 Task: Look for space in Kōfu, Japan from 4th September, 2023 to 10th September, 2023 for 1 adult in price range Rs.9000 to Rs.17000. Place can be private room with 1  bedroom having 1 bed and 1 bathroom. Property type can be house, flat, guest house, hotel. Booking option can be shelf check-in. Required host language is English.
Action: Mouse moved to (421, 183)
Screenshot: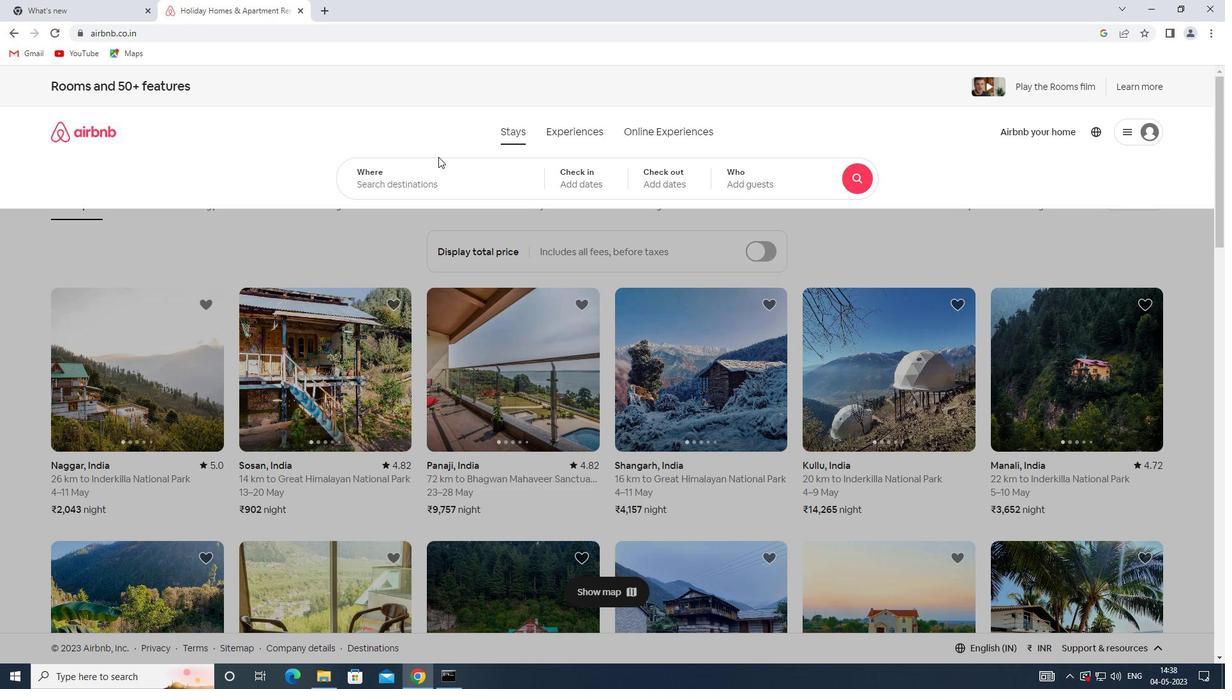 
Action: Mouse pressed left at (421, 183)
Screenshot: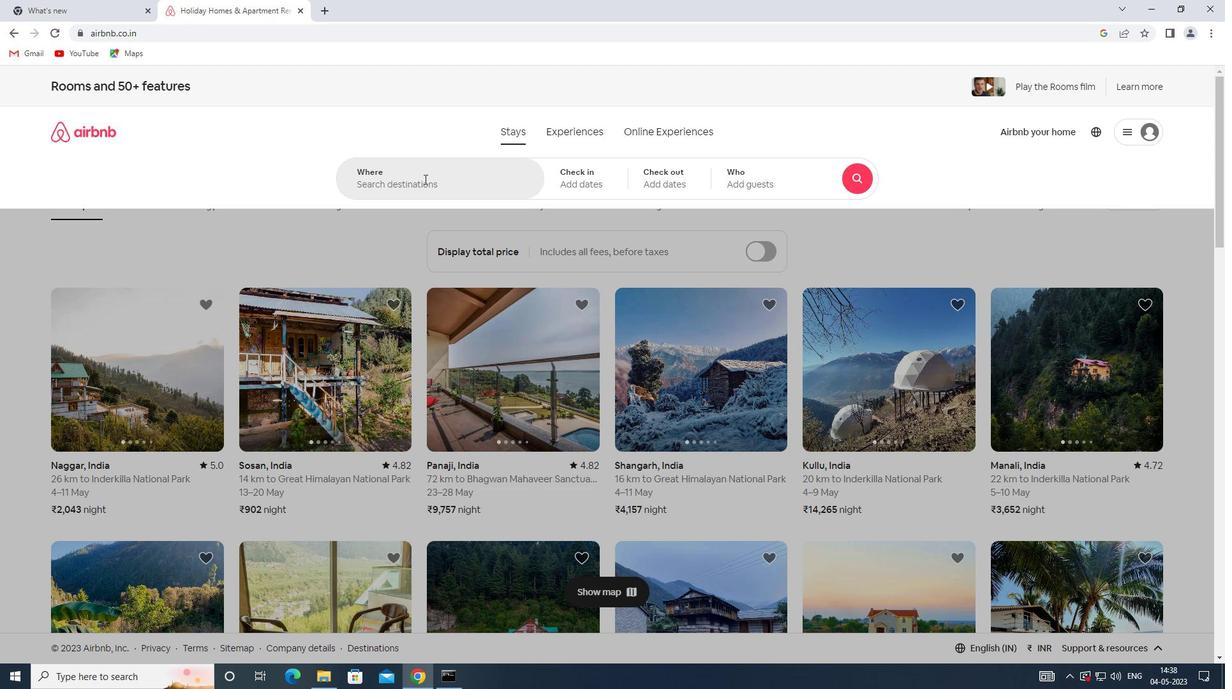 
Action: Key pressed <Key.shift>KOFY<Key.backspace>U,<Key.shift>JAPAN
Screenshot: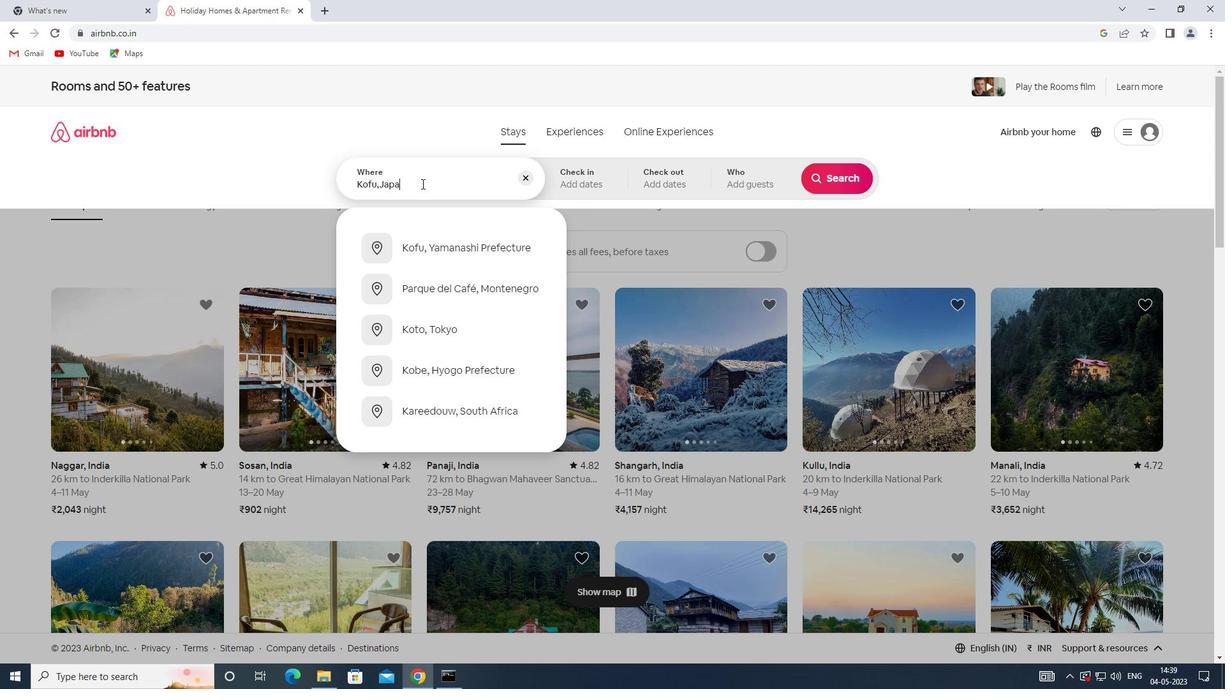 
Action: Mouse moved to (567, 183)
Screenshot: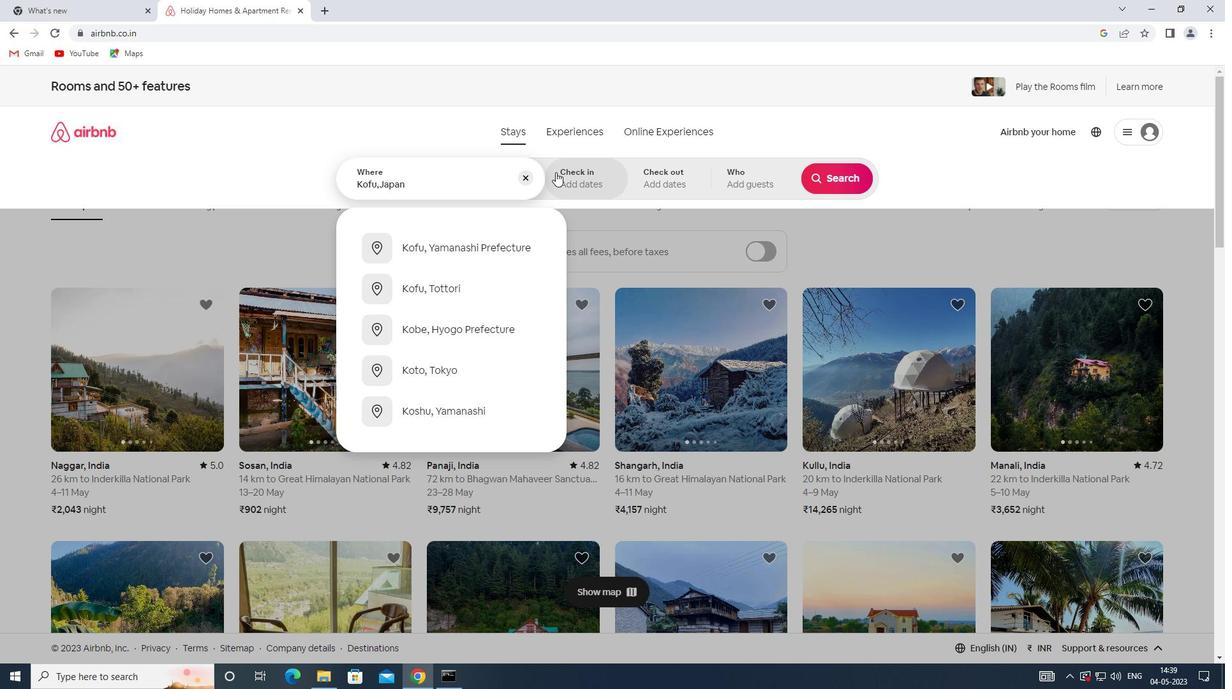 
Action: Mouse pressed left at (567, 183)
Screenshot: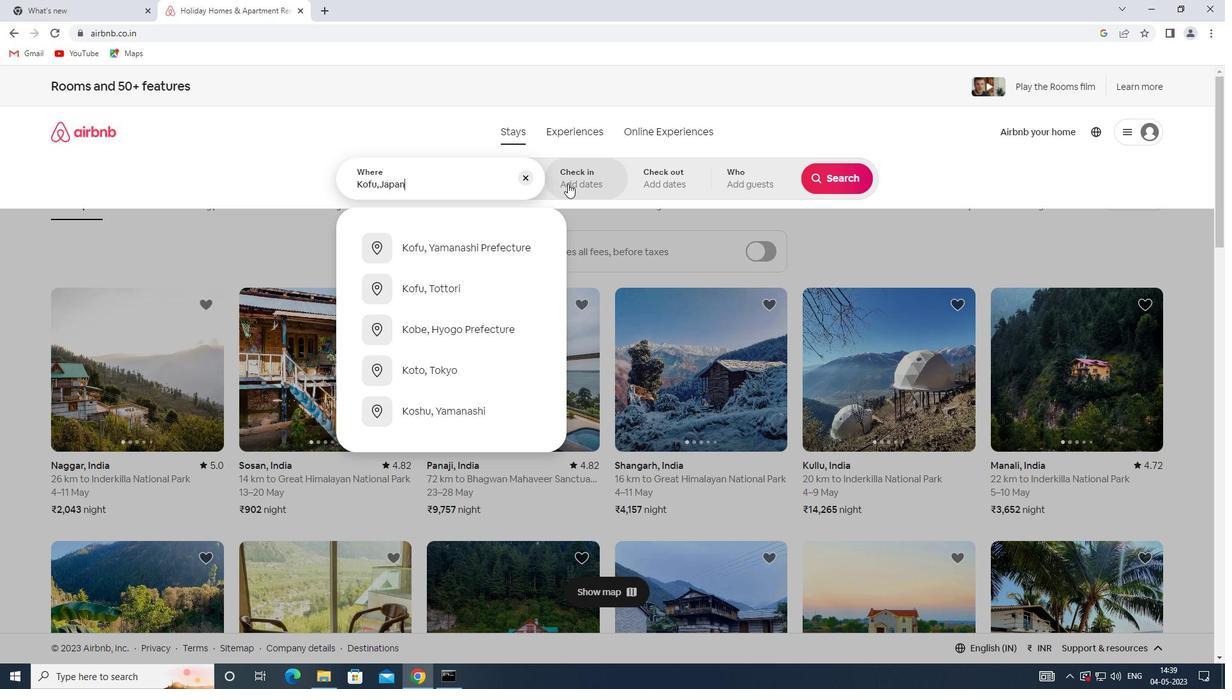 
Action: Mouse moved to (829, 280)
Screenshot: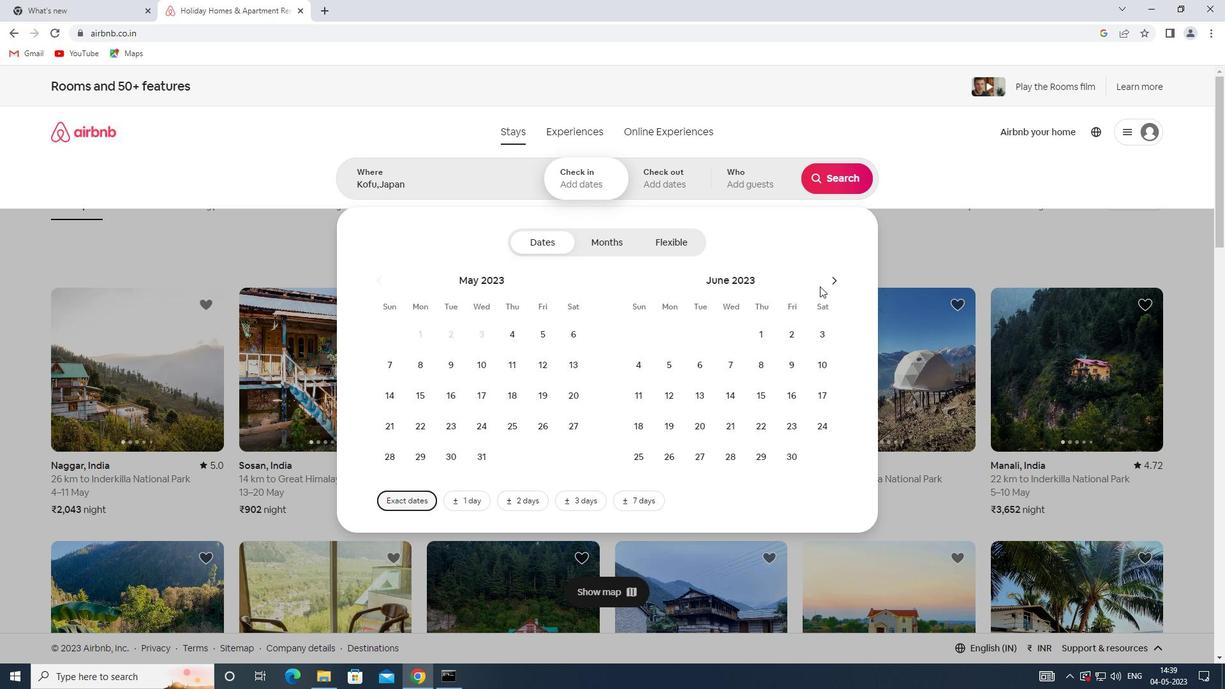 
Action: Mouse pressed left at (829, 280)
Screenshot: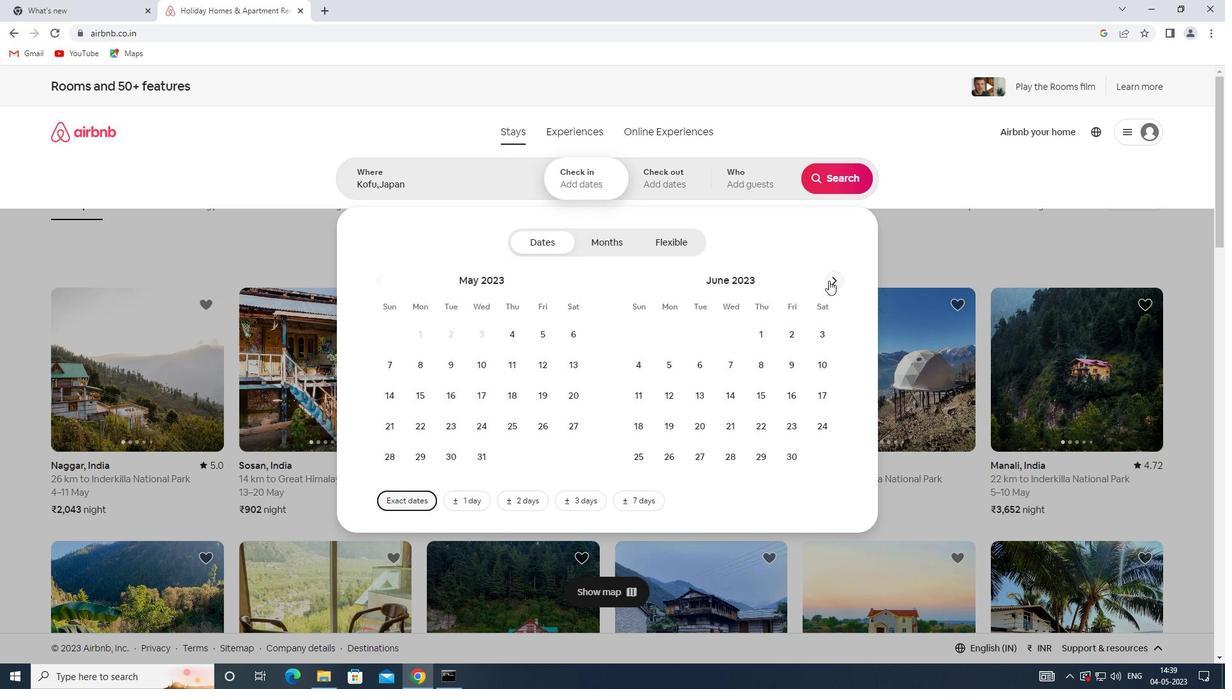 
Action: Mouse pressed left at (829, 280)
Screenshot: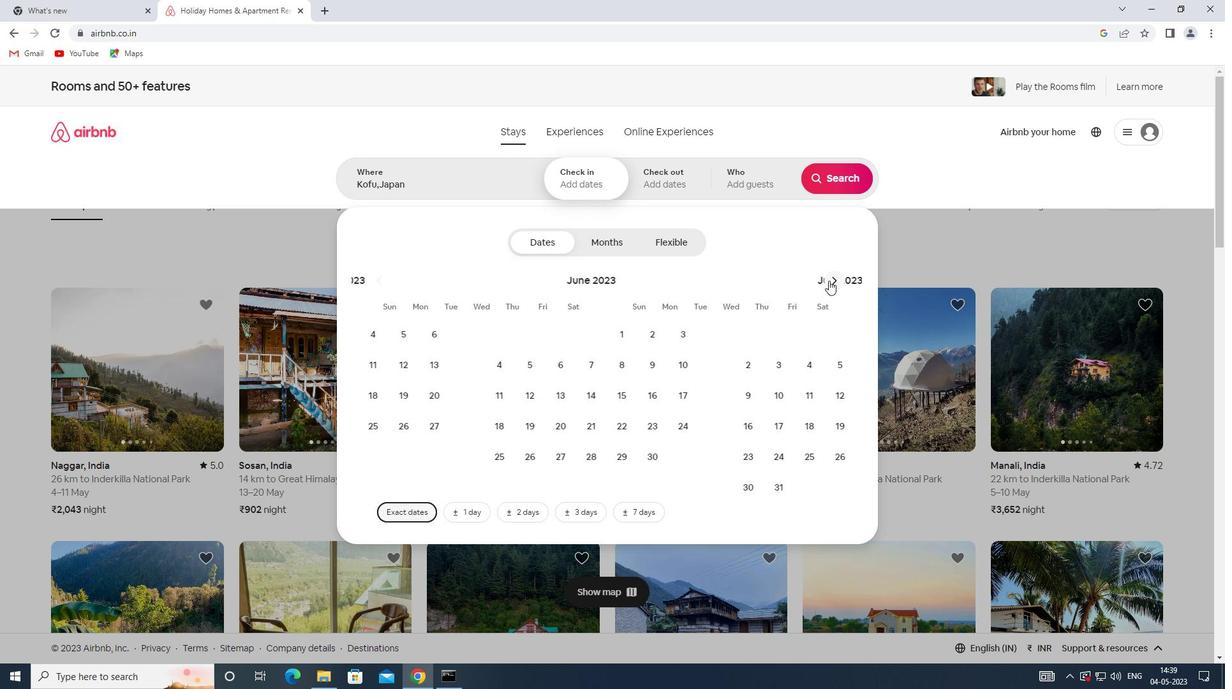 
Action: Mouse pressed left at (829, 280)
Screenshot: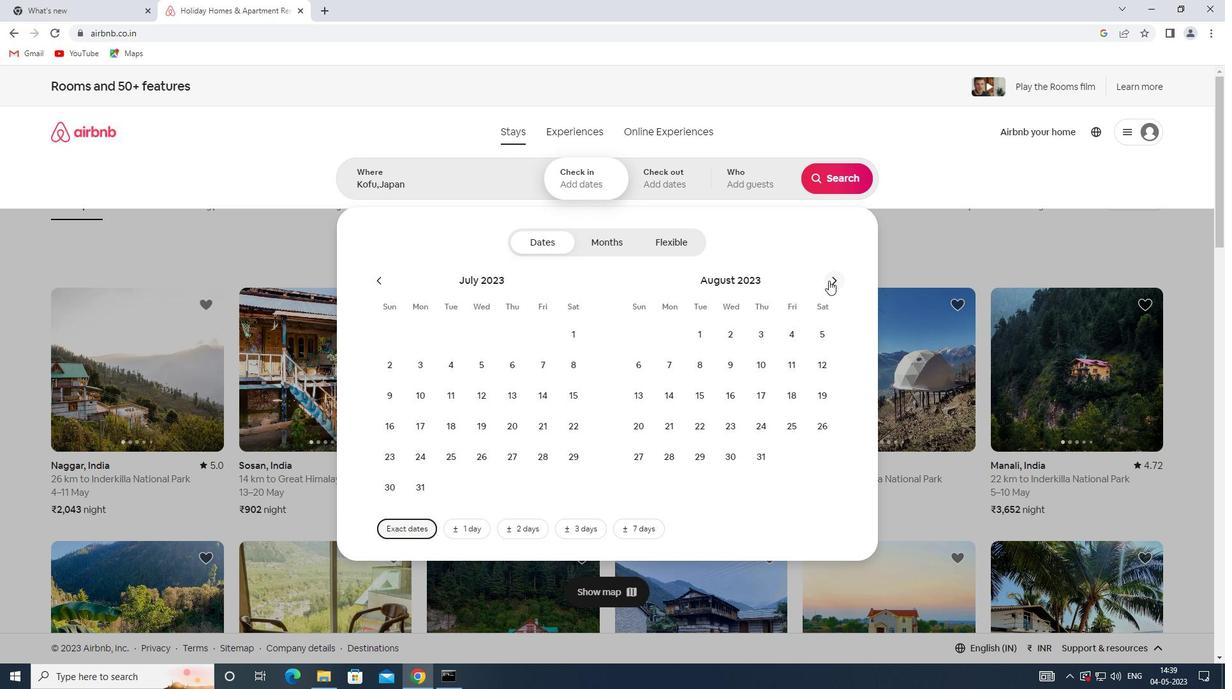 
Action: Mouse moved to (672, 361)
Screenshot: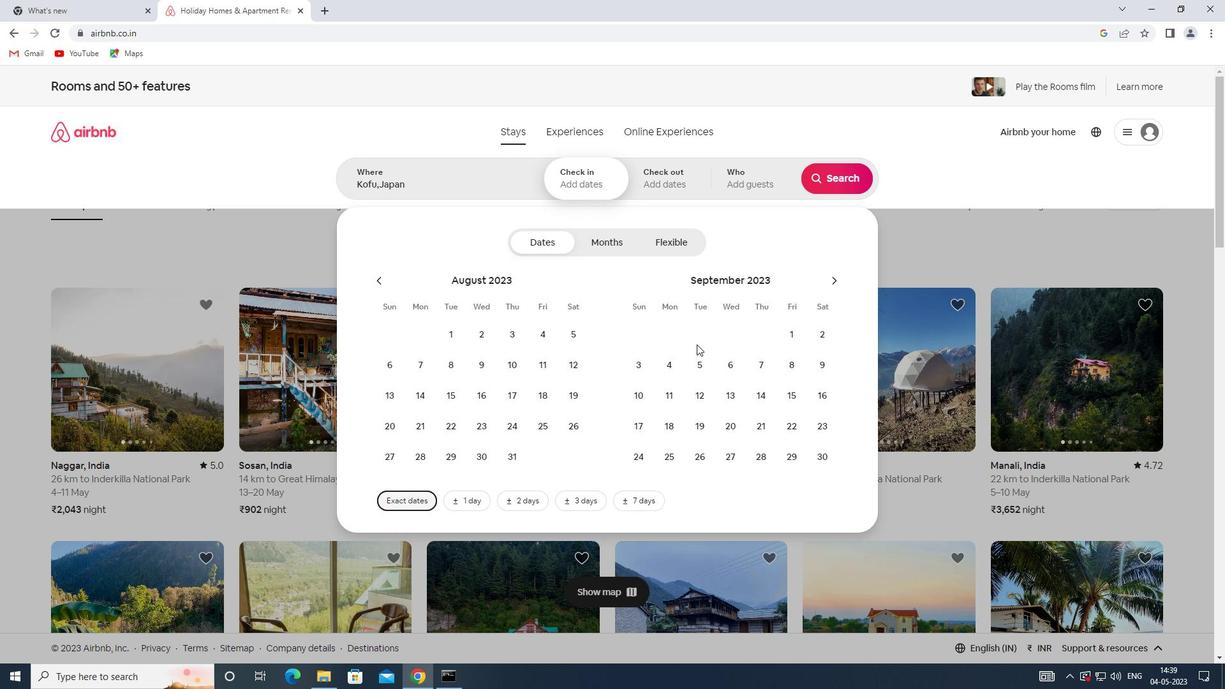 
Action: Mouse pressed left at (672, 361)
Screenshot: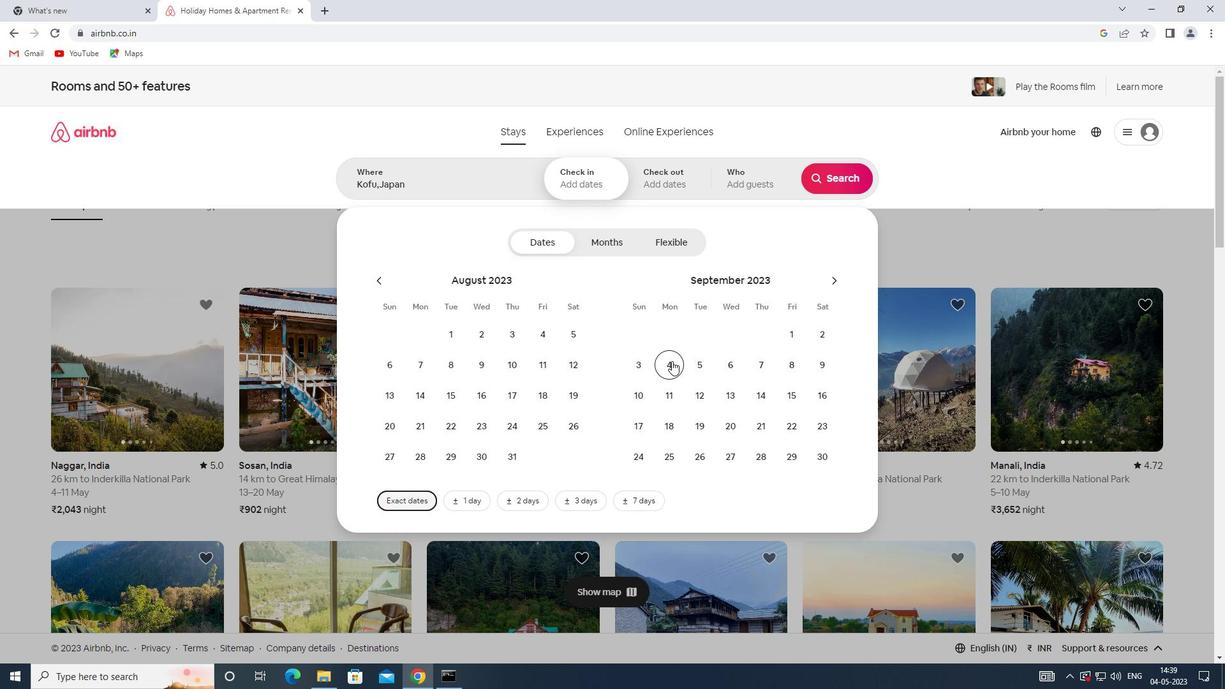 
Action: Mouse moved to (640, 391)
Screenshot: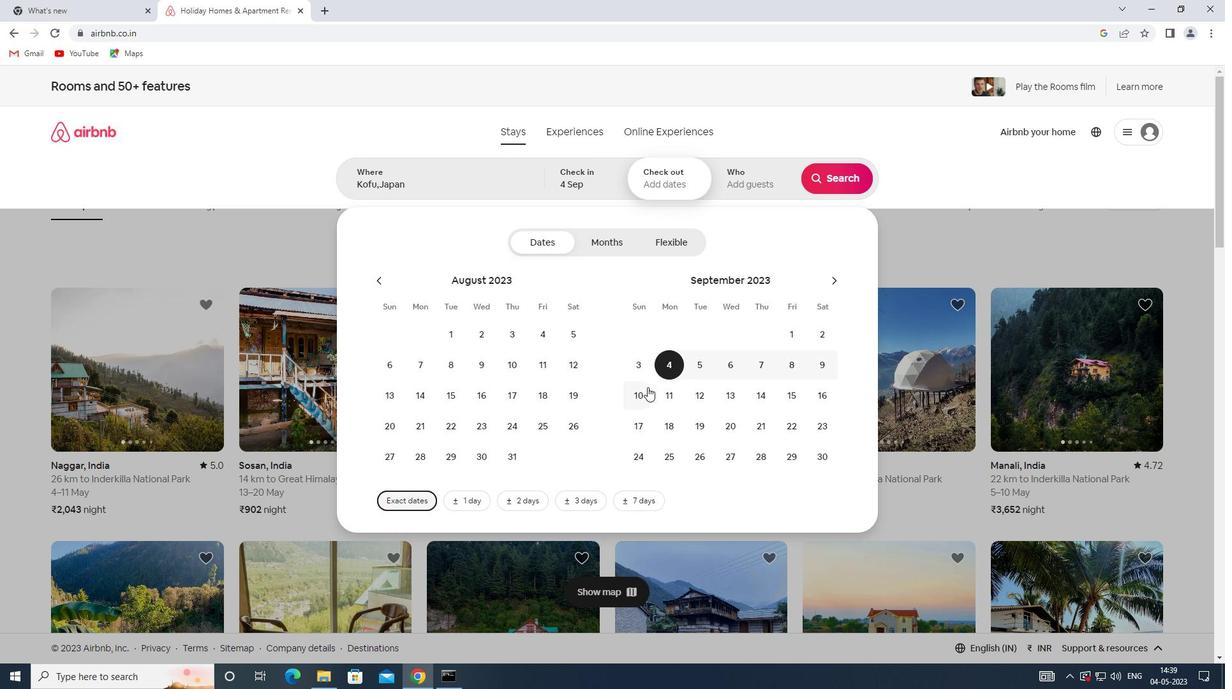 
Action: Mouse pressed left at (640, 391)
Screenshot: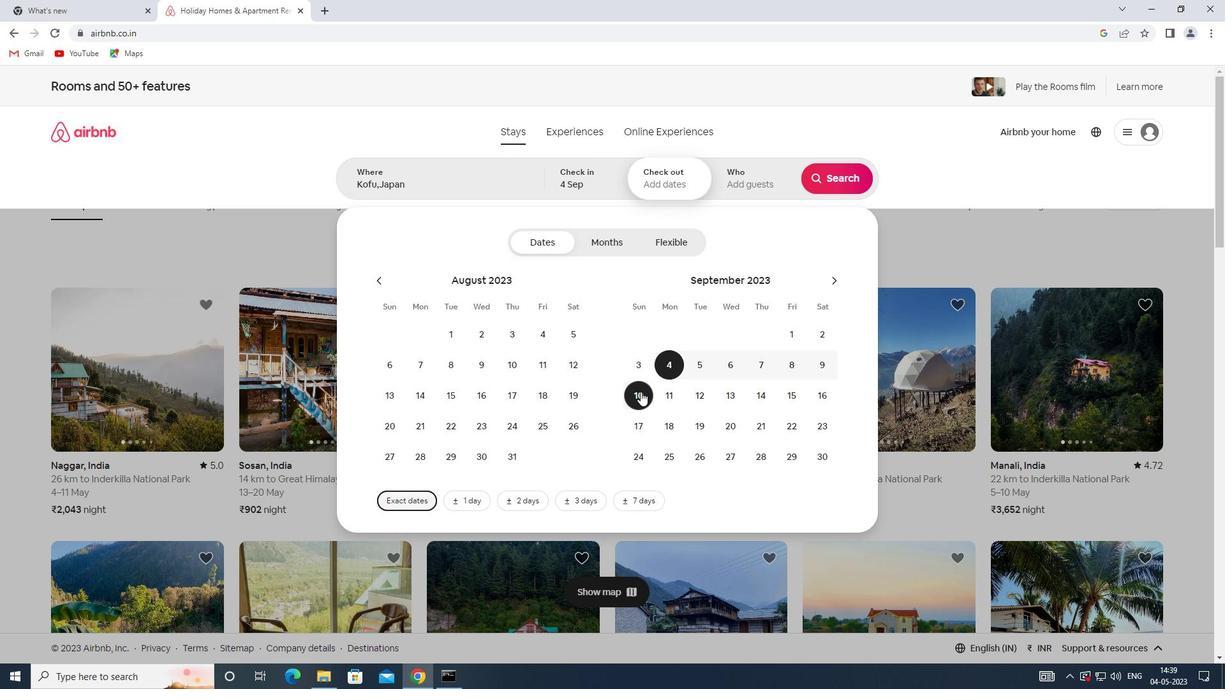 
Action: Mouse moved to (740, 195)
Screenshot: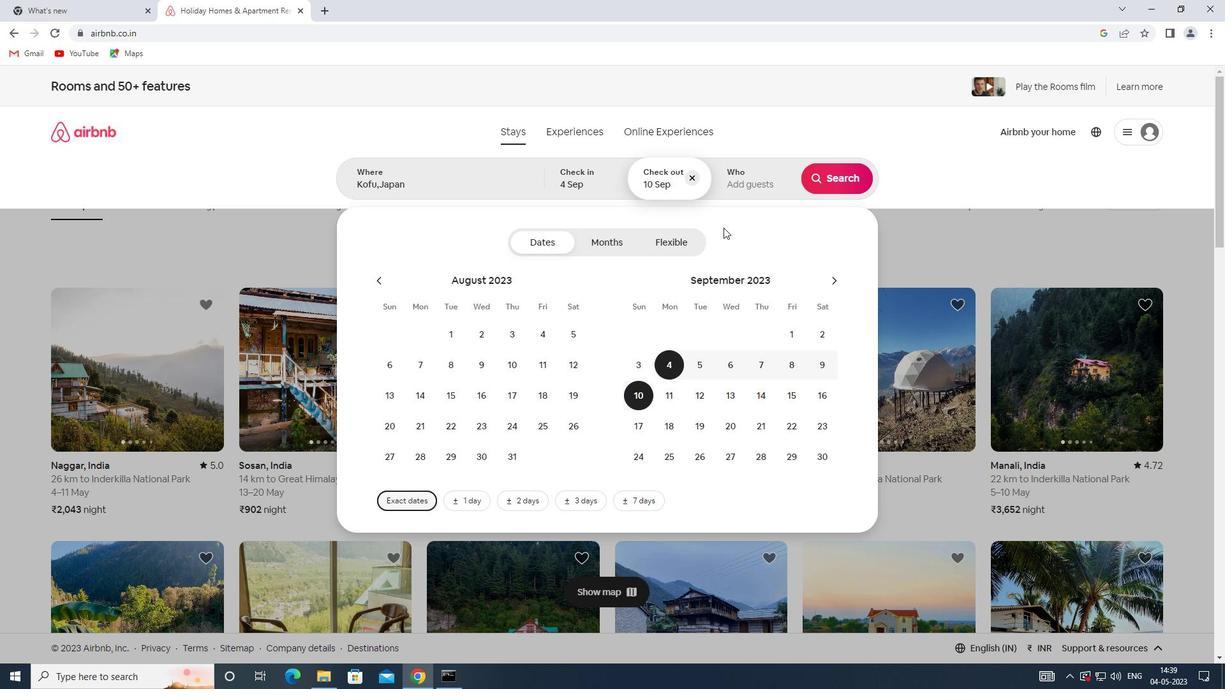 
Action: Mouse pressed left at (740, 195)
Screenshot: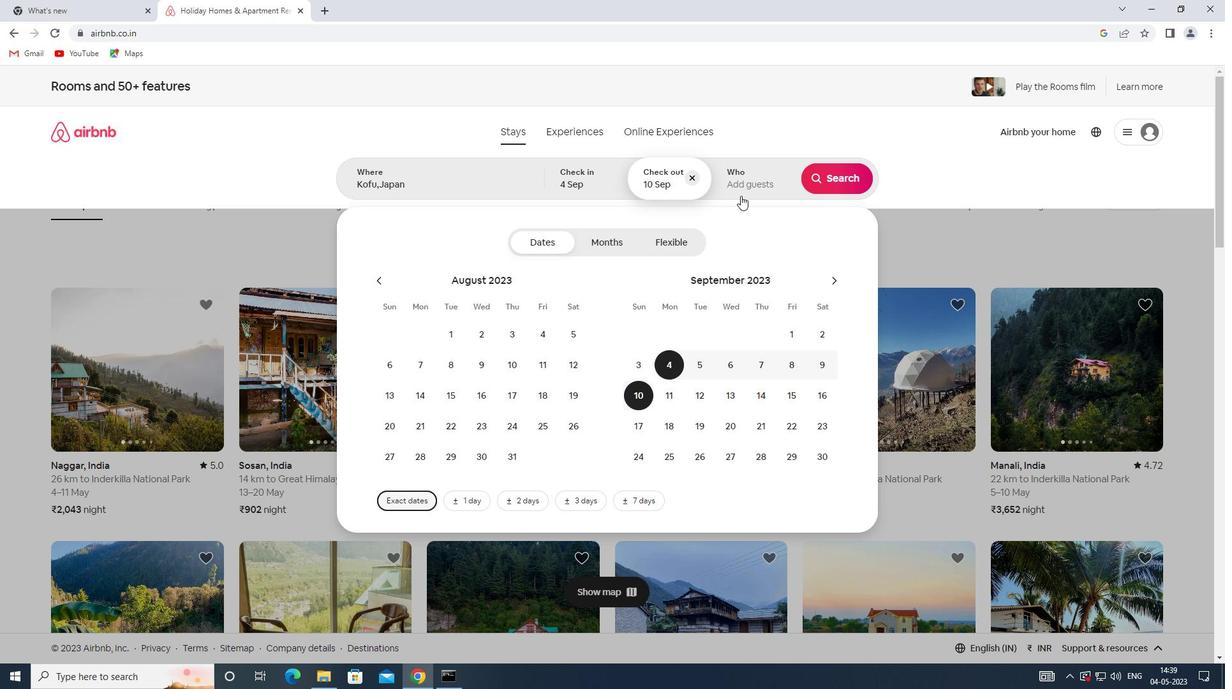 
Action: Mouse moved to (841, 240)
Screenshot: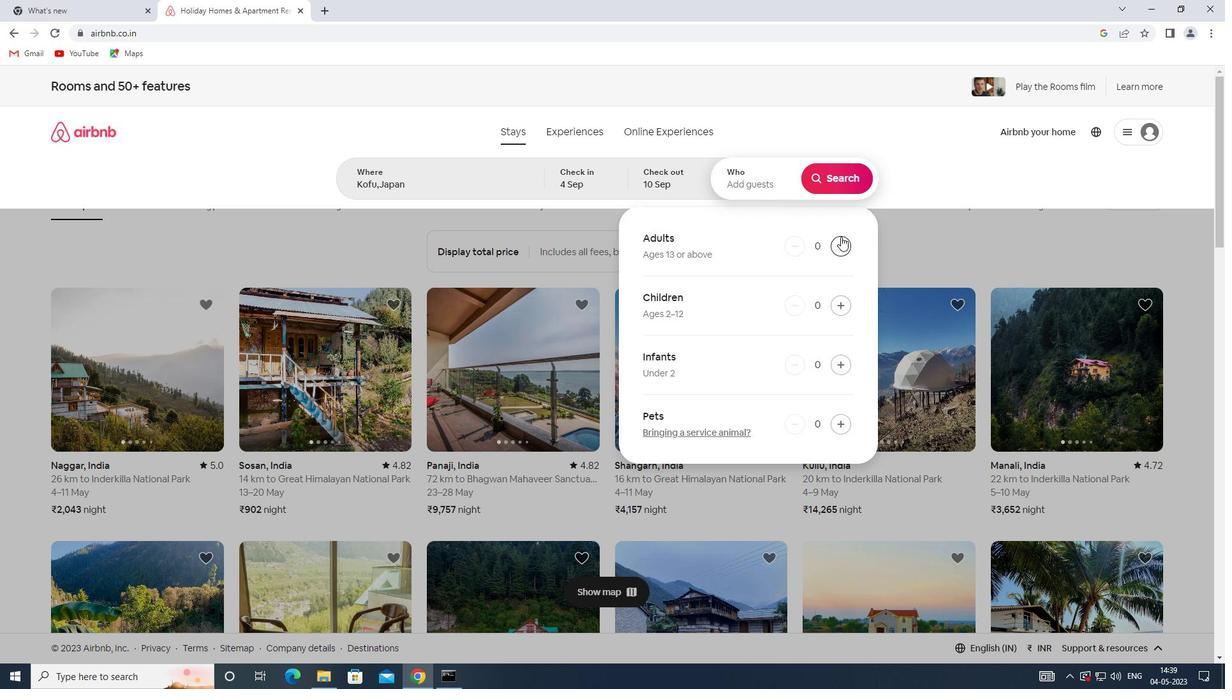 
Action: Mouse pressed left at (841, 240)
Screenshot: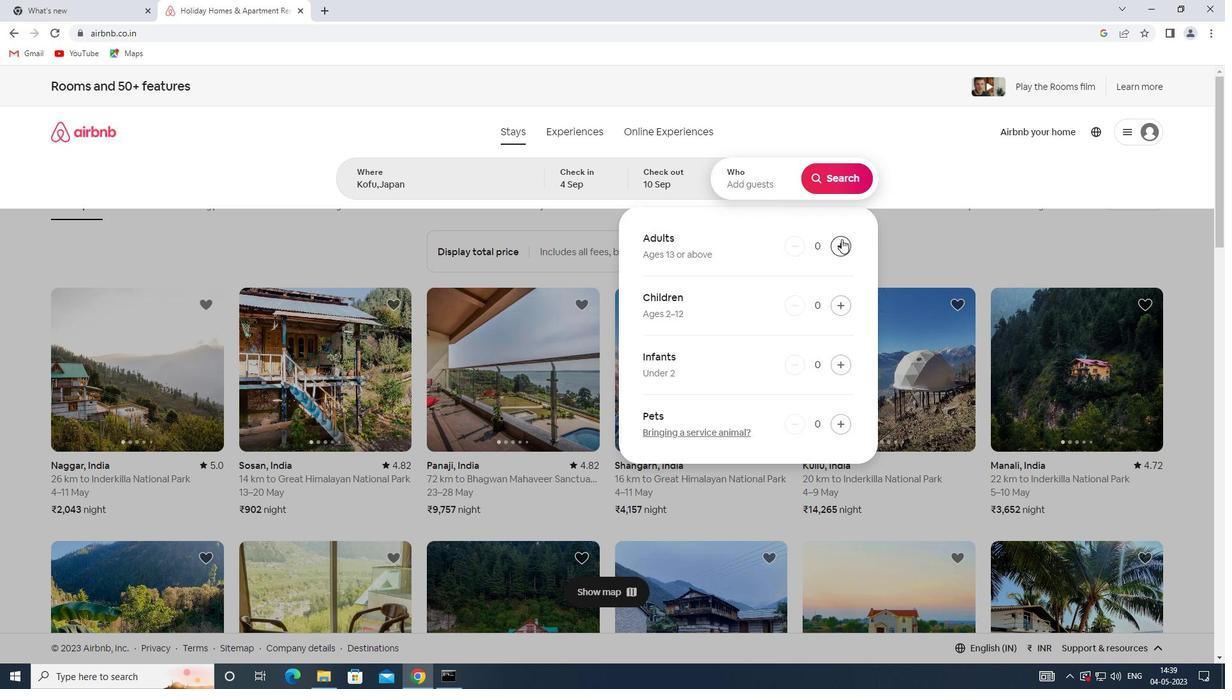 
Action: Mouse moved to (829, 177)
Screenshot: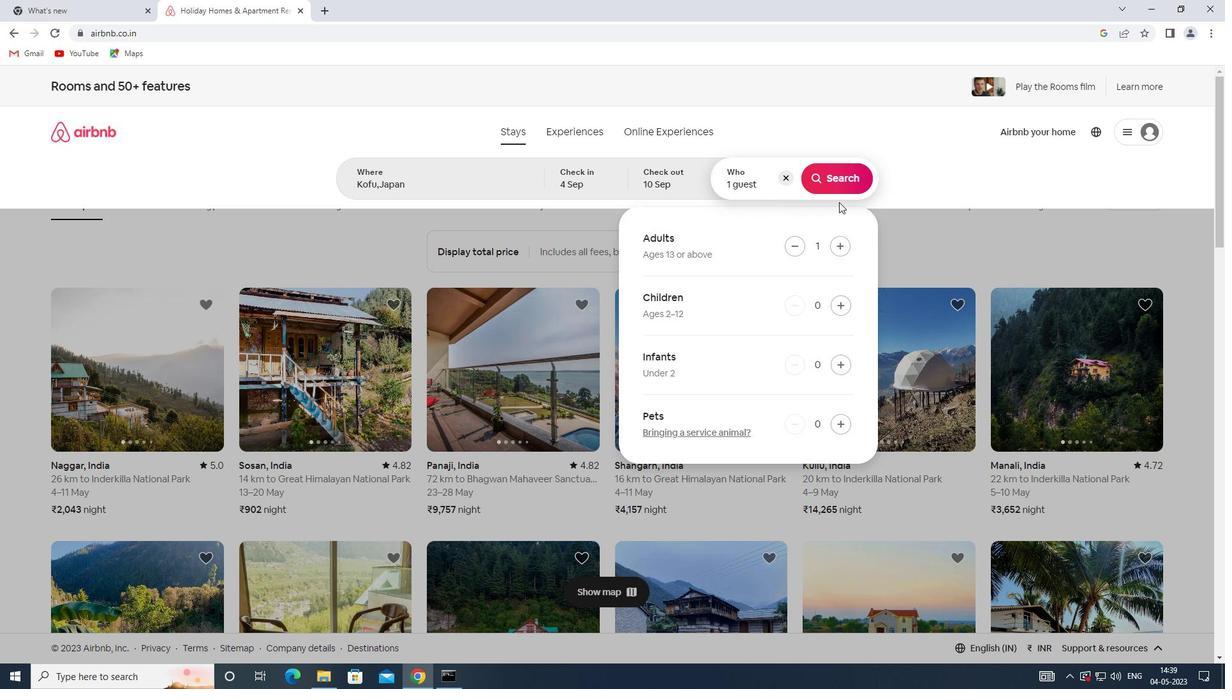 
Action: Mouse pressed left at (829, 177)
Screenshot: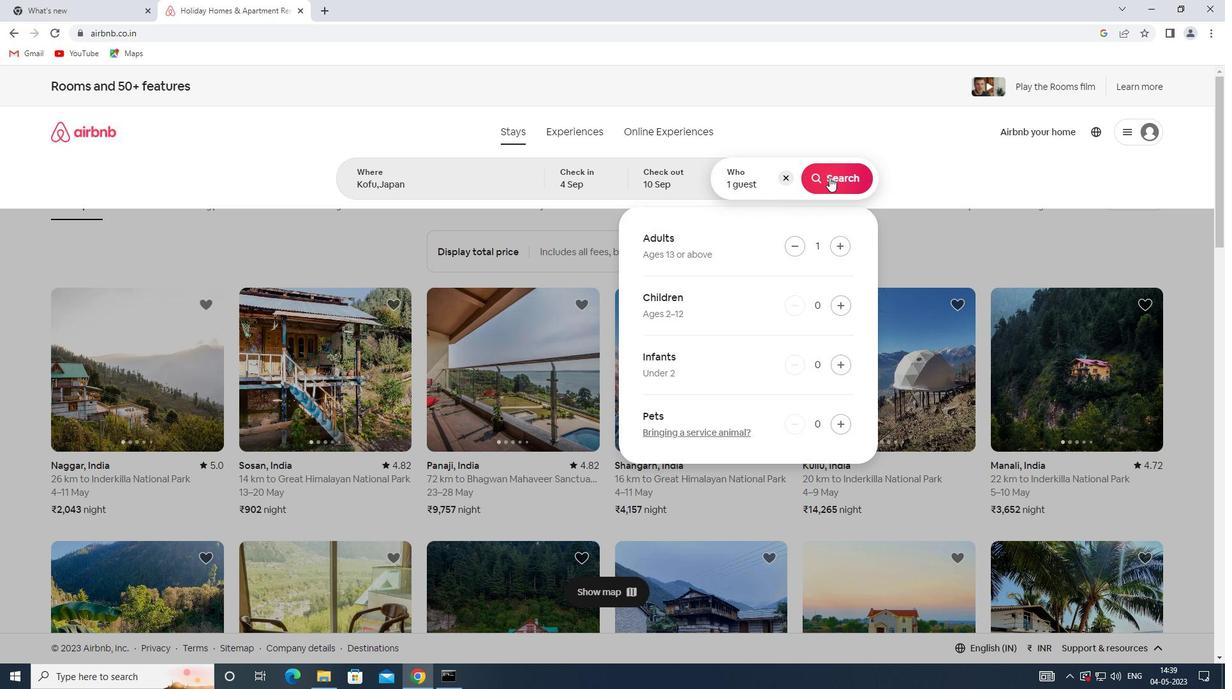 
Action: Mouse moved to (1180, 139)
Screenshot: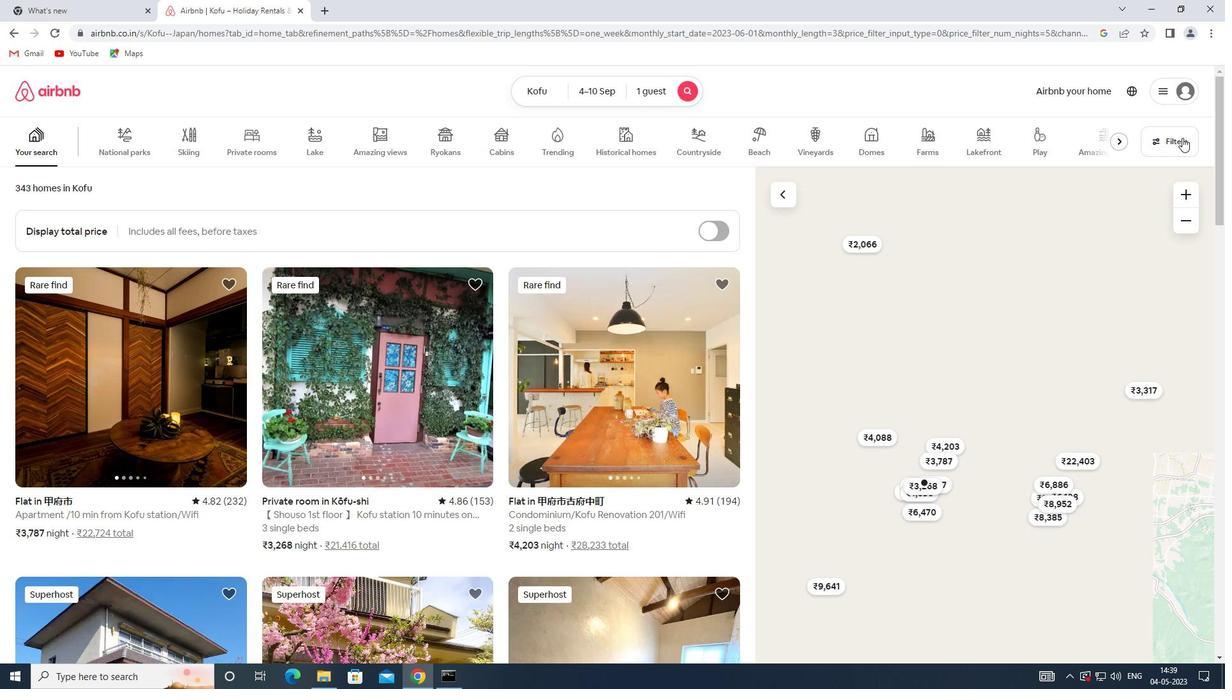 
Action: Mouse pressed left at (1180, 139)
Screenshot: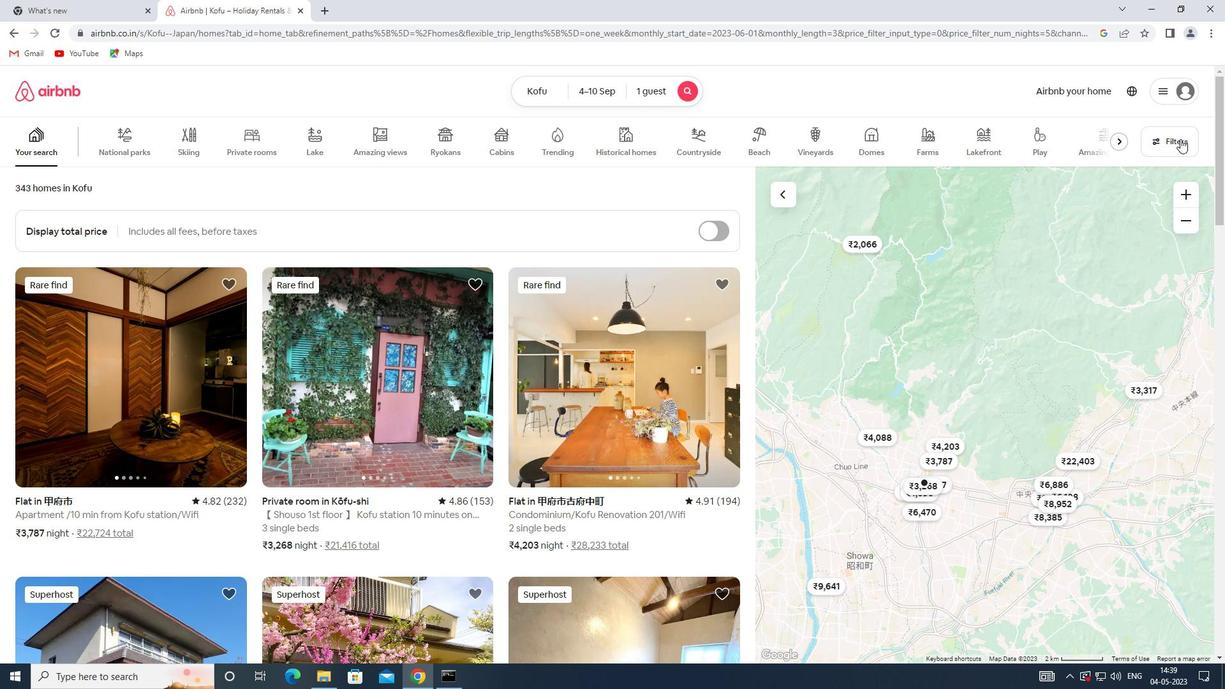 
Action: Mouse moved to (442, 306)
Screenshot: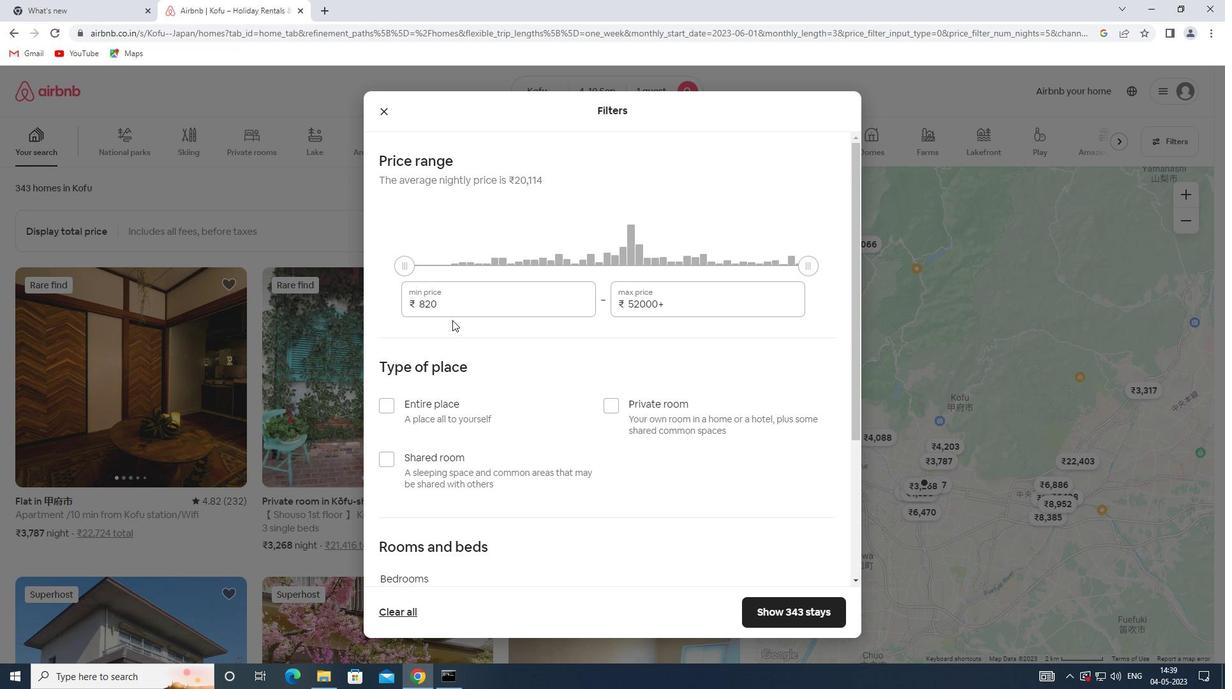 
Action: Mouse pressed left at (442, 306)
Screenshot: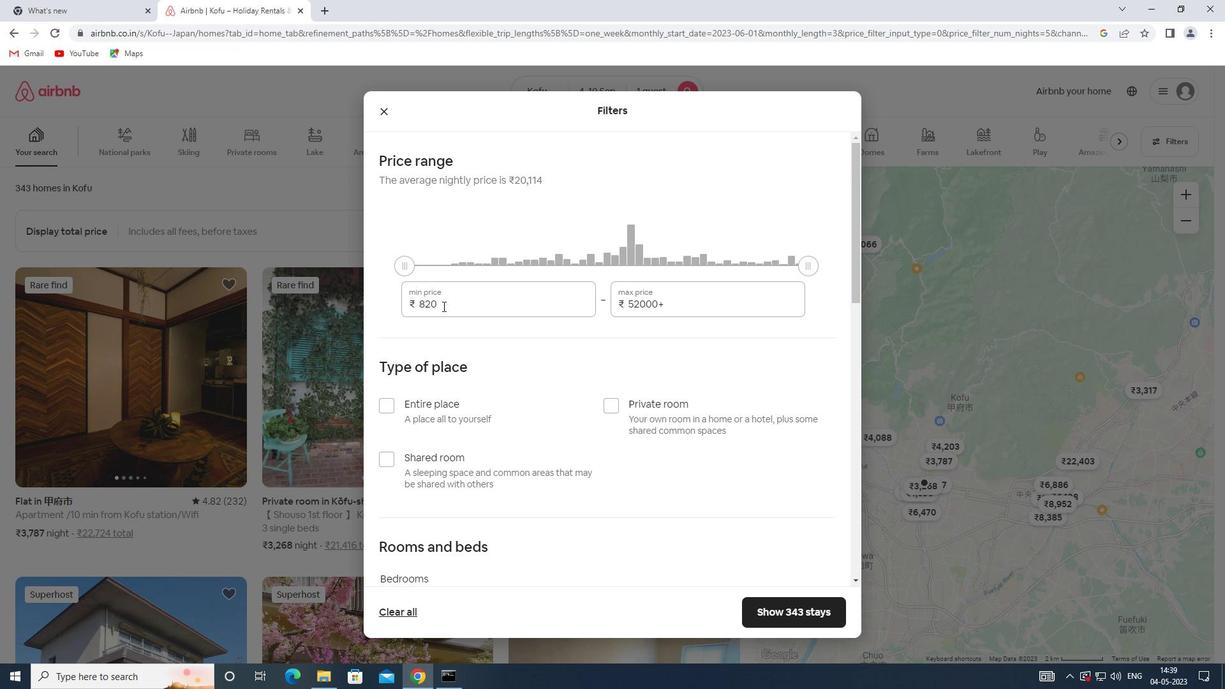 
Action: Mouse moved to (389, 305)
Screenshot: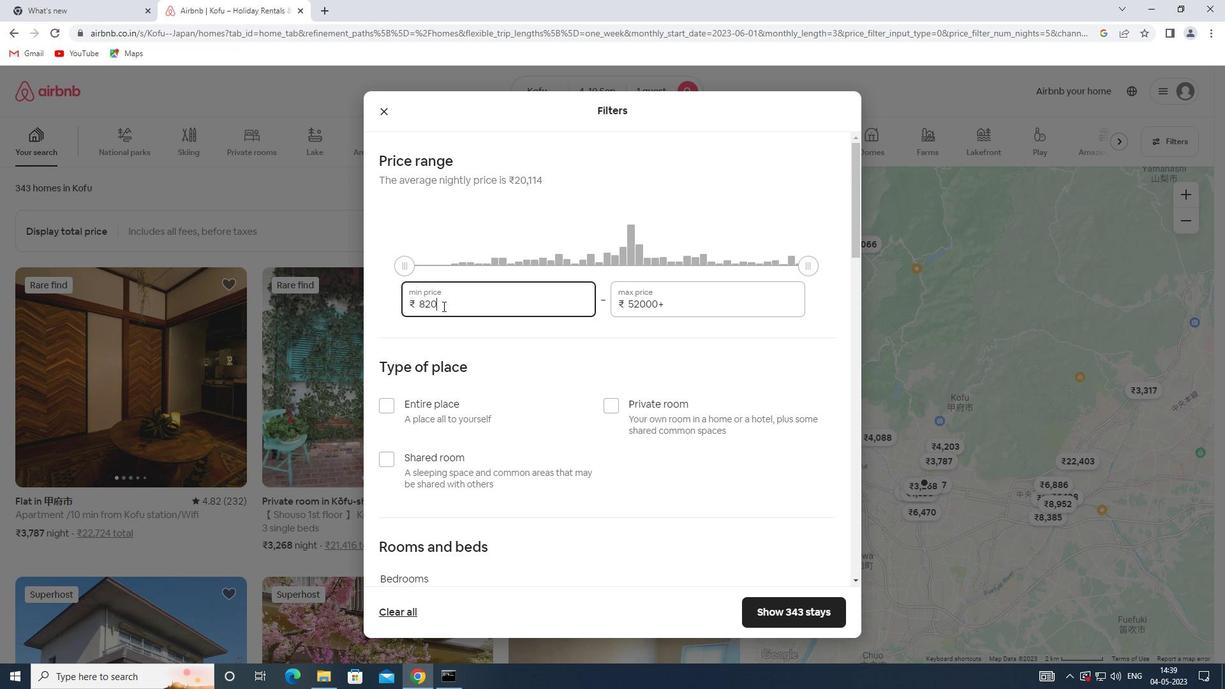 
Action: Key pressed 9000
Screenshot: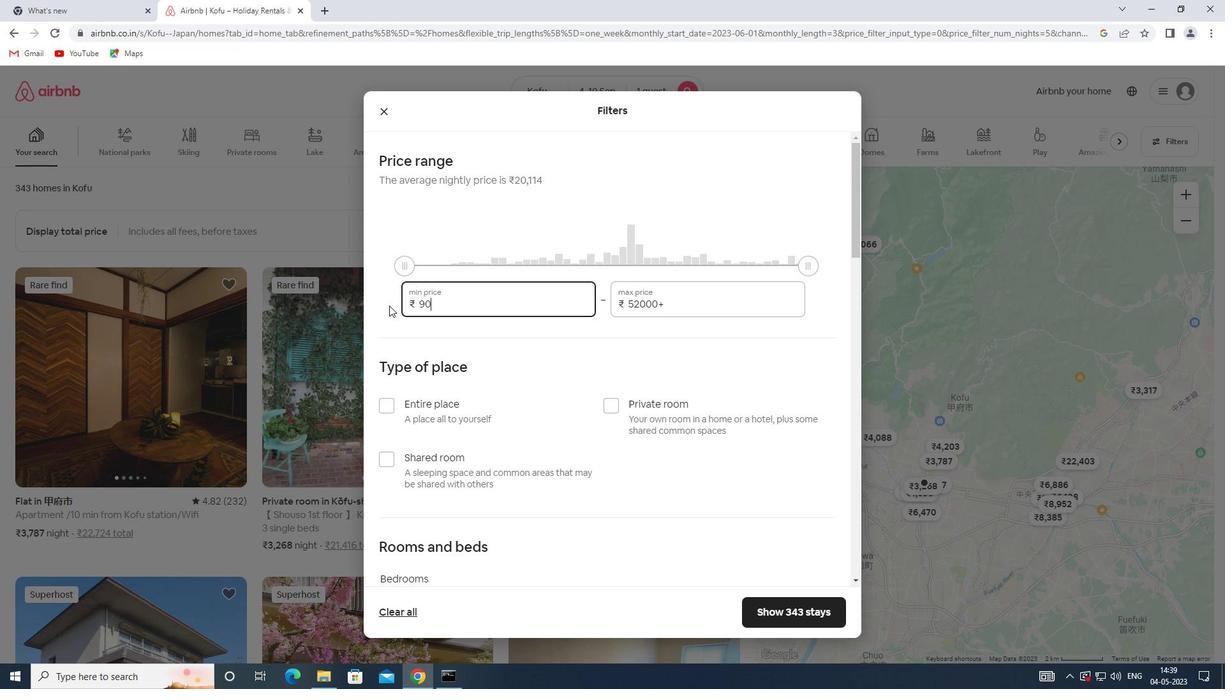 
Action: Mouse moved to (666, 299)
Screenshot: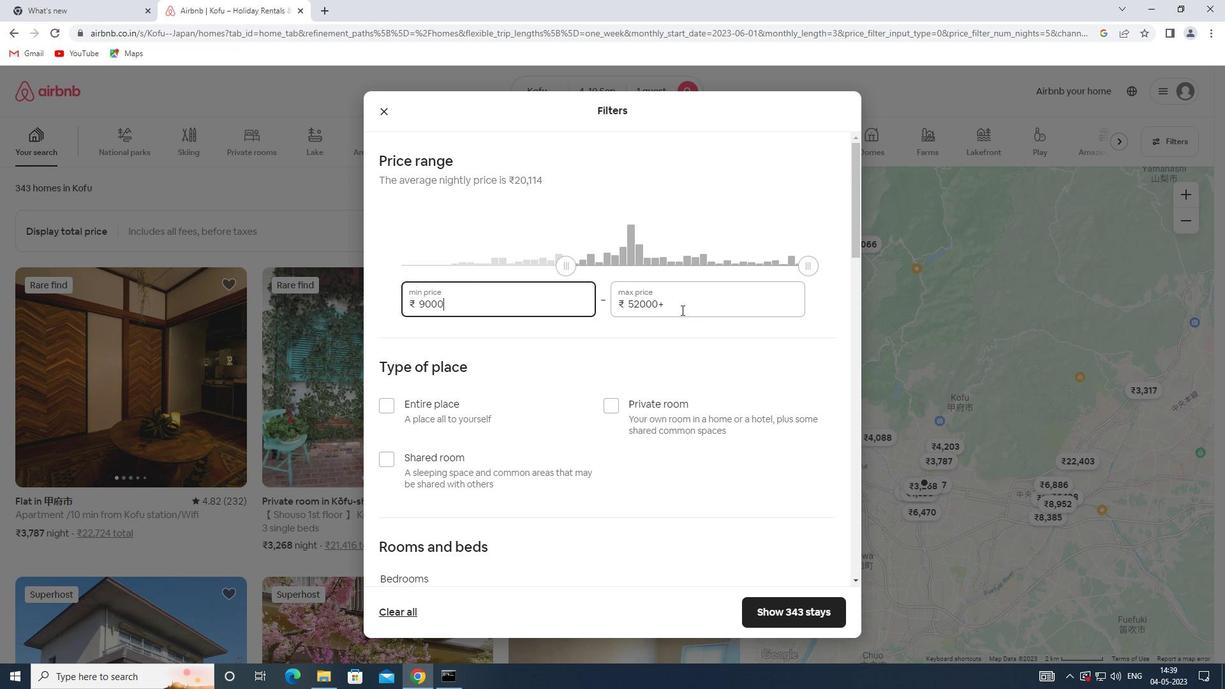 
Action: Mouse pressed left at (666, 299)
Screenshot: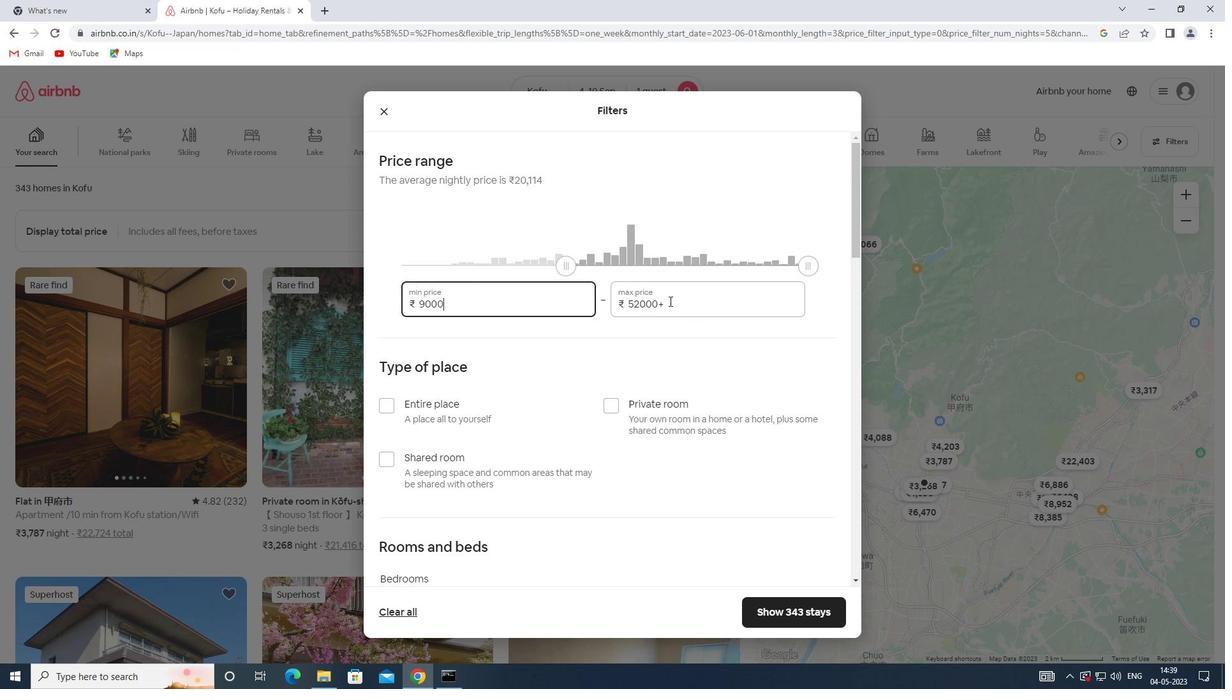 
Action: Mouse moved to (552, 302)
Screenshot: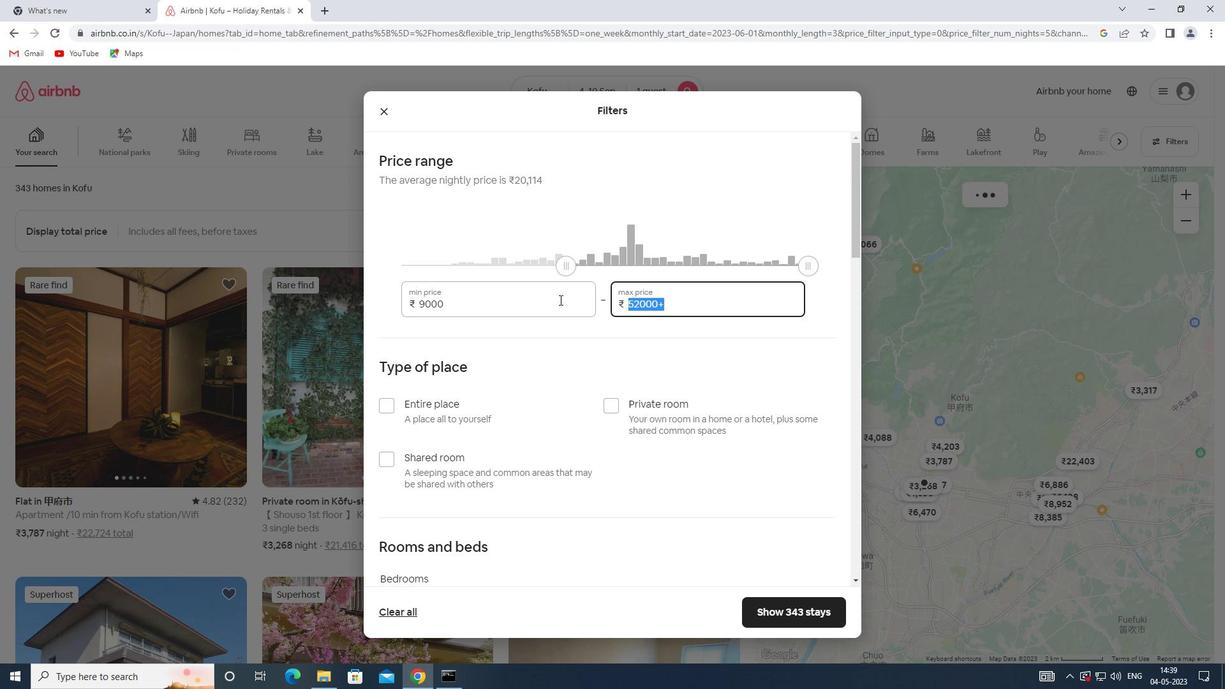 
Action: Key pressed 17000
Screenshot: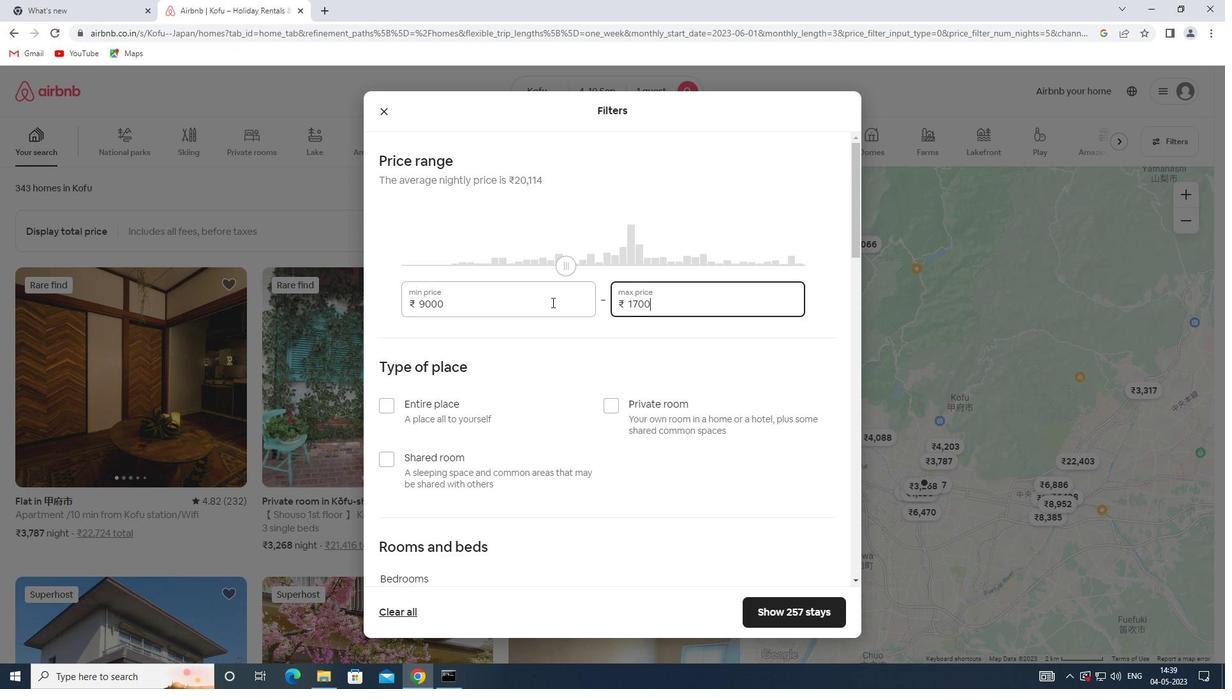 
Action: Mouse moved to (572, 315)
Screenshot: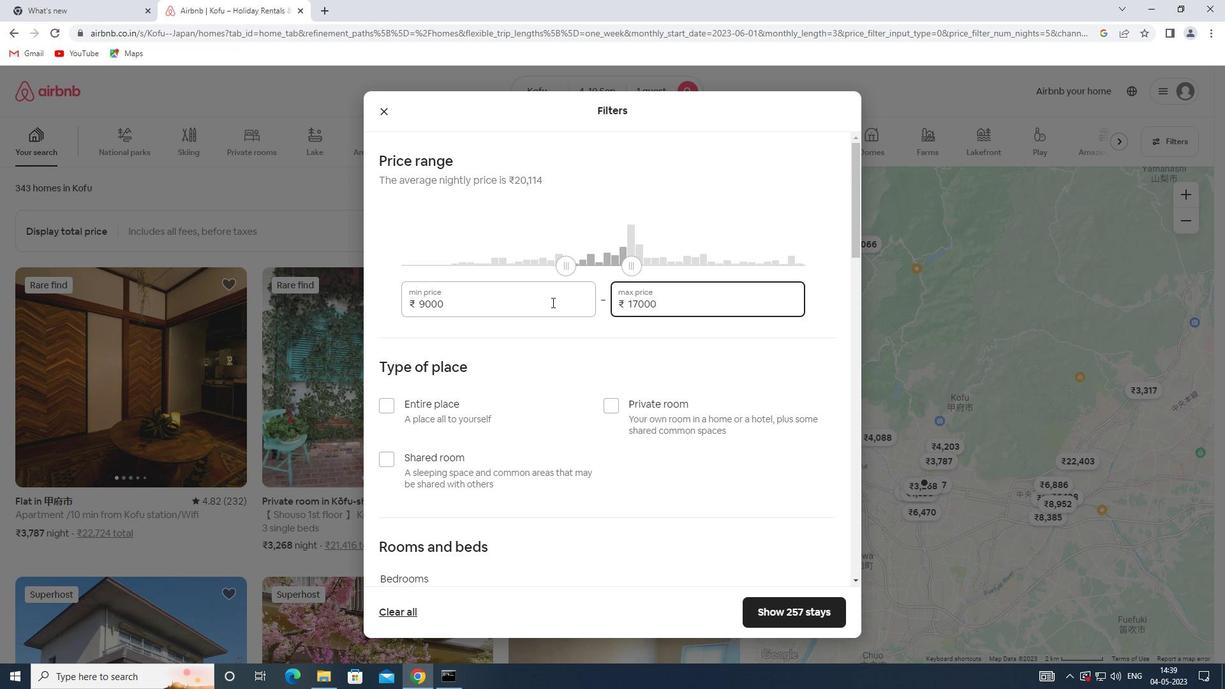 
Action: Mouse scrolled (572, 315) with delta (0, 0)
Screenshot: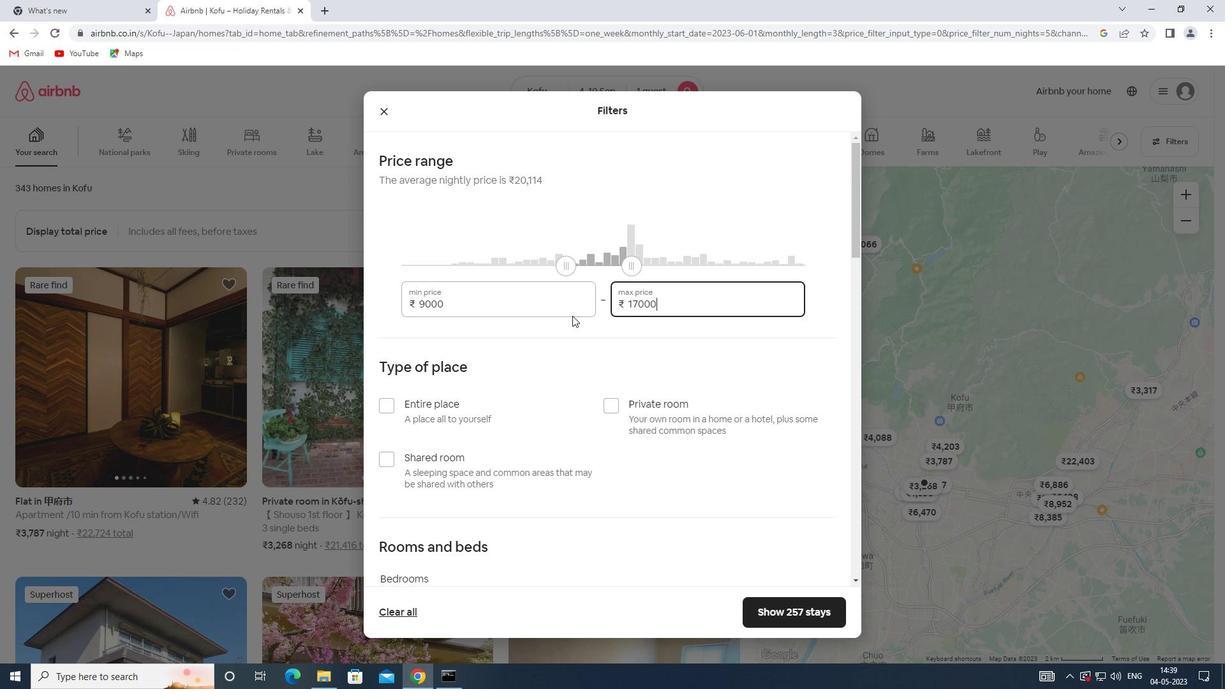 
Action: Mouse scrolled (572, 315) with delta (0, 0)
Screenshot: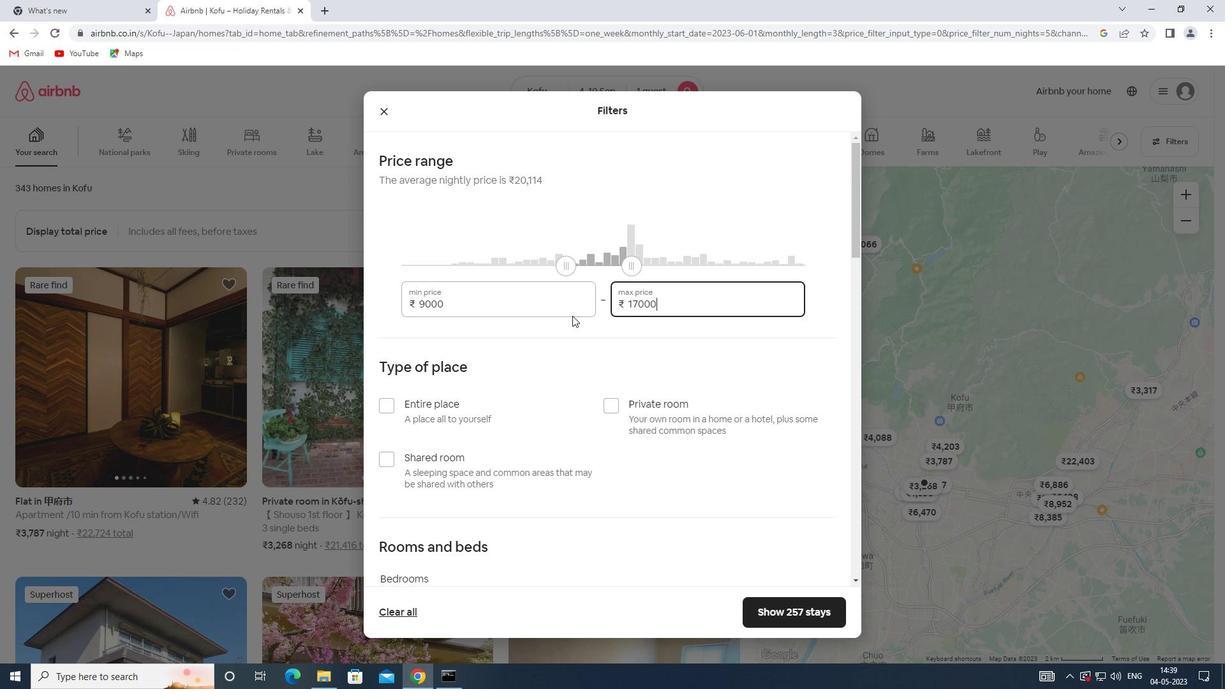 
Action: Mouse moved to (608, 277)
Screenshot: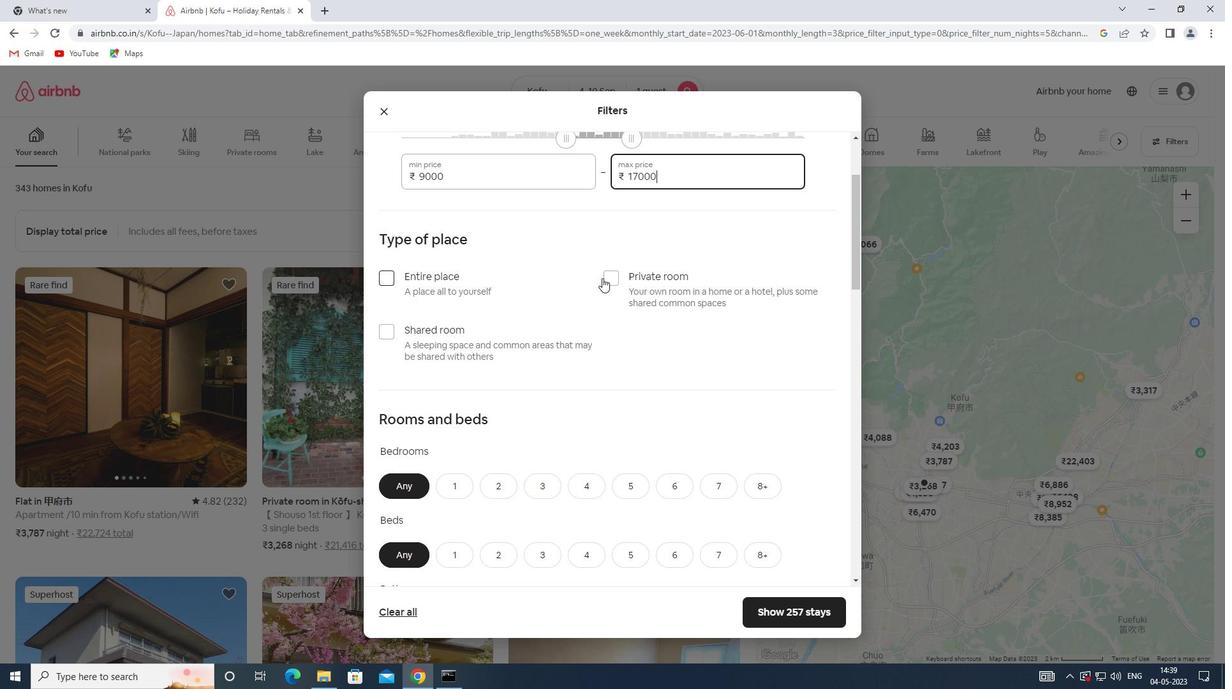
Action: Mouse pressed left at (608, 277)
Screenshot: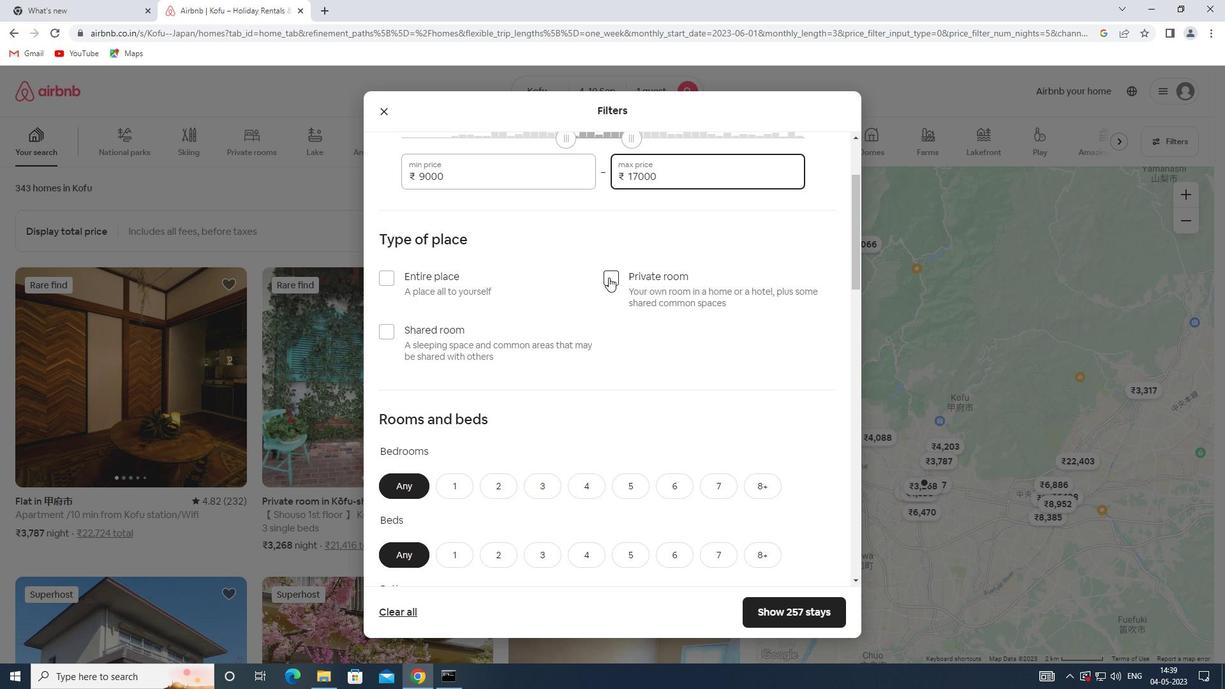 
Action: Mouse scrolled (608, 276) with delta (0, 0)
Screenshot: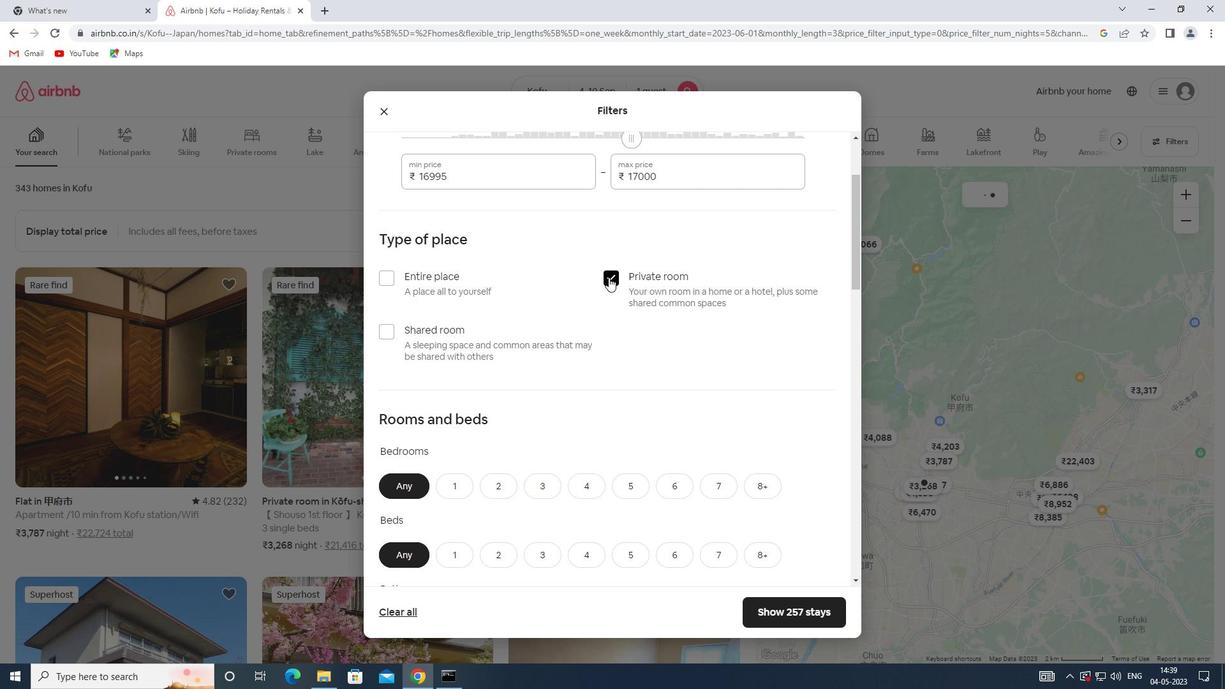 
Action: Mouse scrolled (608, 276) with delta (0, 0)
Screenshot: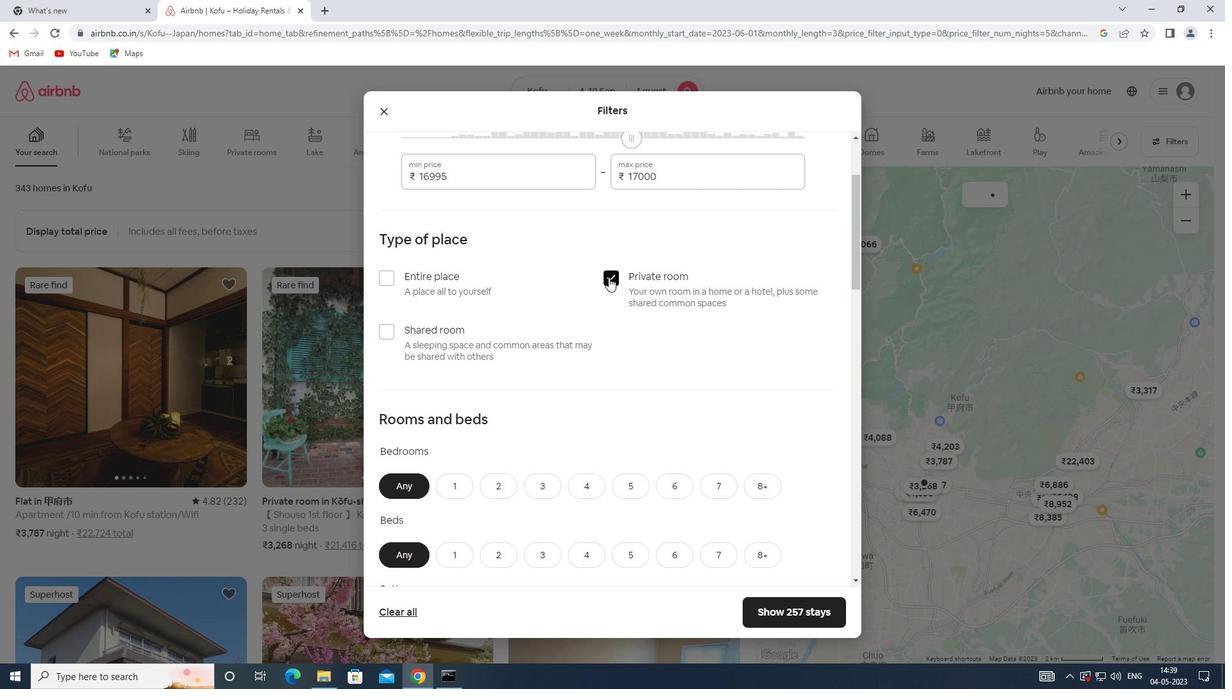 
Action: Mouse scrolled (608, 276) with delta (0, 0)
Screenshot: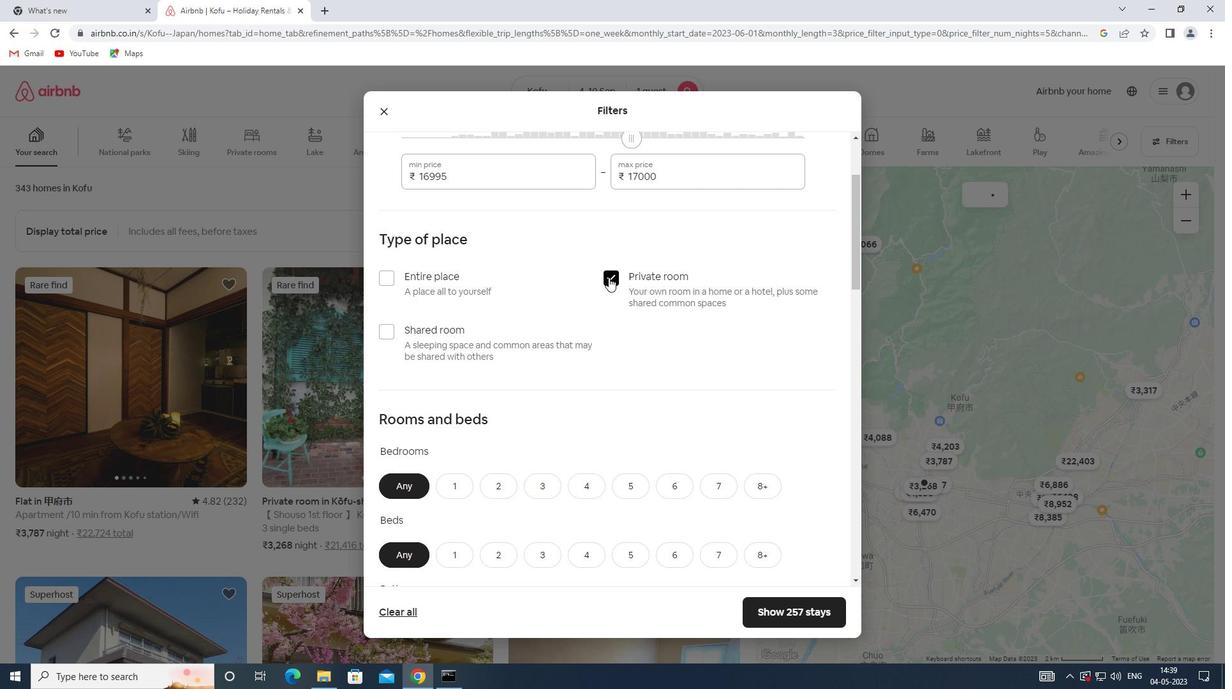 
Action: Mouse scrolled (608, 276) with delta (0, 0)
Screenshot: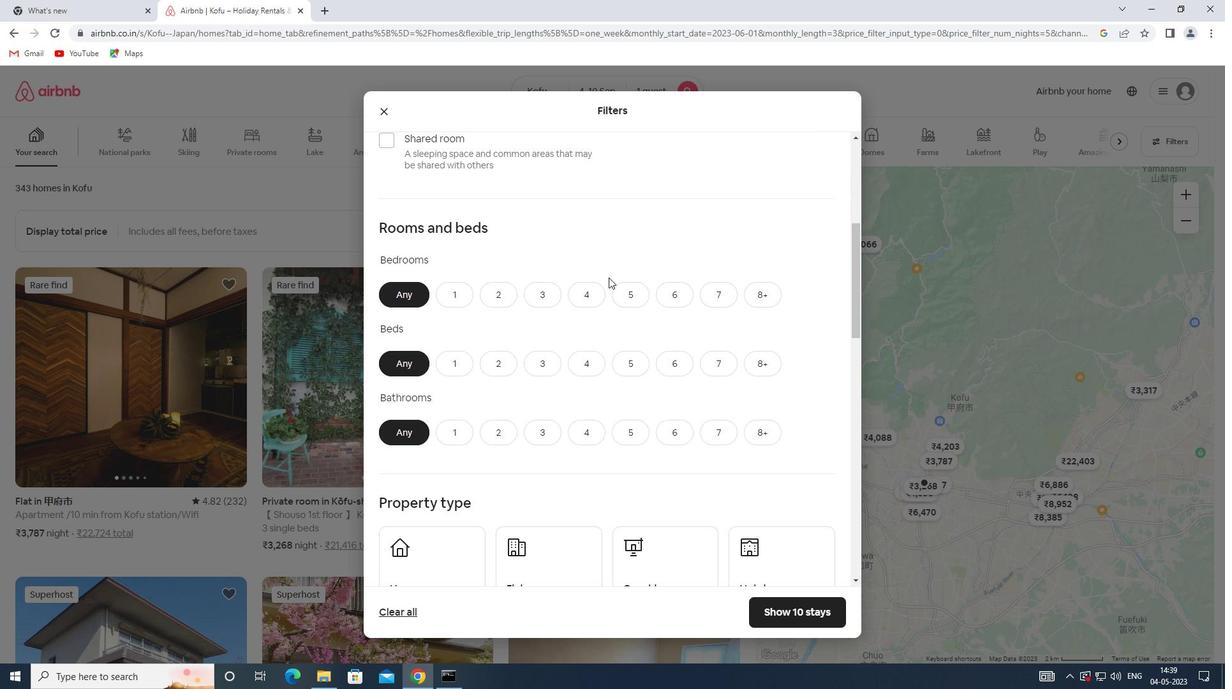 
Action: Mouse scrolled (608, 276) with delta (0, 0)
Screenshot: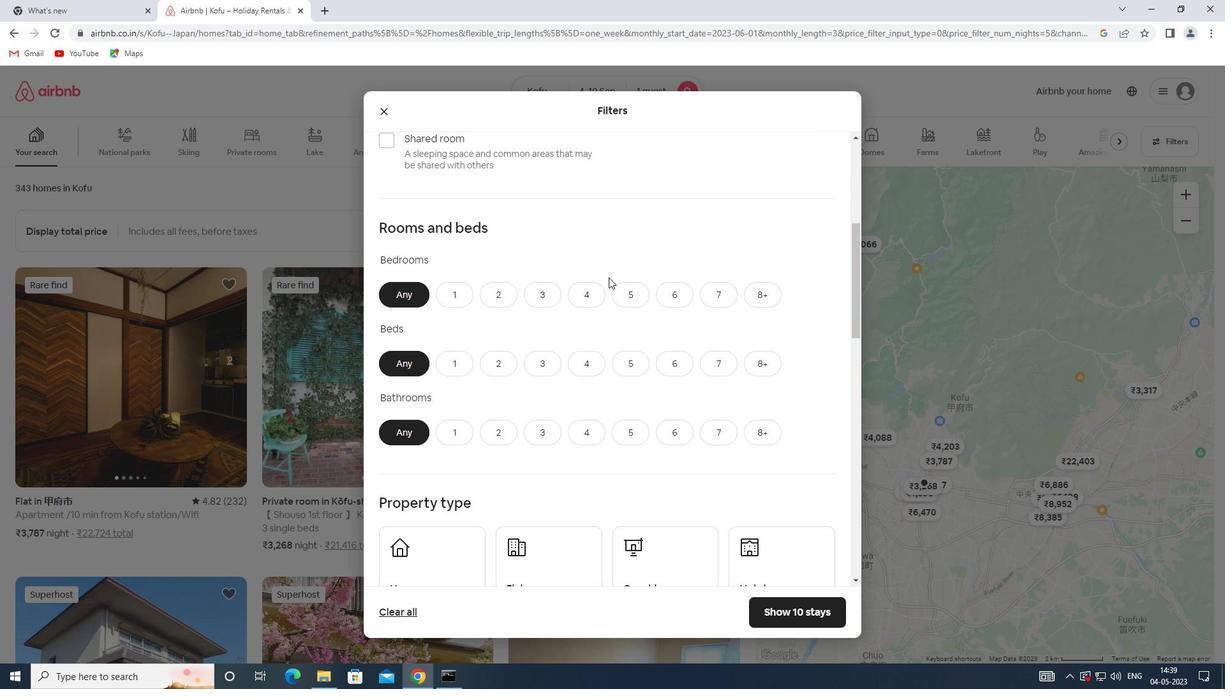 
Action: Mouse moved to (453, 178)
Screenshot: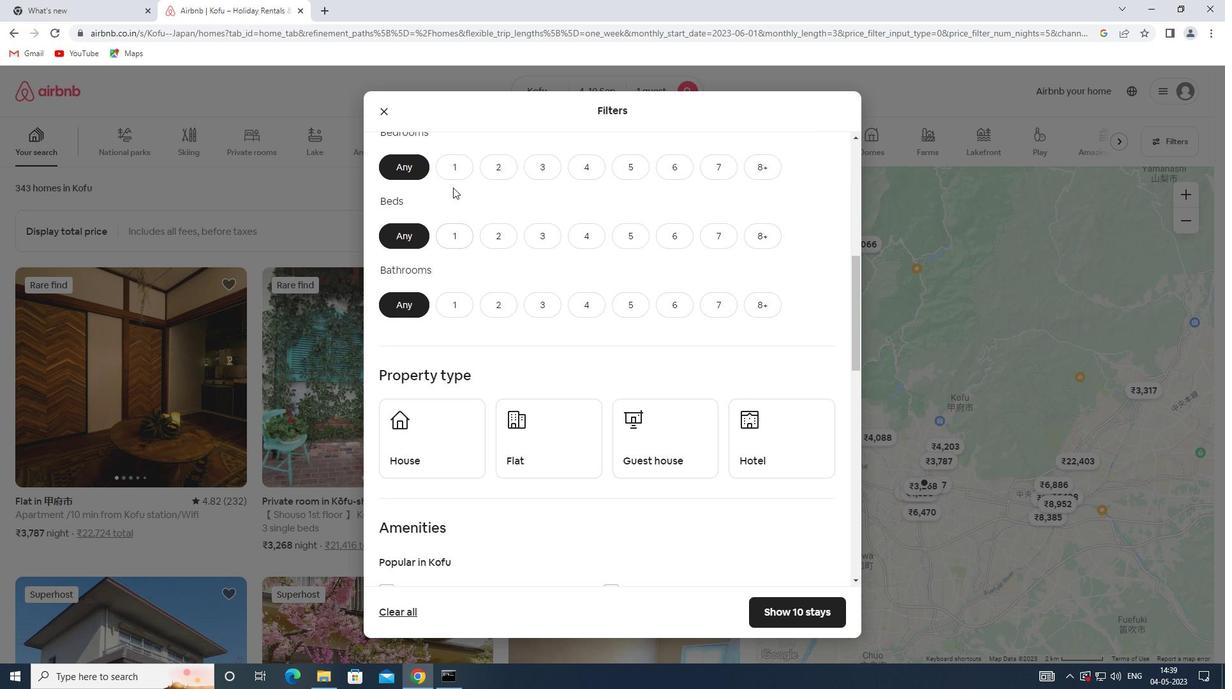 
Action: Mouse pressed left at (453, 178)
Screenshot: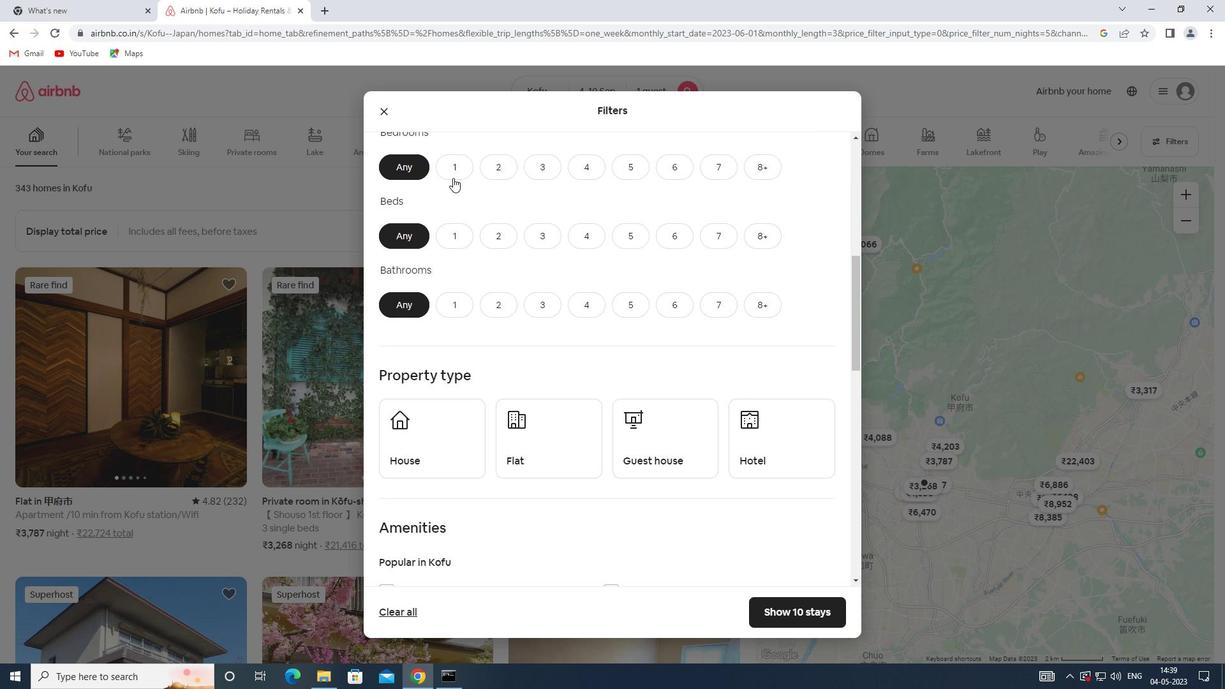 
Action: Mouse moved to (451, 224)
Screenshot: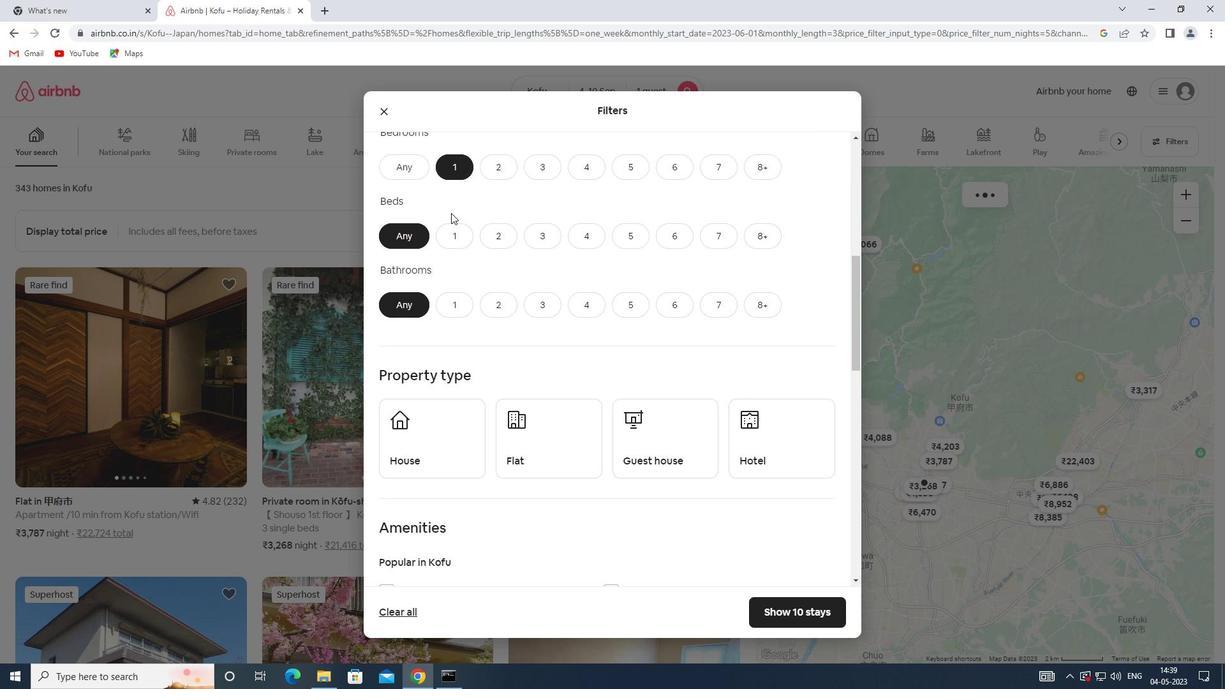 
Action: Mouse pressed left at (451, 224)
Screenshot: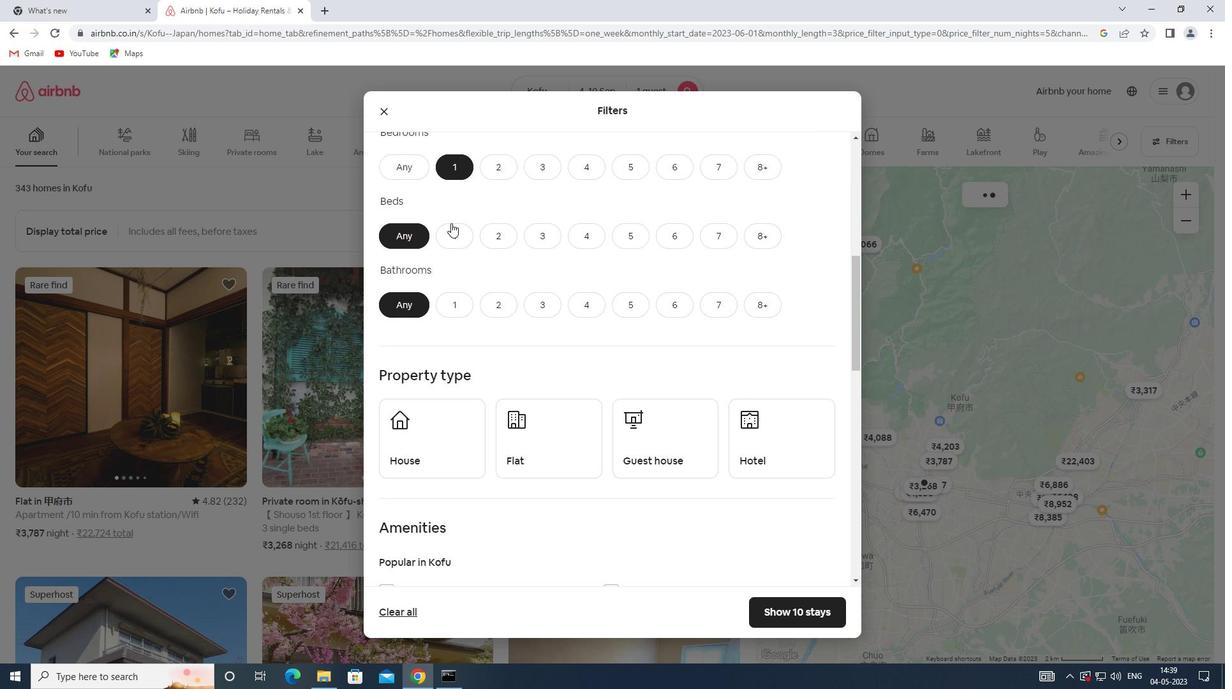 
Action: Mouse moved to (463, 303)
Screenshot: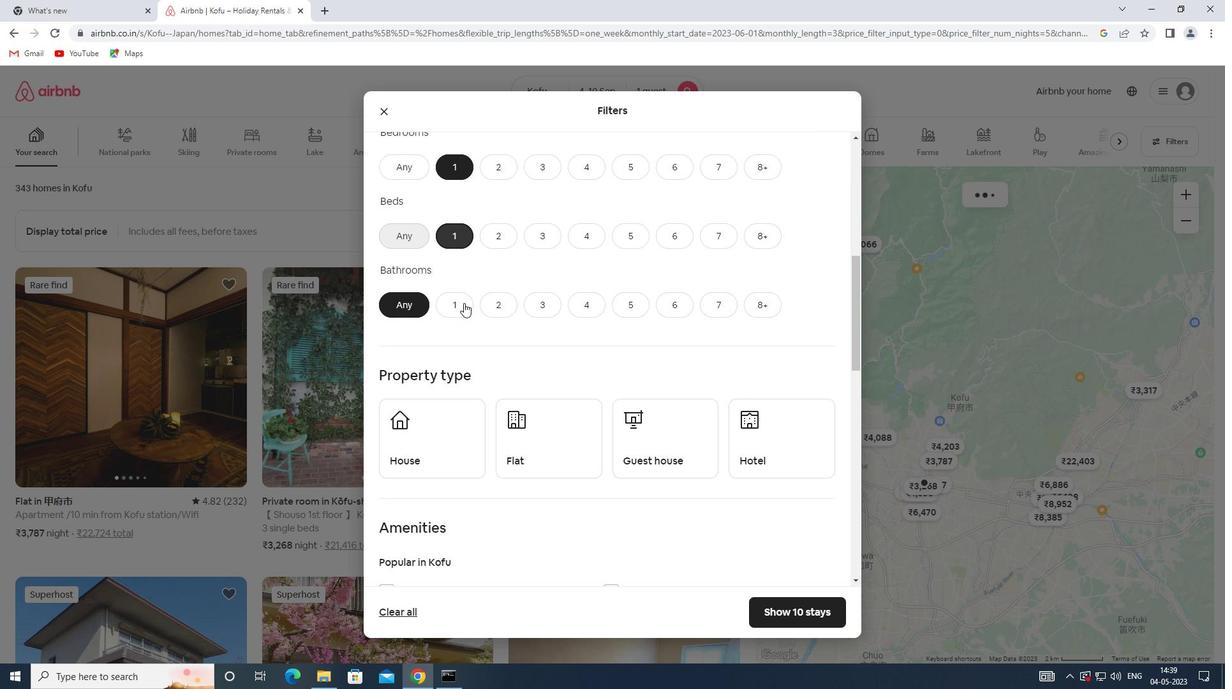 
Action: Mouse pressed left at (463, 303)
Screenshot: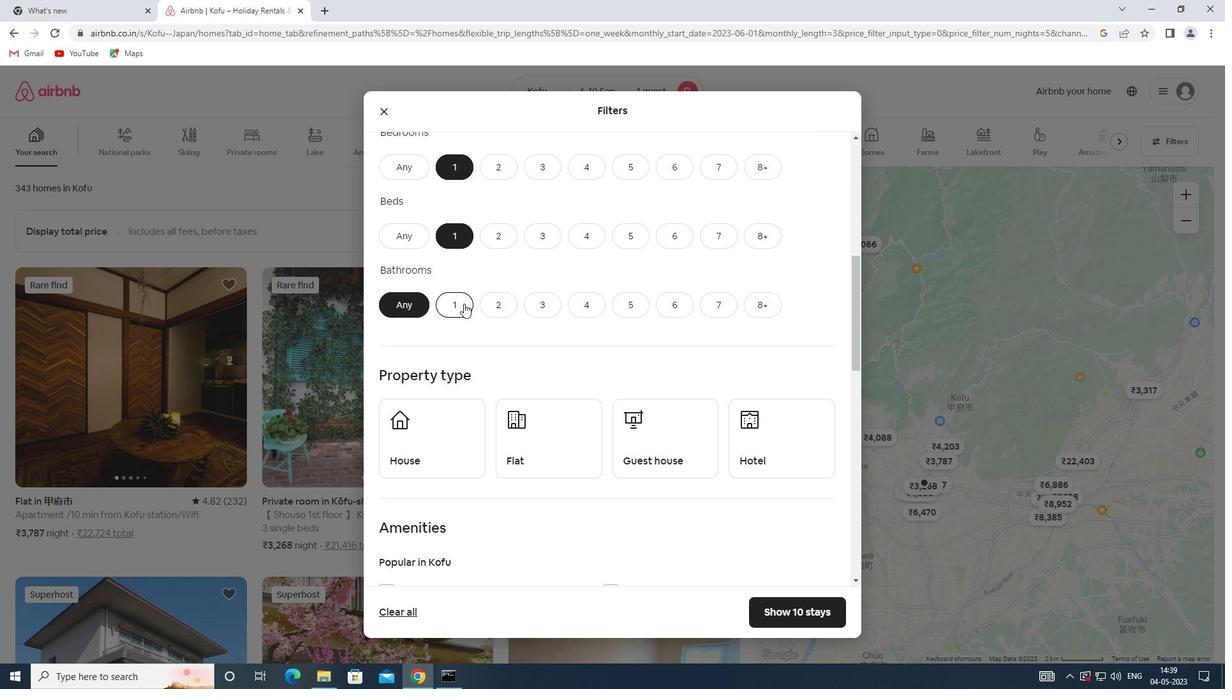 
Action: Mouse scrolled (463, 303) with delta (0, 0)
Screenshot: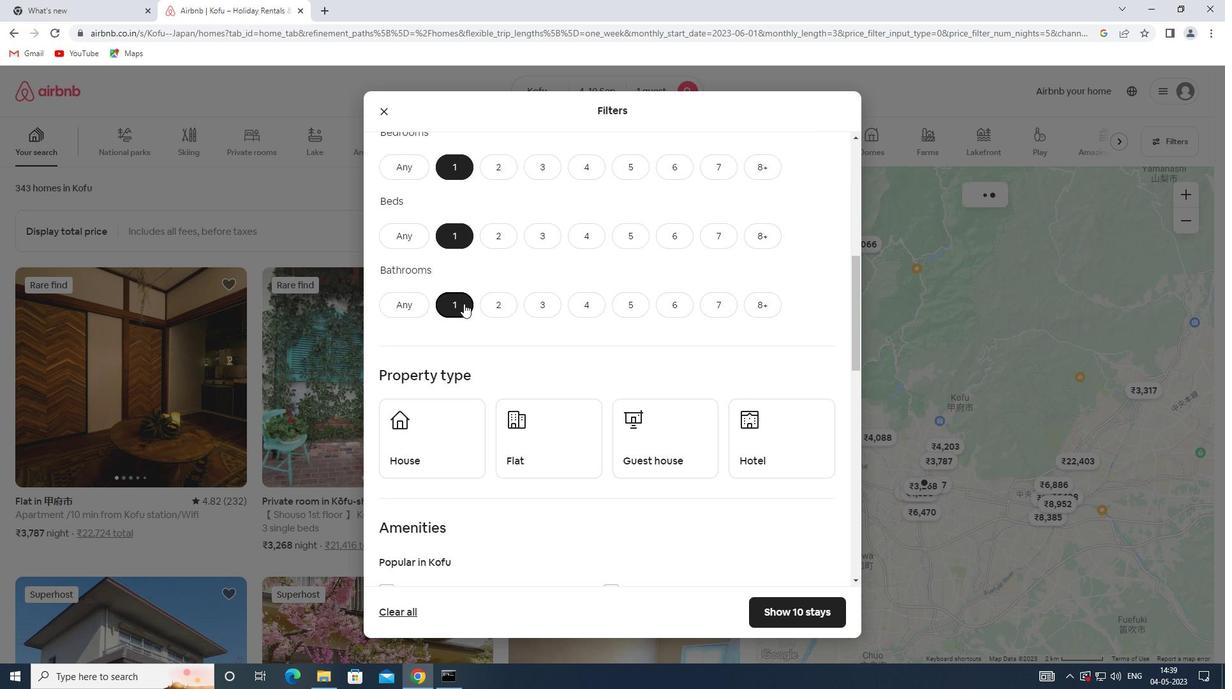 
Action: Mouse scrolled (463, 303) with delta (0, 0)
Screenshot: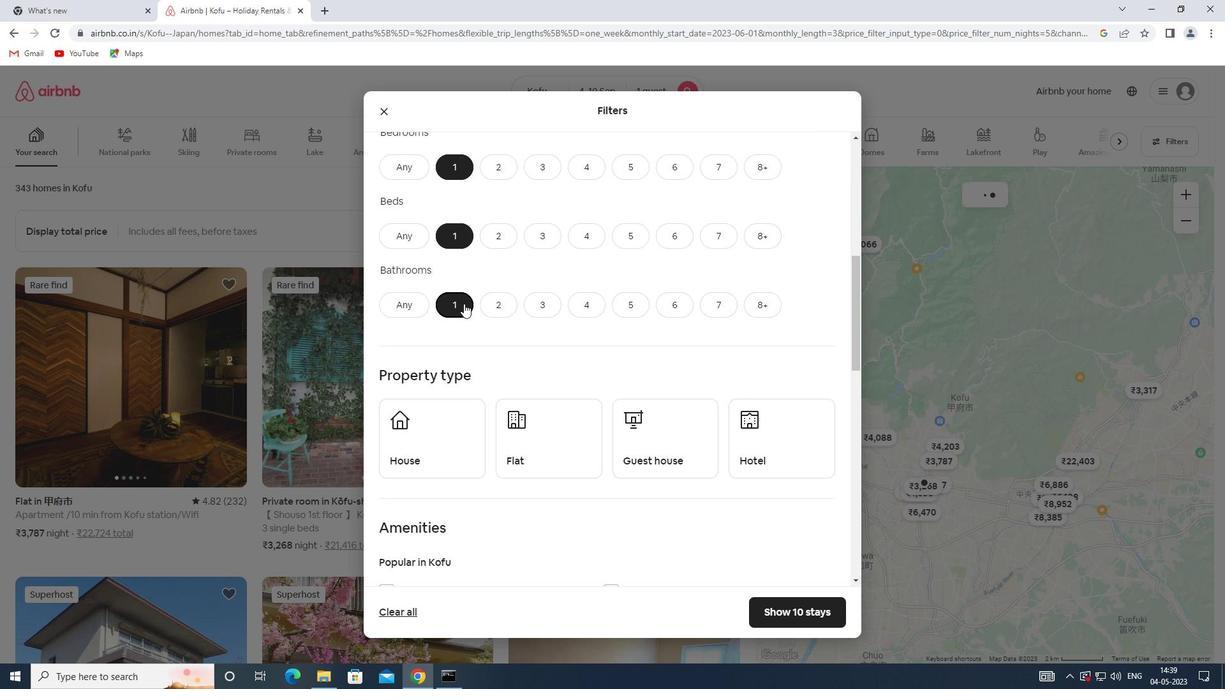 
Action: Mouse moved to (448, 335)
Screenshot: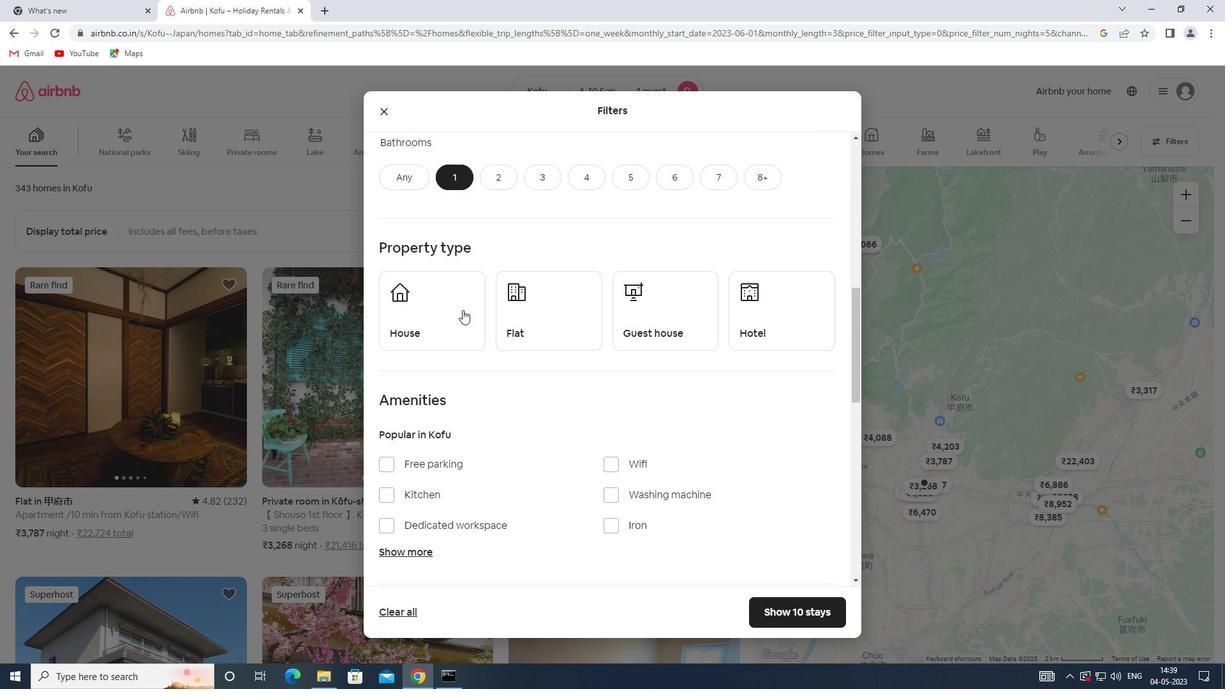 
Action: Mouse pressed left at (448, 335)
Screenshot: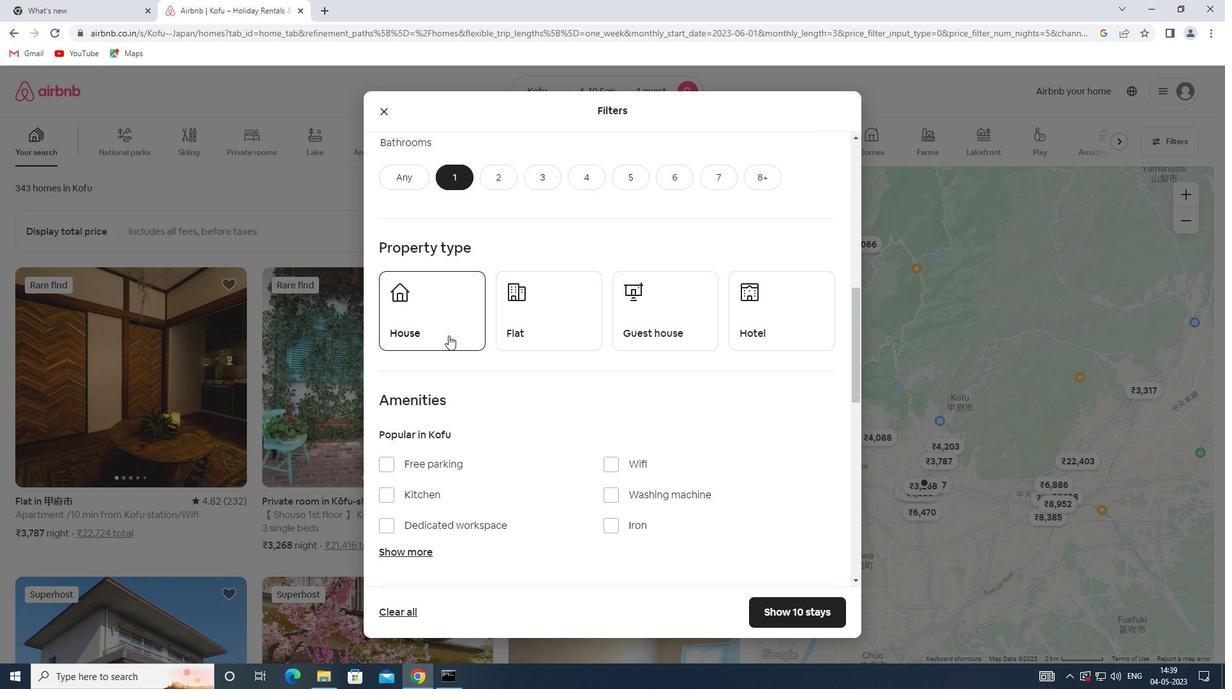 
Action: Mouse moved to (525, 333)
Screenshot: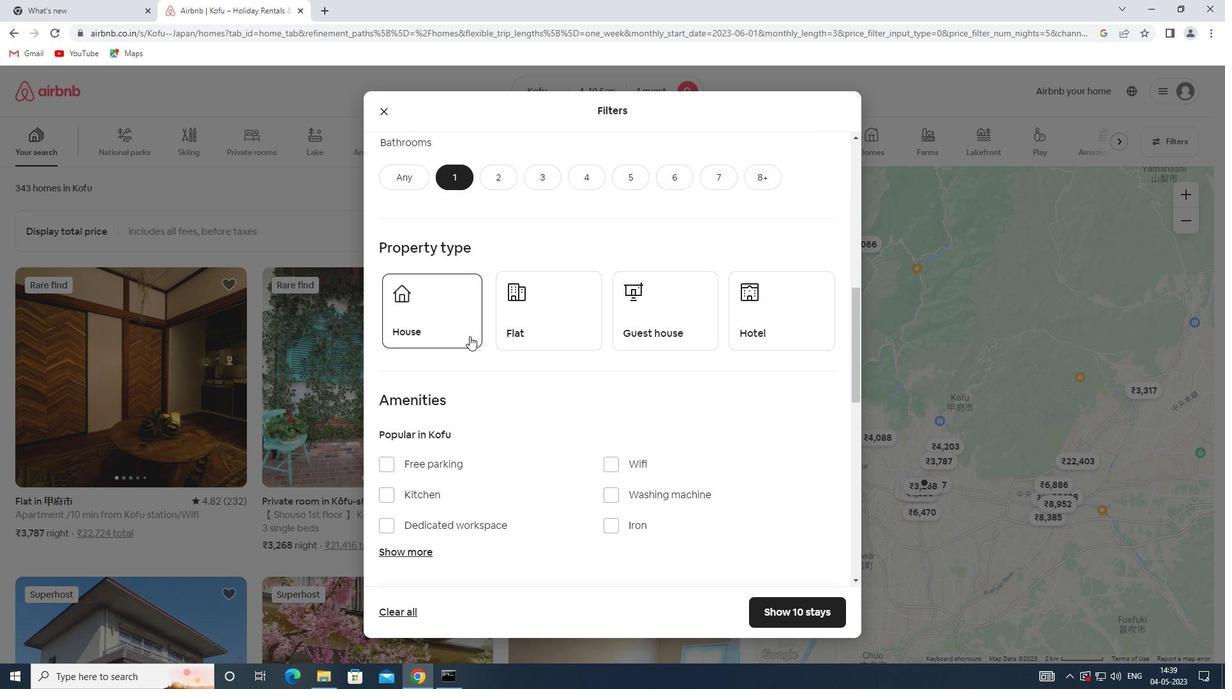 
Action: Mouse pressed left at (525, 333)
Screenshot: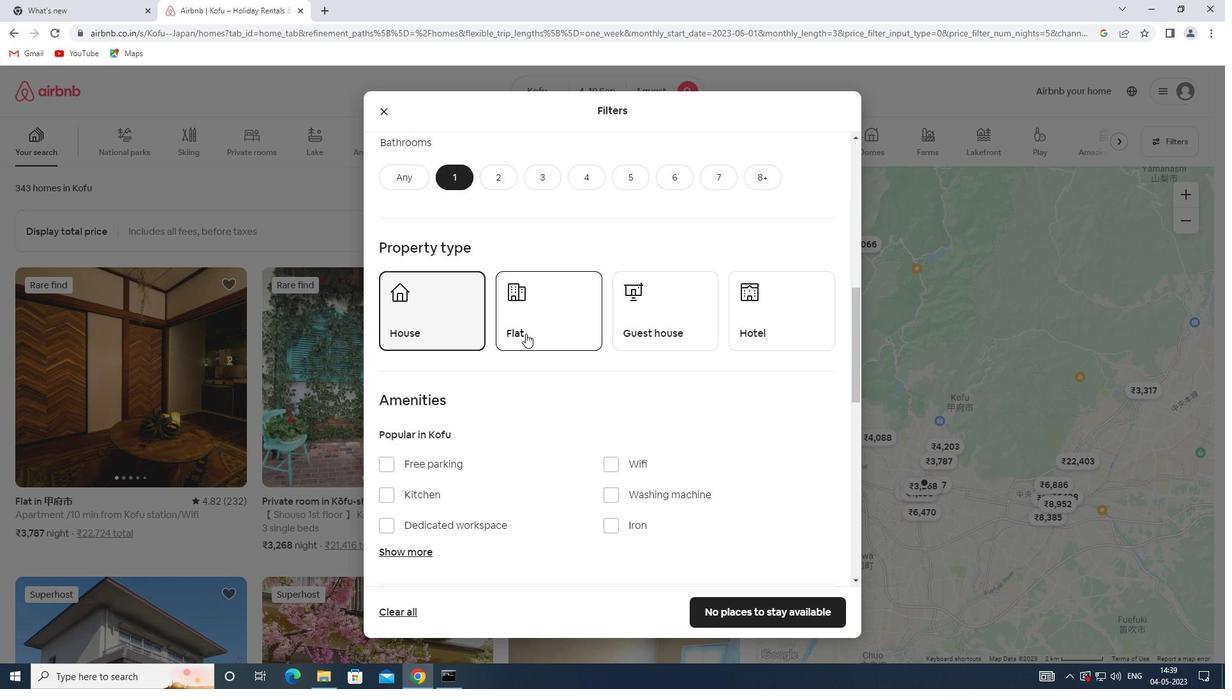 
Action: Mouse moved to (639, 322)
Screenshot: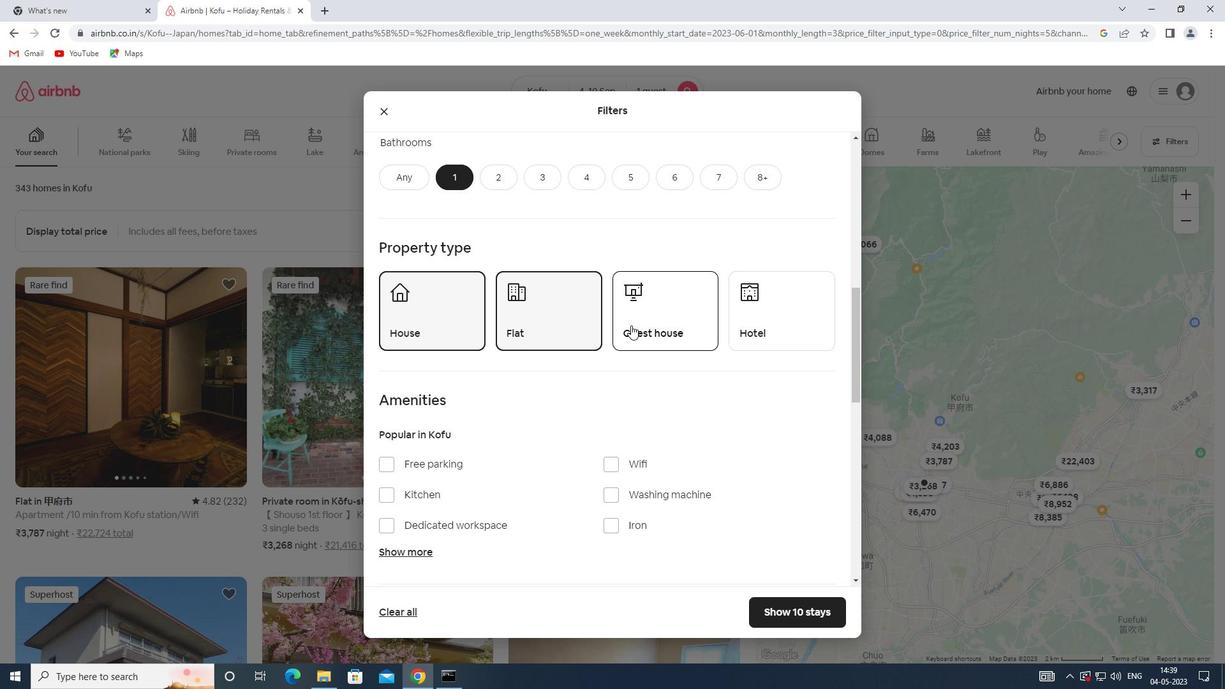 
Action: Mouse pressed left at (639, 322)
Screenshot: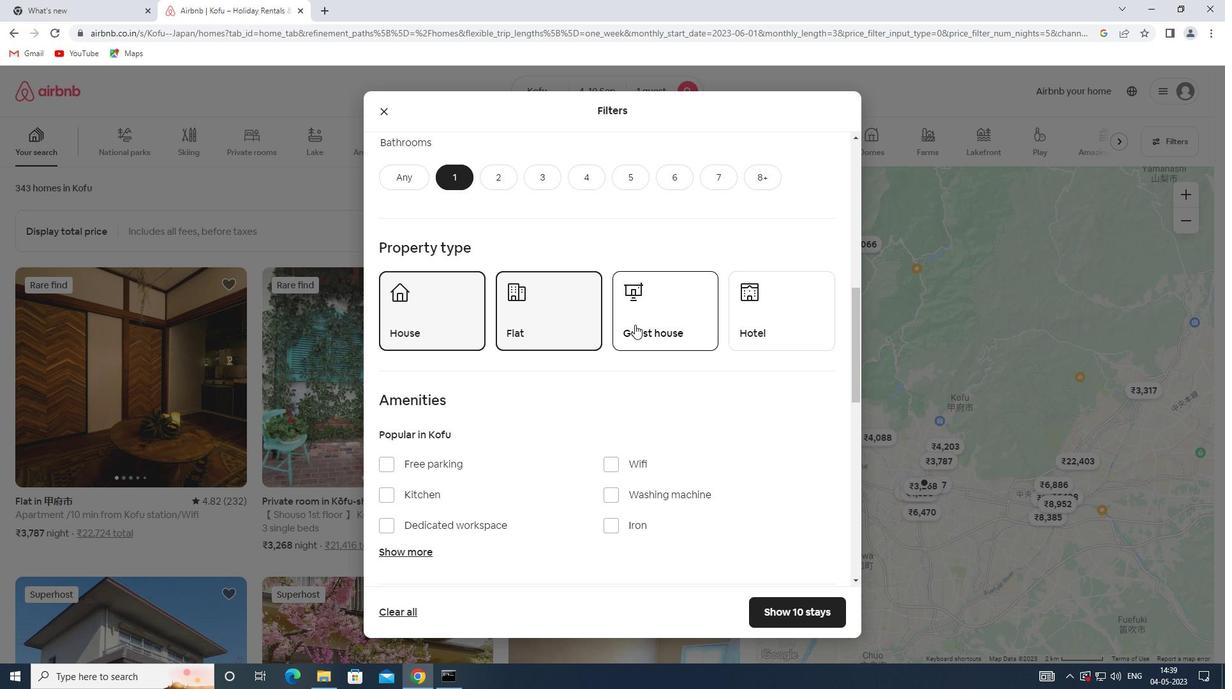 
Action: Mouse moved to (771, 328)
Screenshot: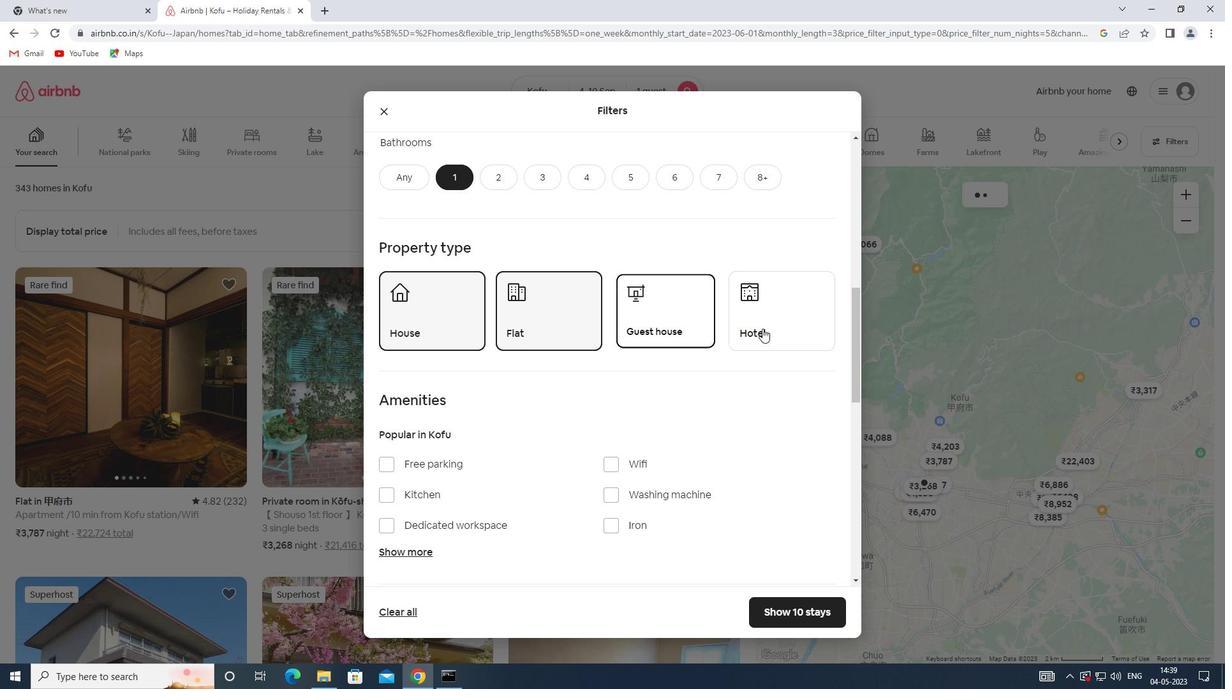 
Action: Mouse pressed left at (771, 328)
Screenshot: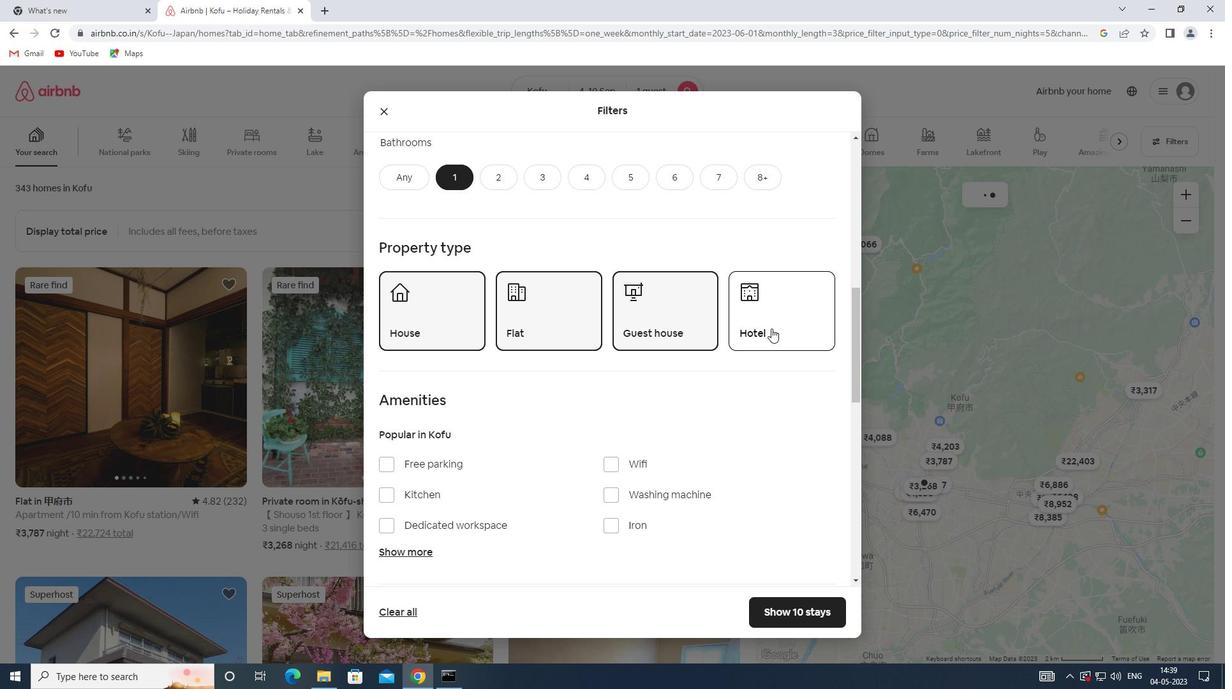 
Action: Mouse moved to (669, 338)
Screenshot: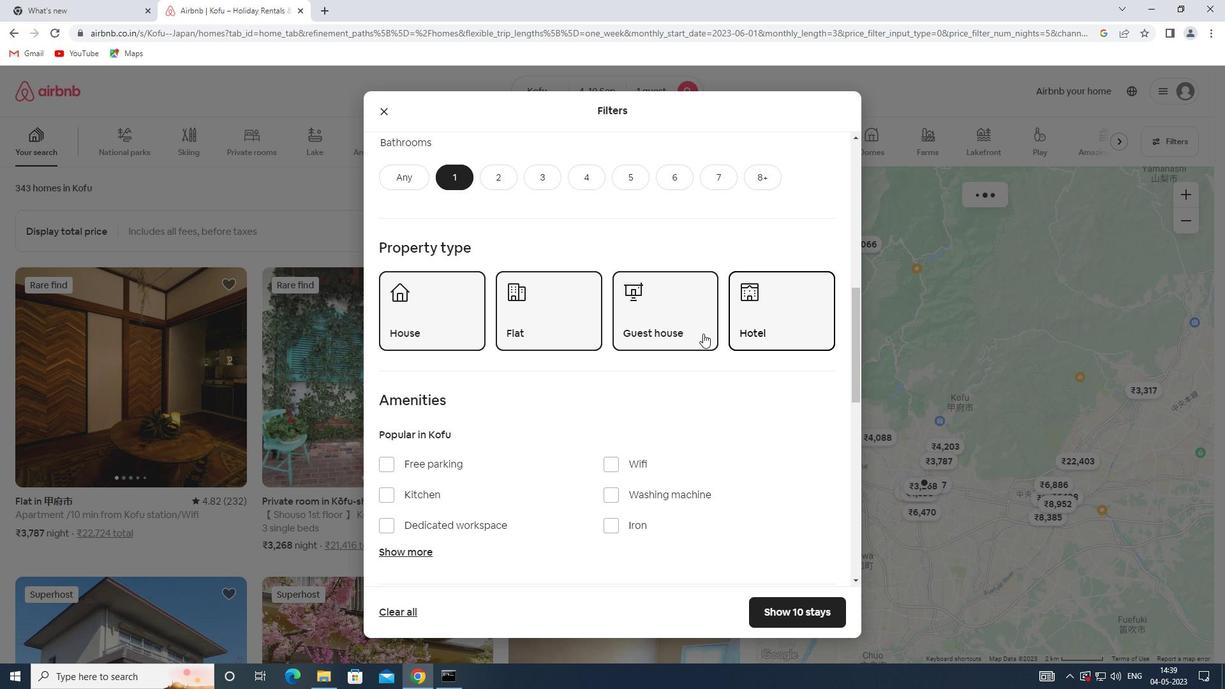 
Action: Mouse scrolled (669, 338) with delta (0, 0)
Screenshot: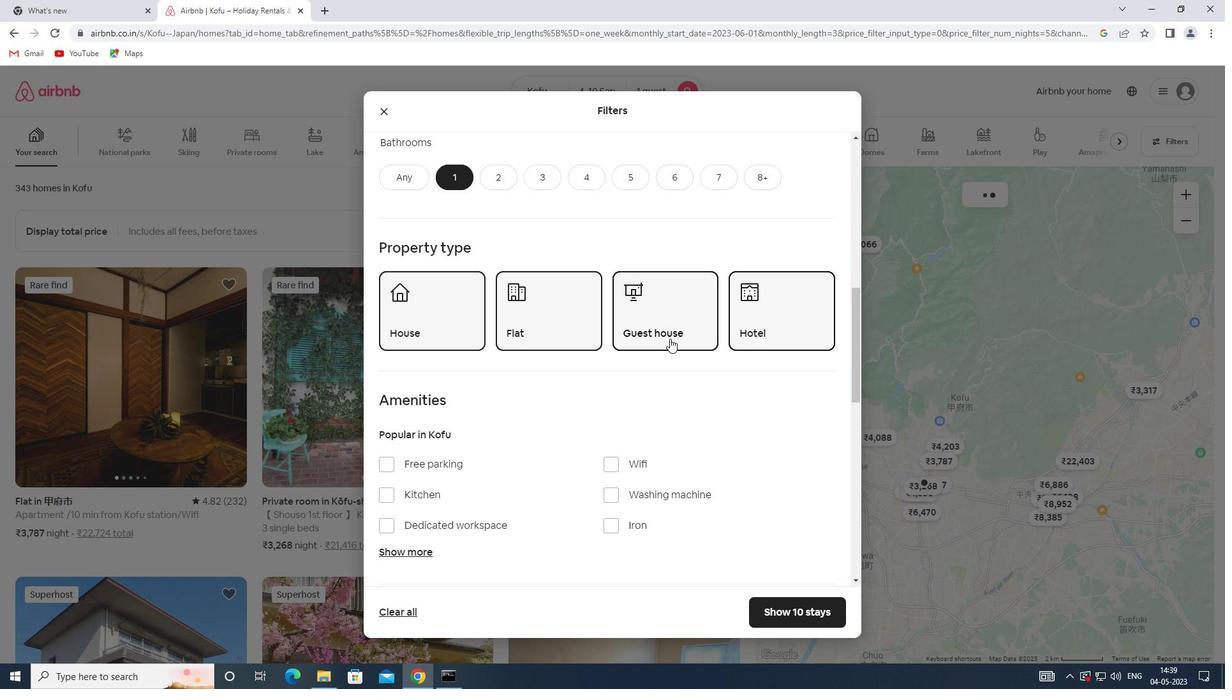 
Action: Mouse scrolled (669, 338) with delta (0, 0)
Screenshot: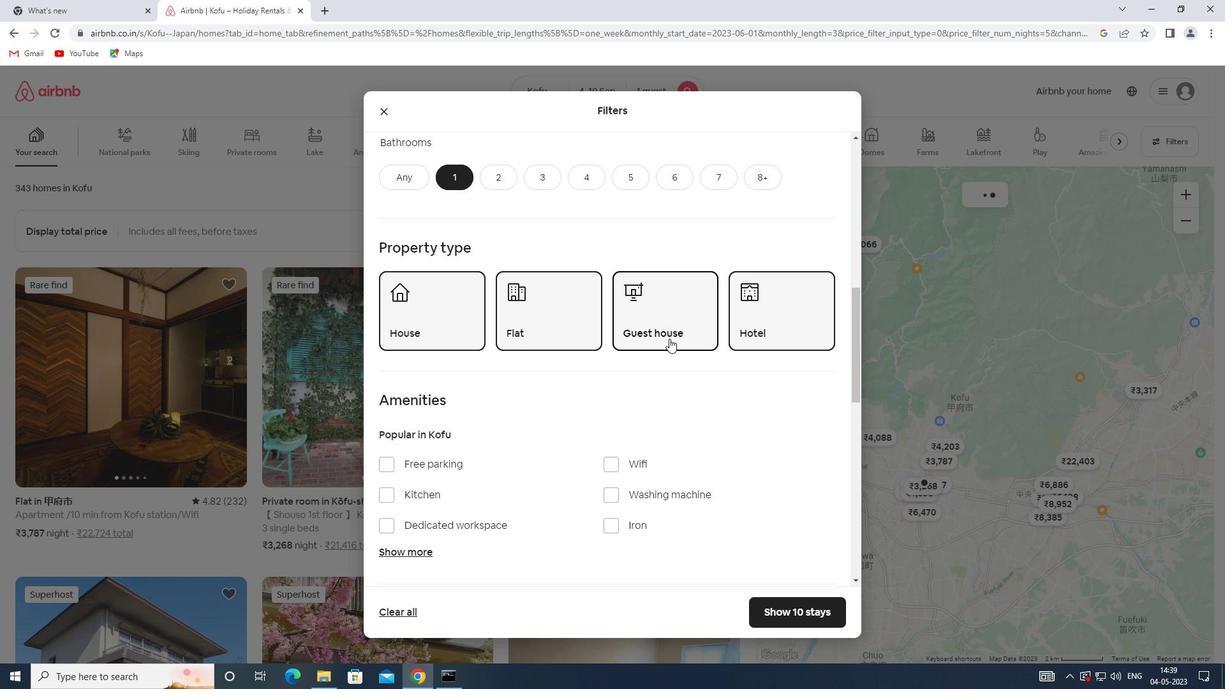 
Action: Mouse moved to (615, 333)
Screenshot: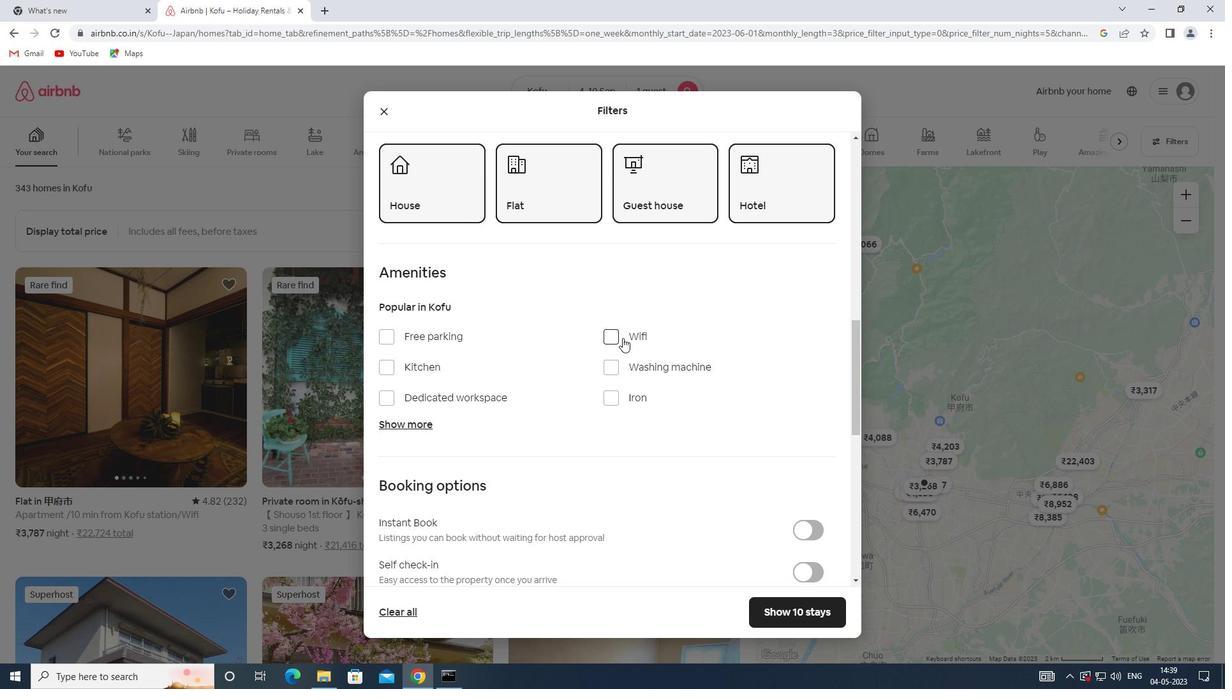 
Action: Mouse pressed left at (615, 333)
Screenshot: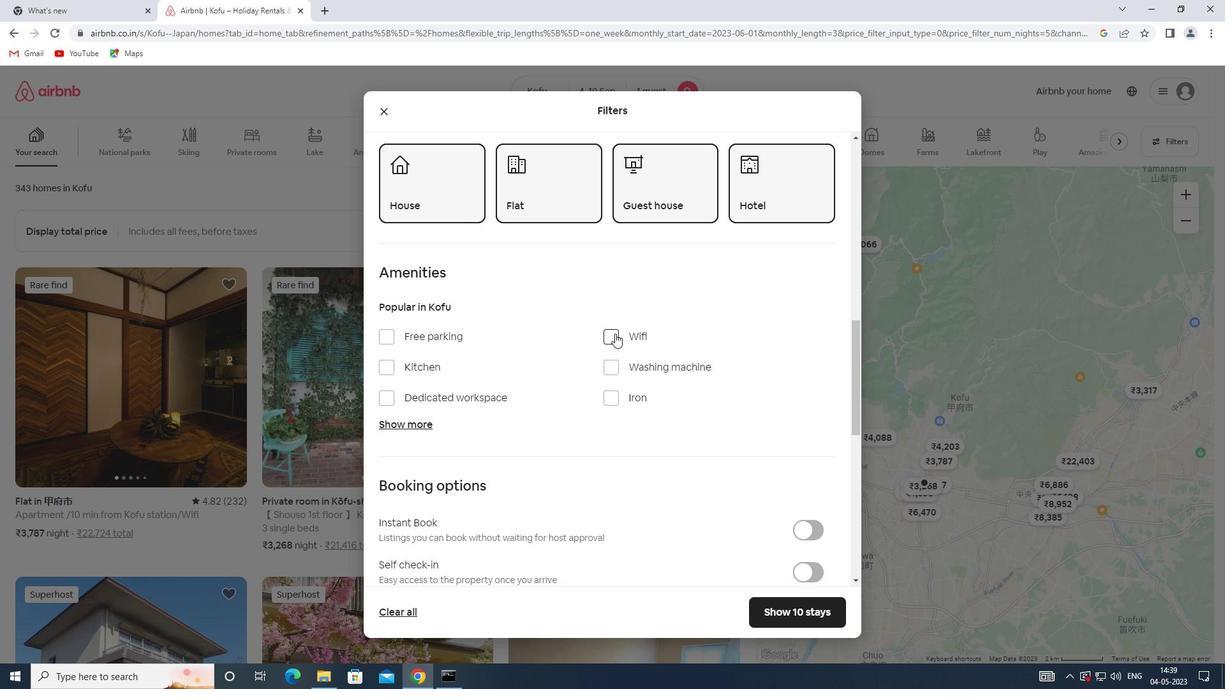 
Action: Mouse scrolled (615, 333) with delta (0, 0)
Screenshot: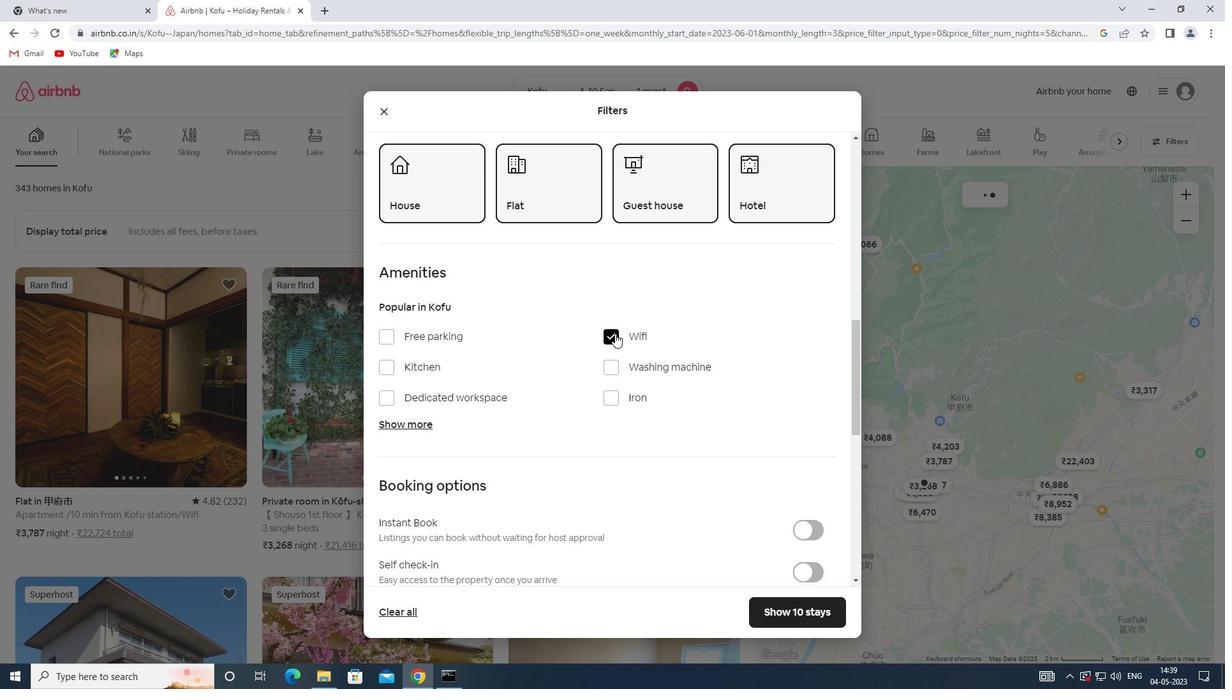
Action: Mouse scrolled (615, 334) with delta (0, 0)
Screenshot: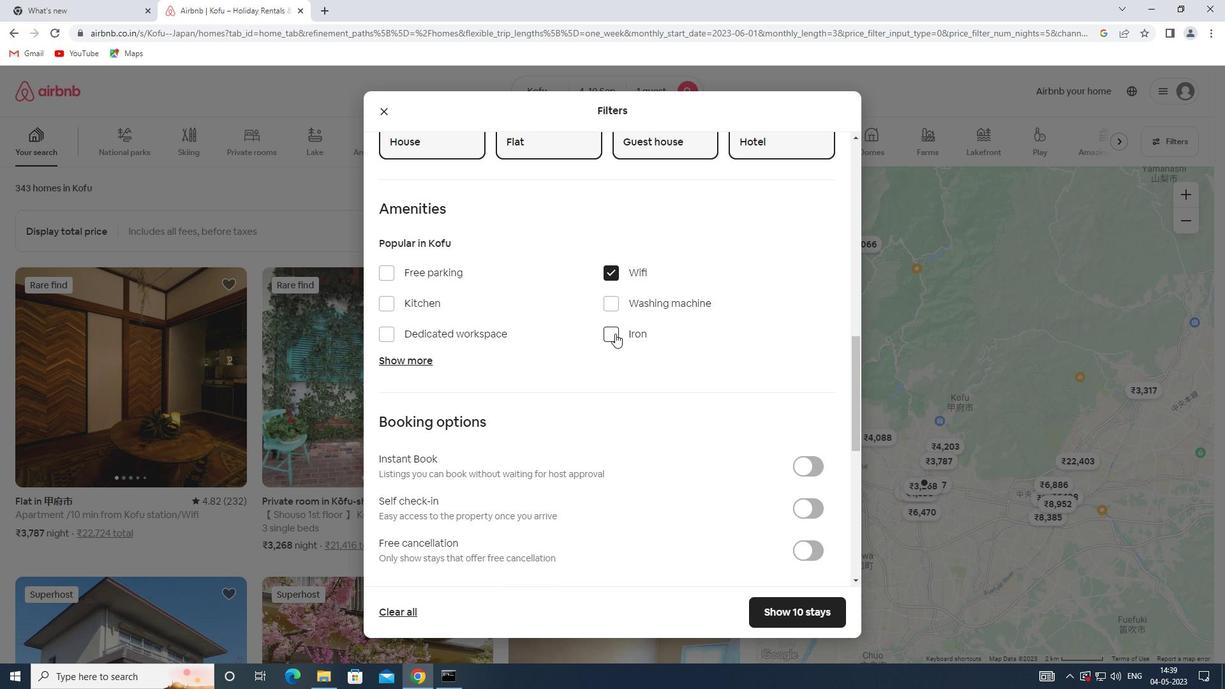 
Action: Mouse scrolled (615, 334) with delta (0, 0)
Screenshot: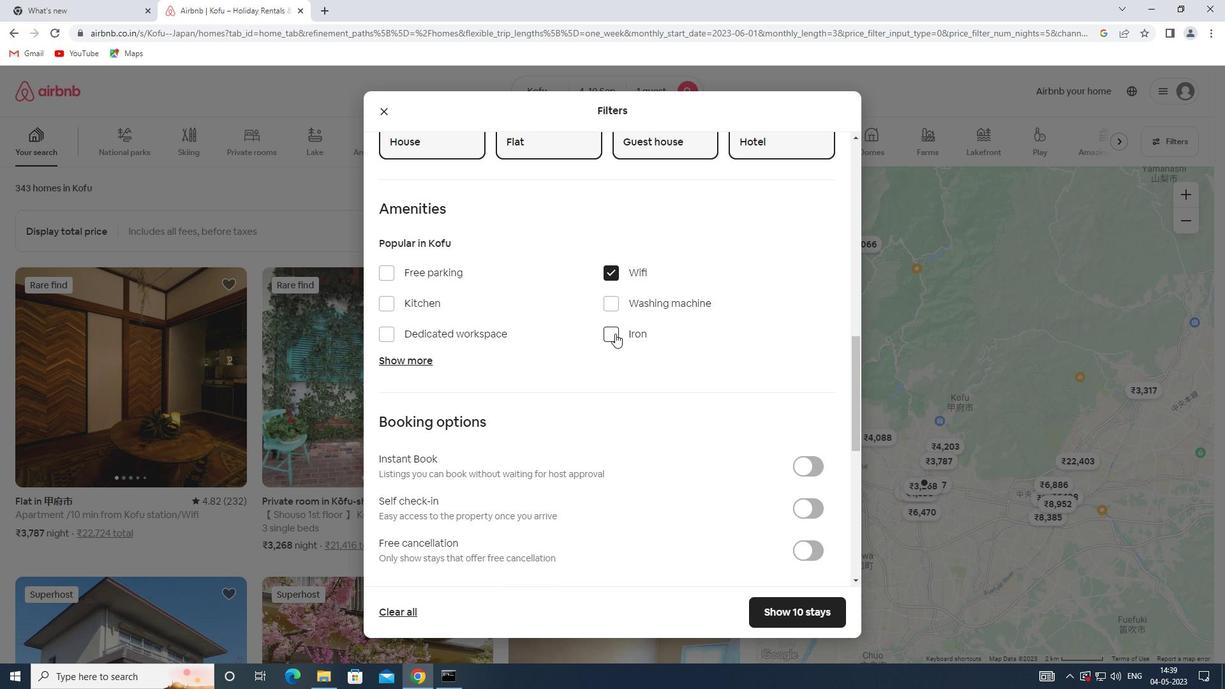 
Action: Mouse scrolled (615, 334) with delta (0, 0)
Screenshot: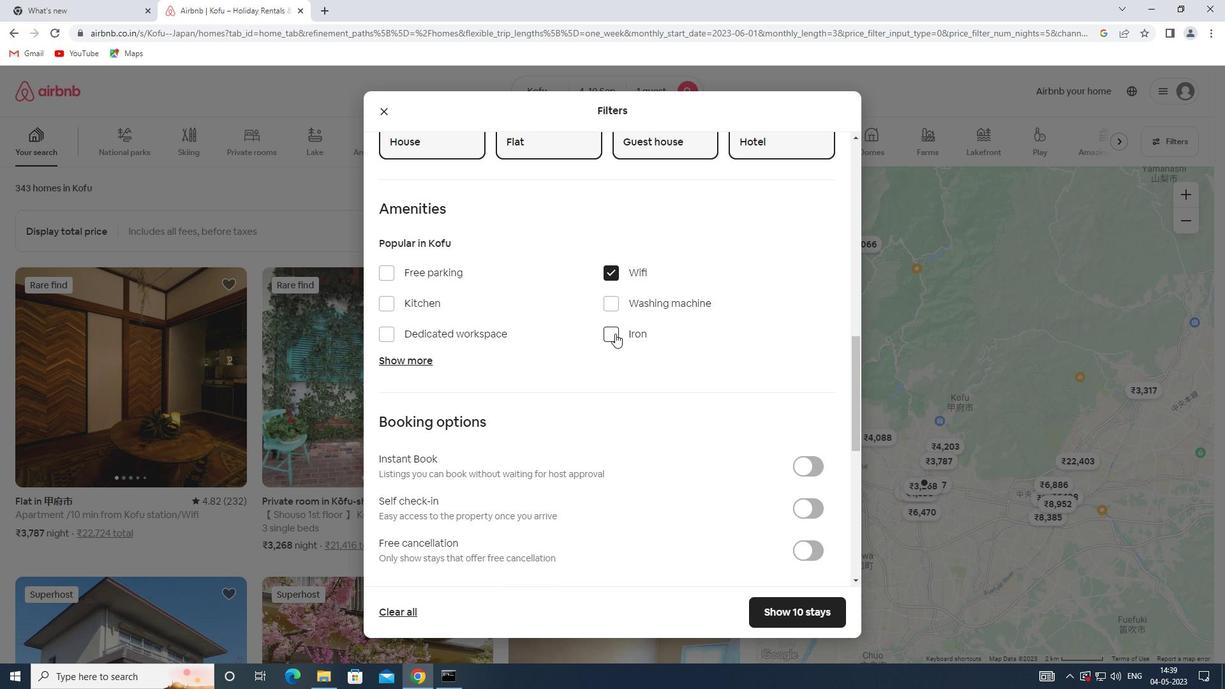 
Action: Mouse scrolled (615, 334) with delta (0, 0)
Screenshot: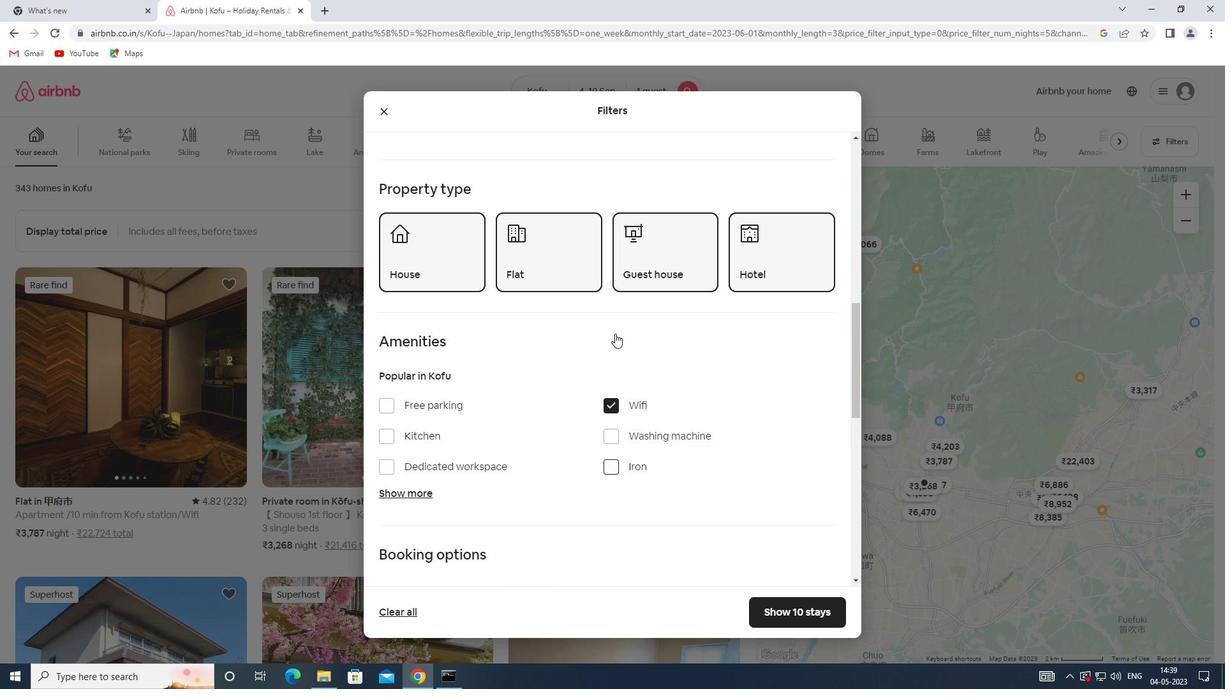 
Action: Mouse scrolled (615, 334) with delta (0, 0)
Screenshot: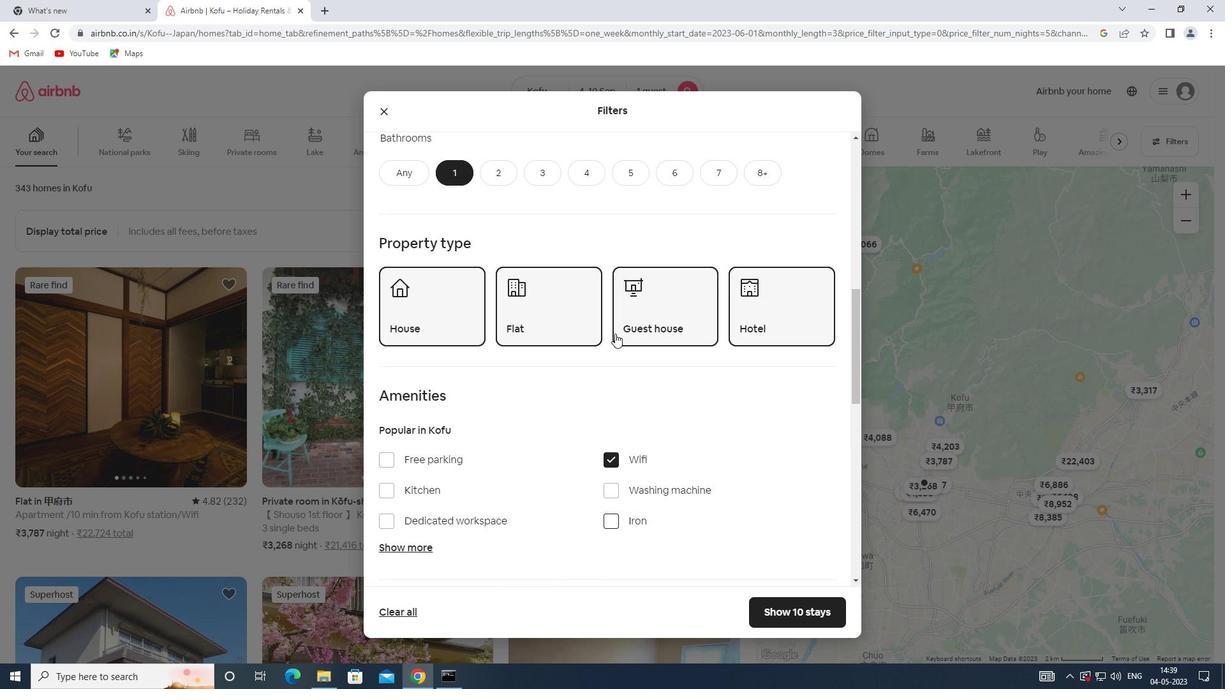 
Action: Mouse scrolled (615, 334) with delta (0, 0)
Screenshot: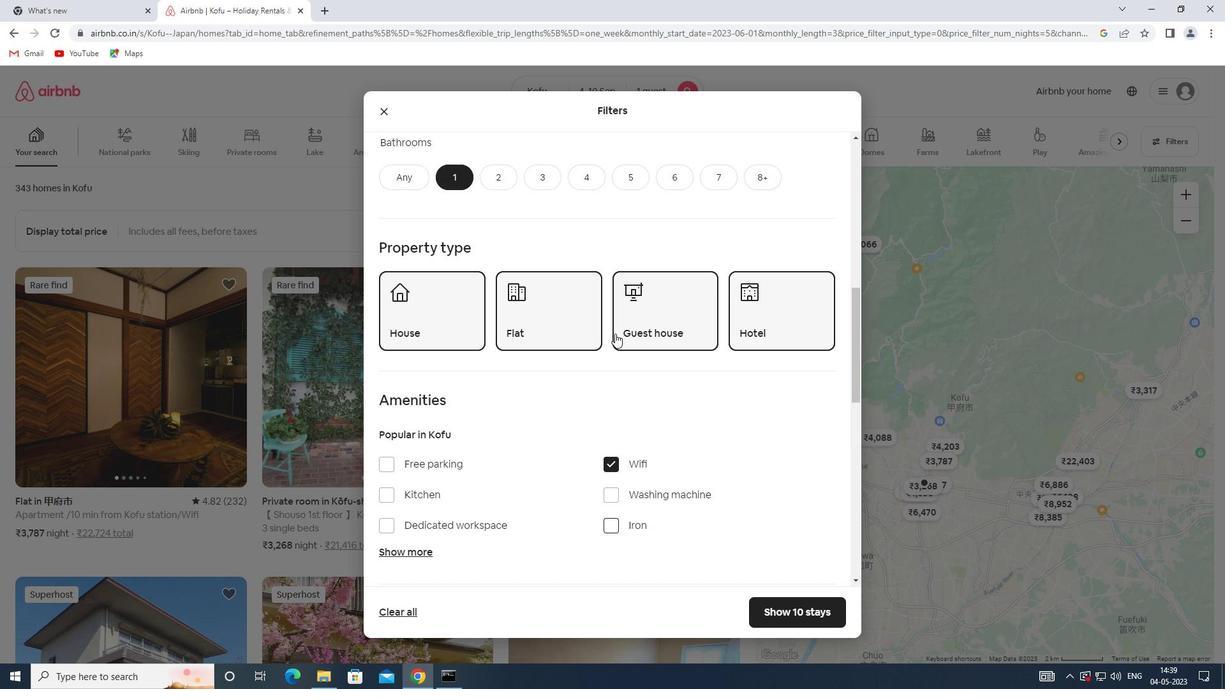
Action: Mouse scrolled (615, 334) with delta (0, 0)
Screenshot: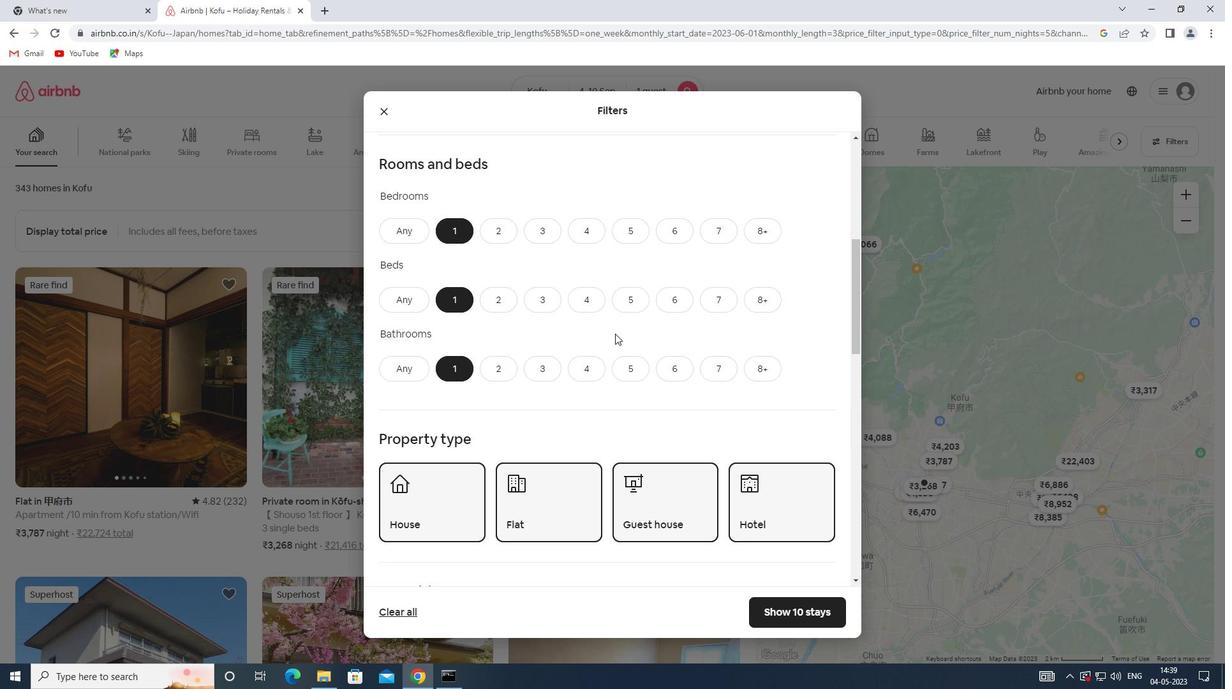 
Action: Mouse scrolled (615, 334) with delta (0, 0)
Screenshot: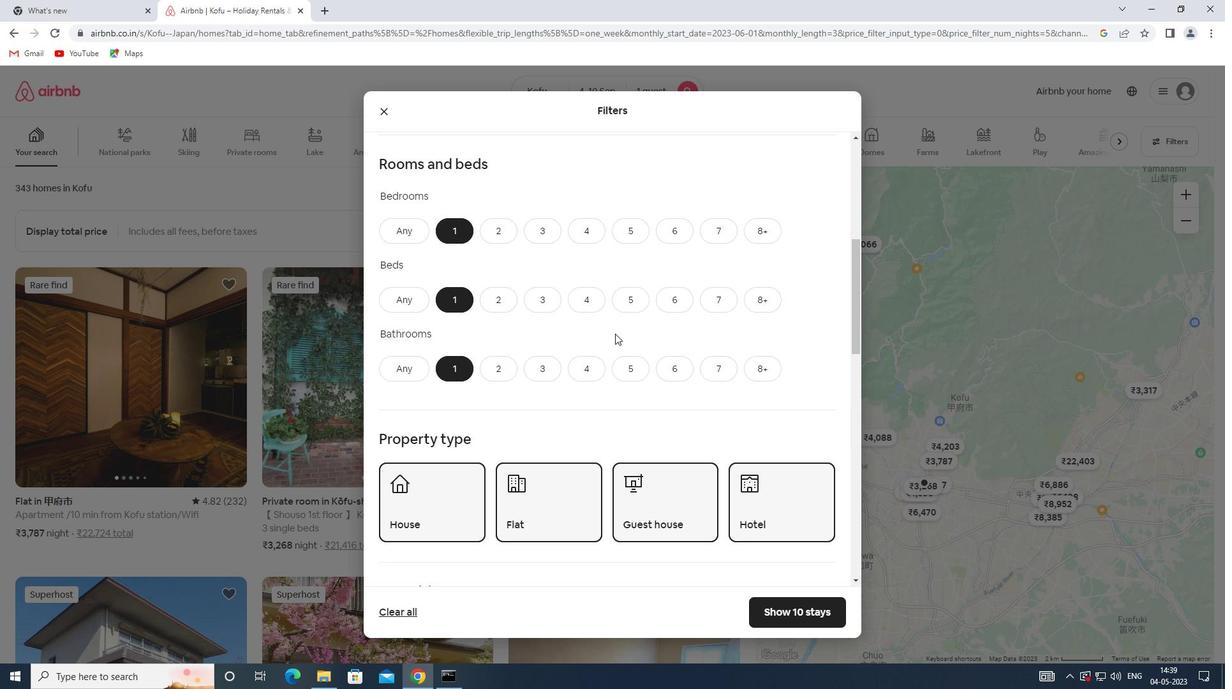 
Action: Mouse scrolled (615, 334) with delta (0, 0)
Screenshot: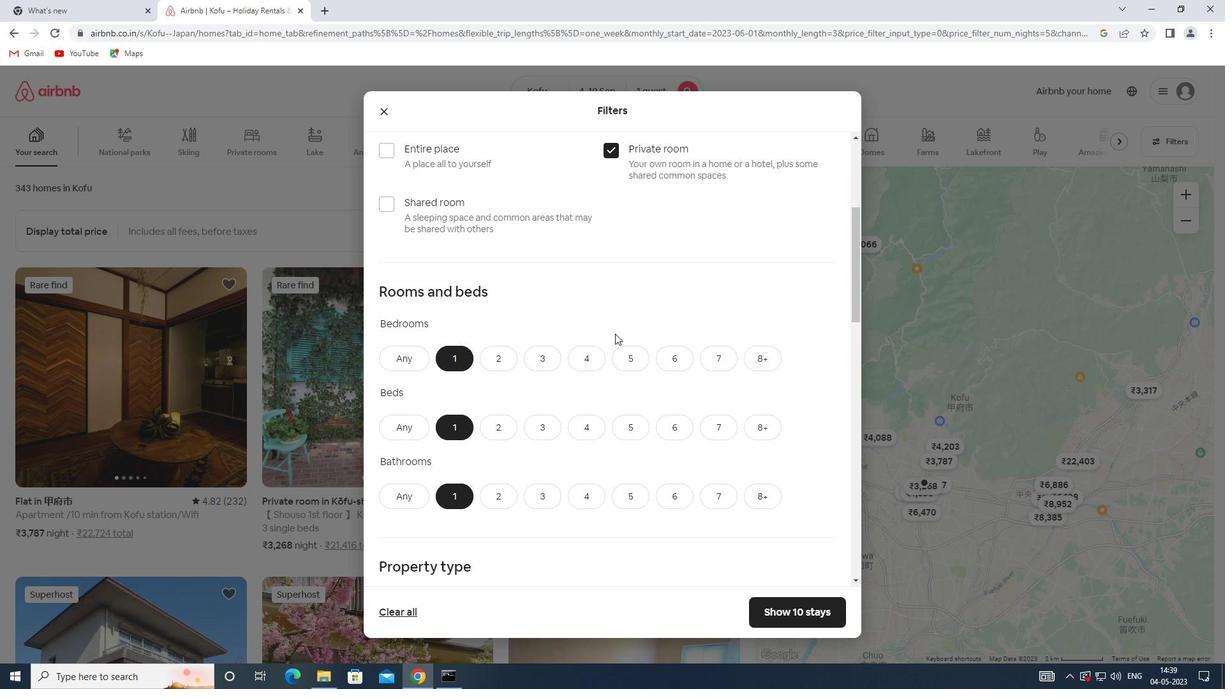 
Action: Mouse scrolled (615, 334) with delta (0, 0)
Screenshot: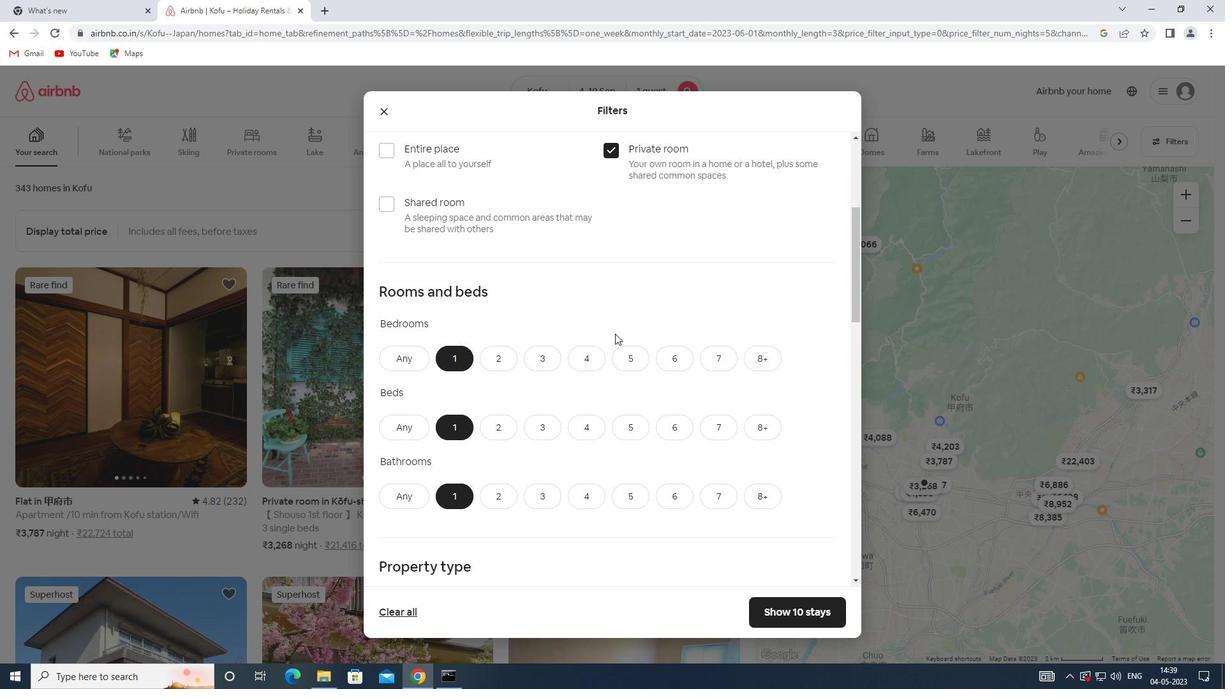 
Action: Mouse scrolled (615, 334) with delta (0, 0)
Screenshot: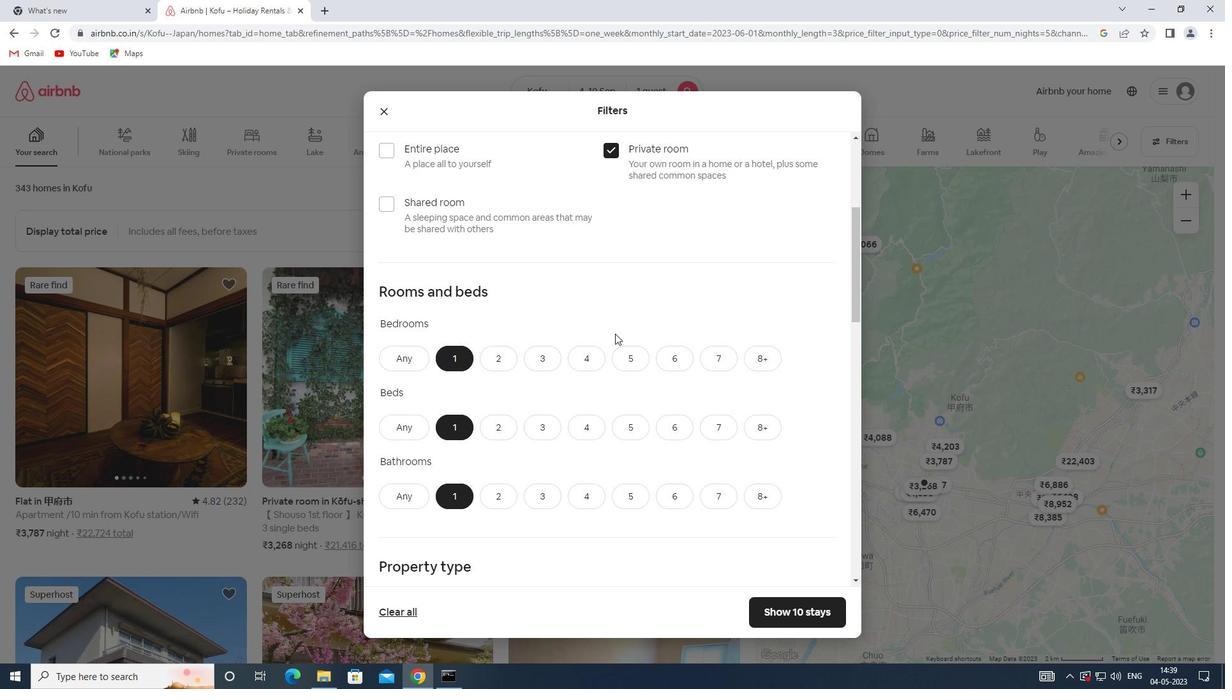 
Action: Mouse scrolled (615, 333) with delta (0, 0)
Screenshot: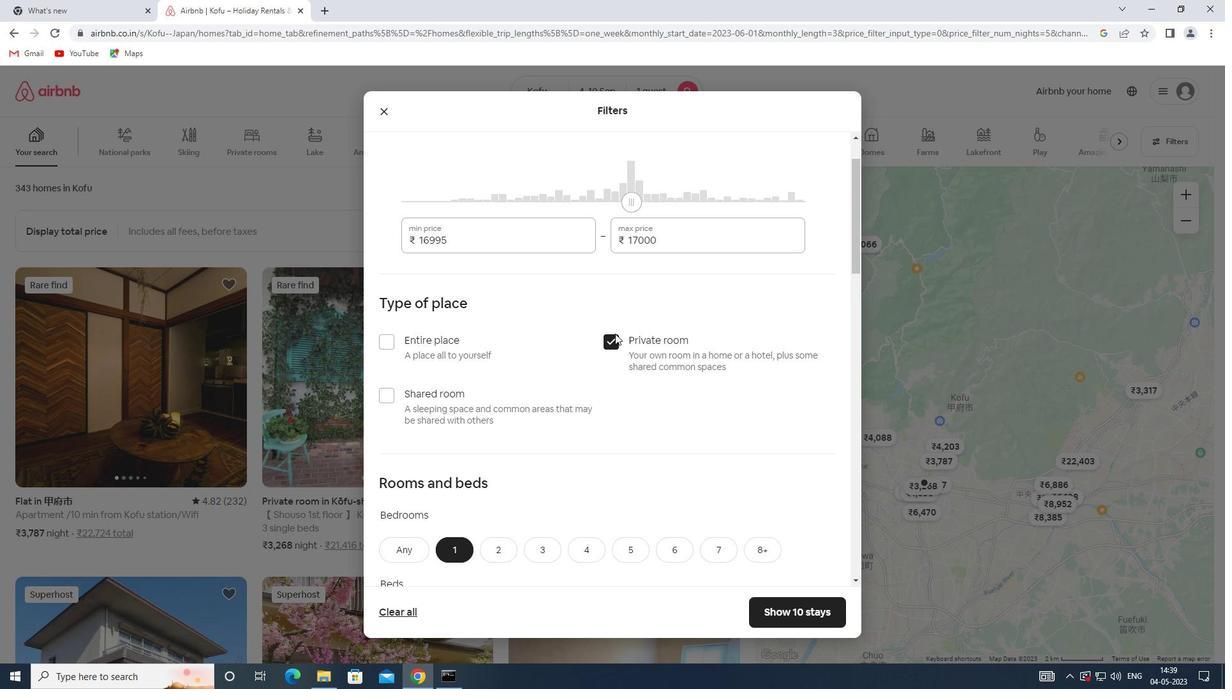 
Action: Mouse scrolled (615, 333) with delta (0, 0)
Screenshot: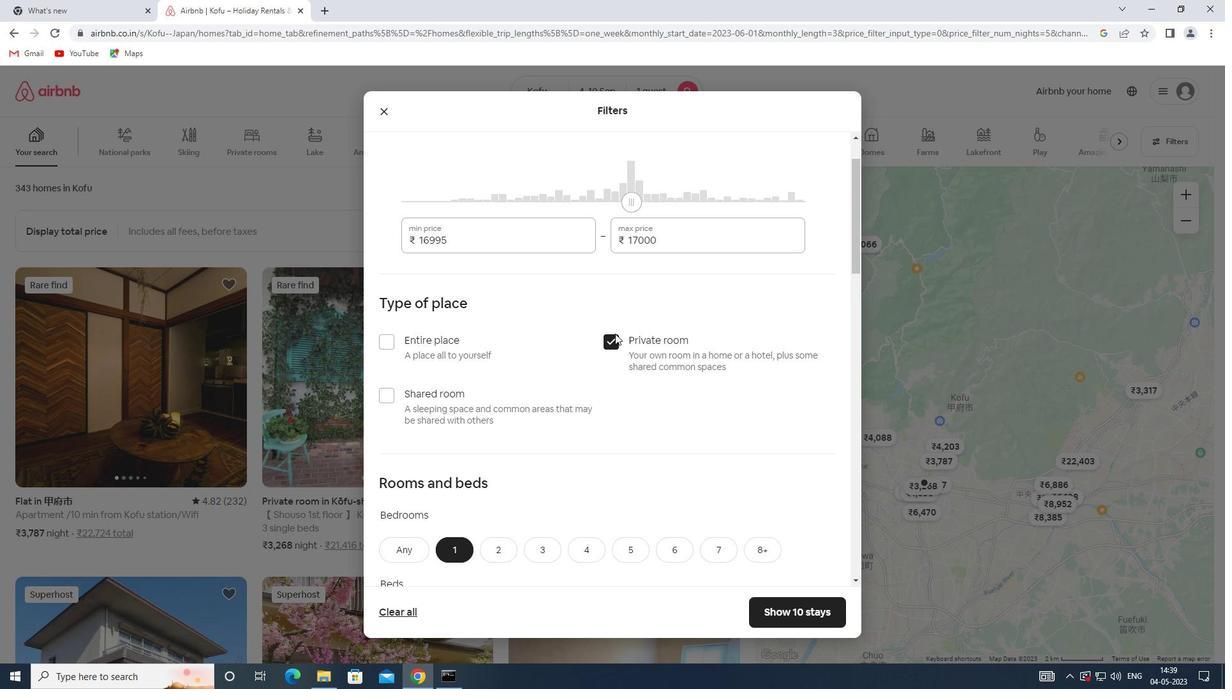 
Action: Mouse scrolled (615, 333) with delta (0, 0)
Screenshot: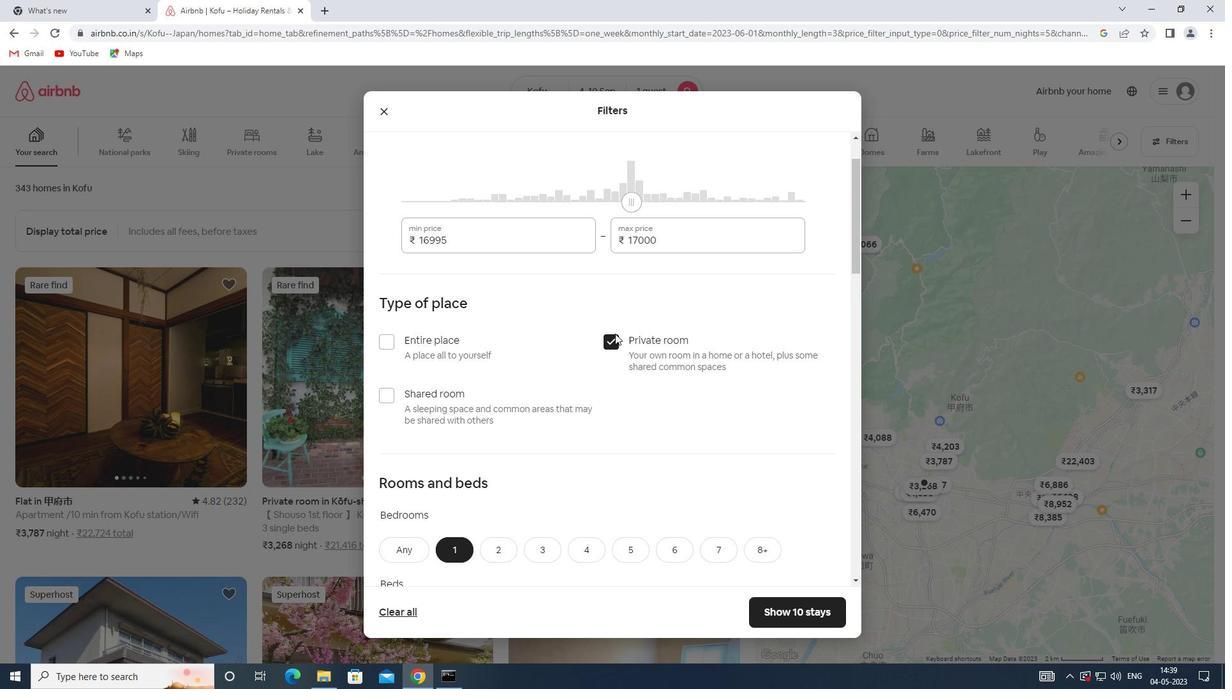 
Action: Mouse scrolled (615, 333) with delta (0, 0)
Screenshot: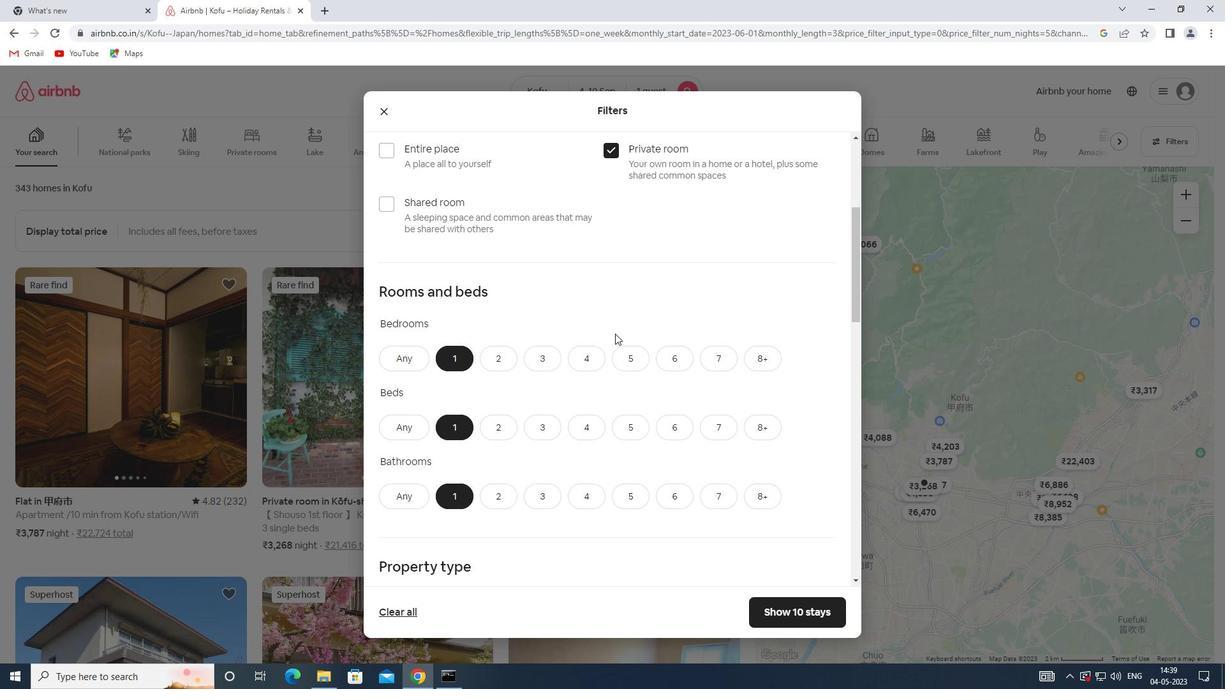 
Action: Mouse scrolled (615, 333) with delta (0, 0)
Screenshot: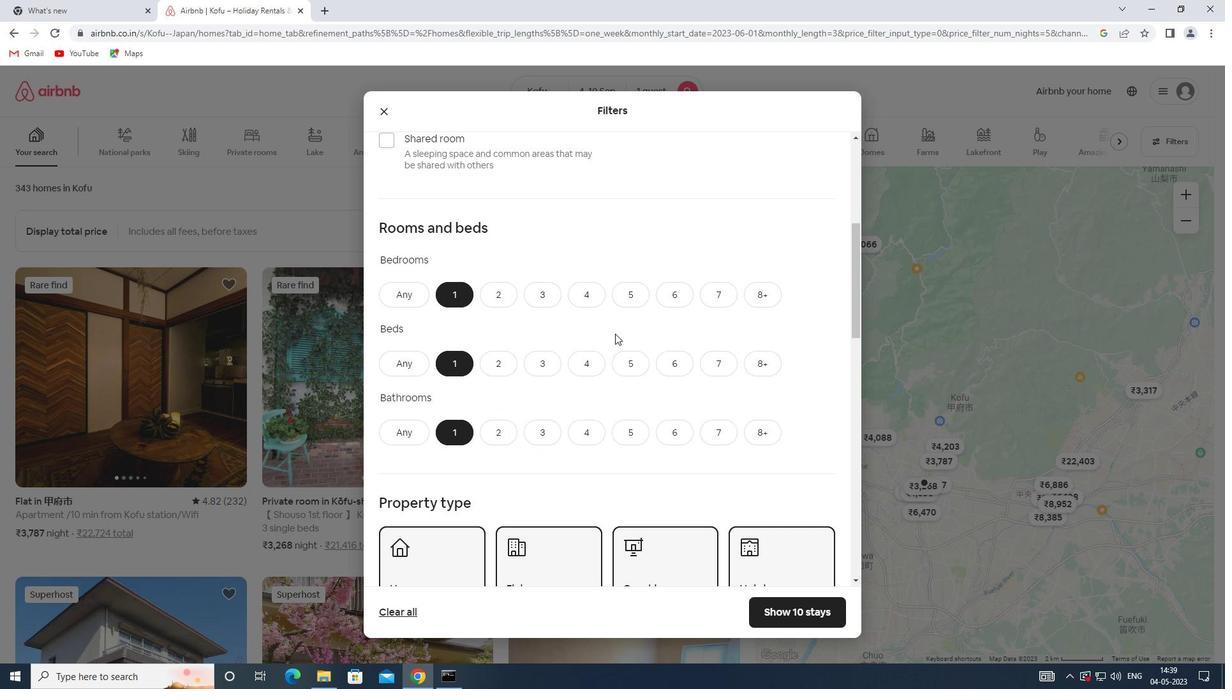 
Action: Mouse scrolled (615, 333) with delta (0, 0)
Screenshot: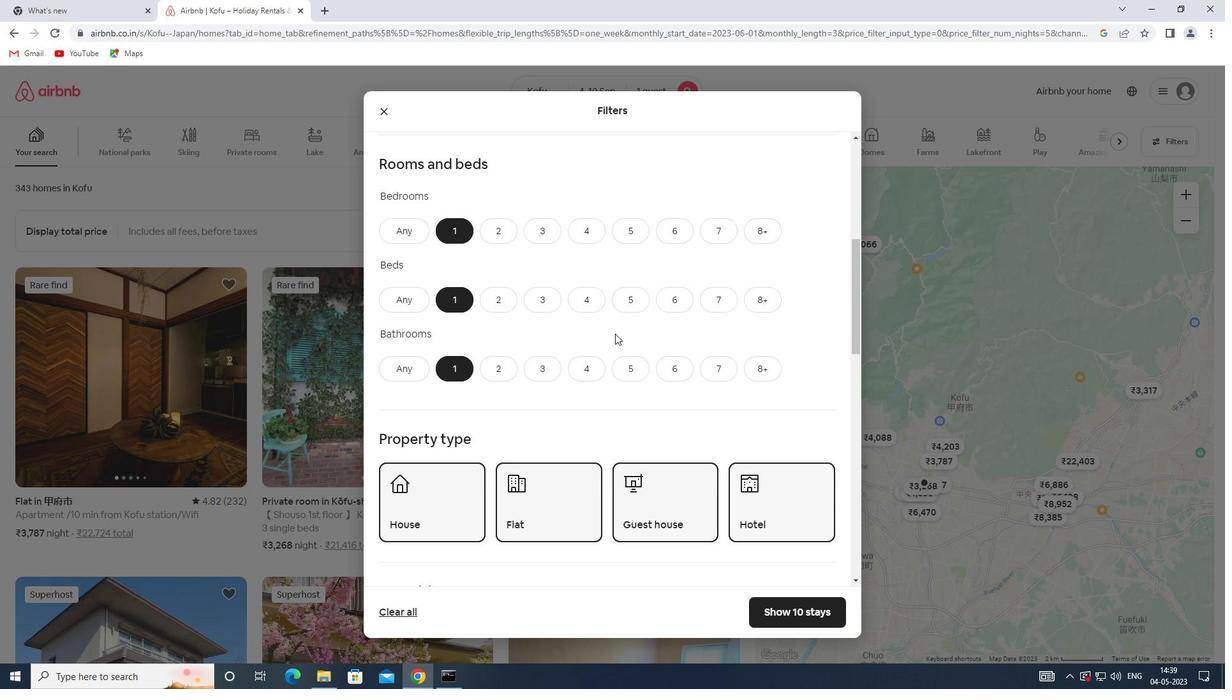 
Action: Mouse scrolled (615, 333) with delta (0, 0)
Screenshot: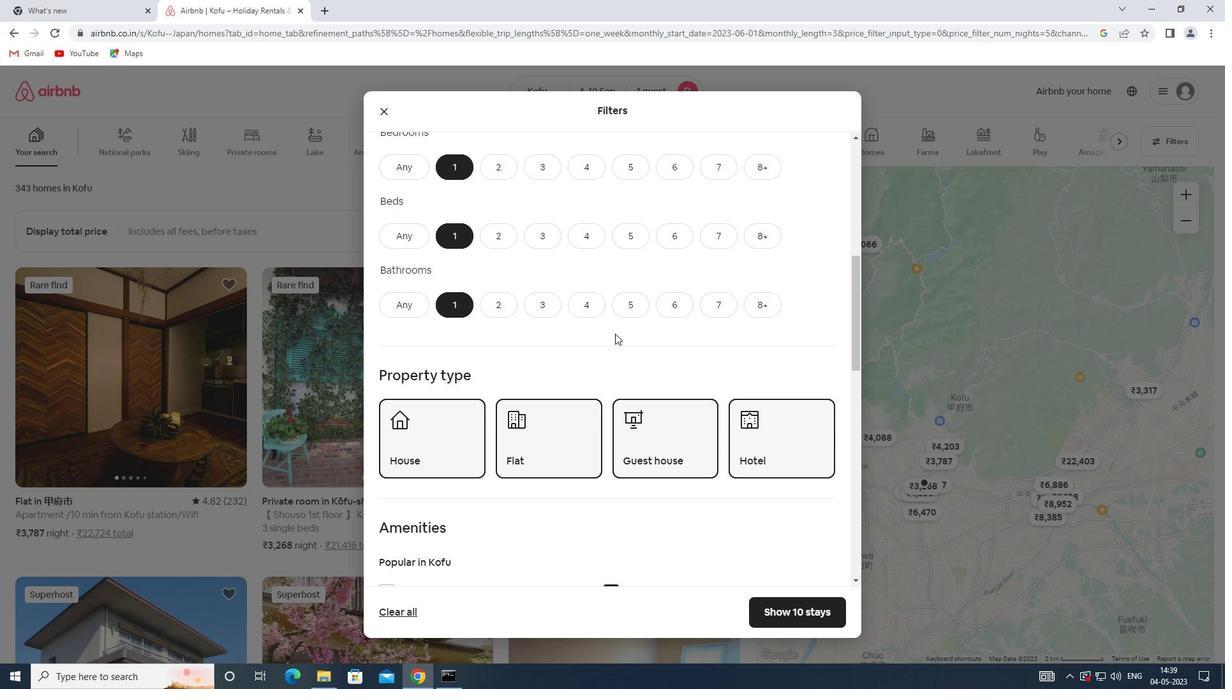 
Action: Mouse scrolled (615, 333) with delta (0, 0)
Screenshot: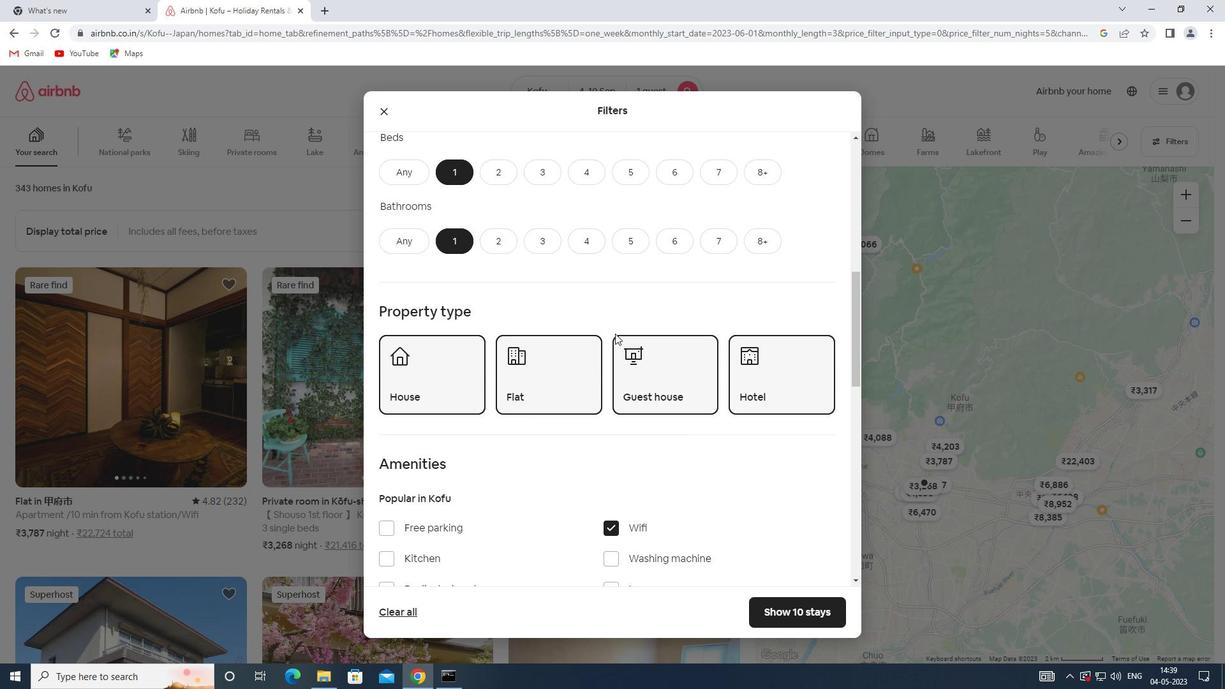 
Action: Mouse scrolled (615, 333) with delta (0, 0)
Screenshot: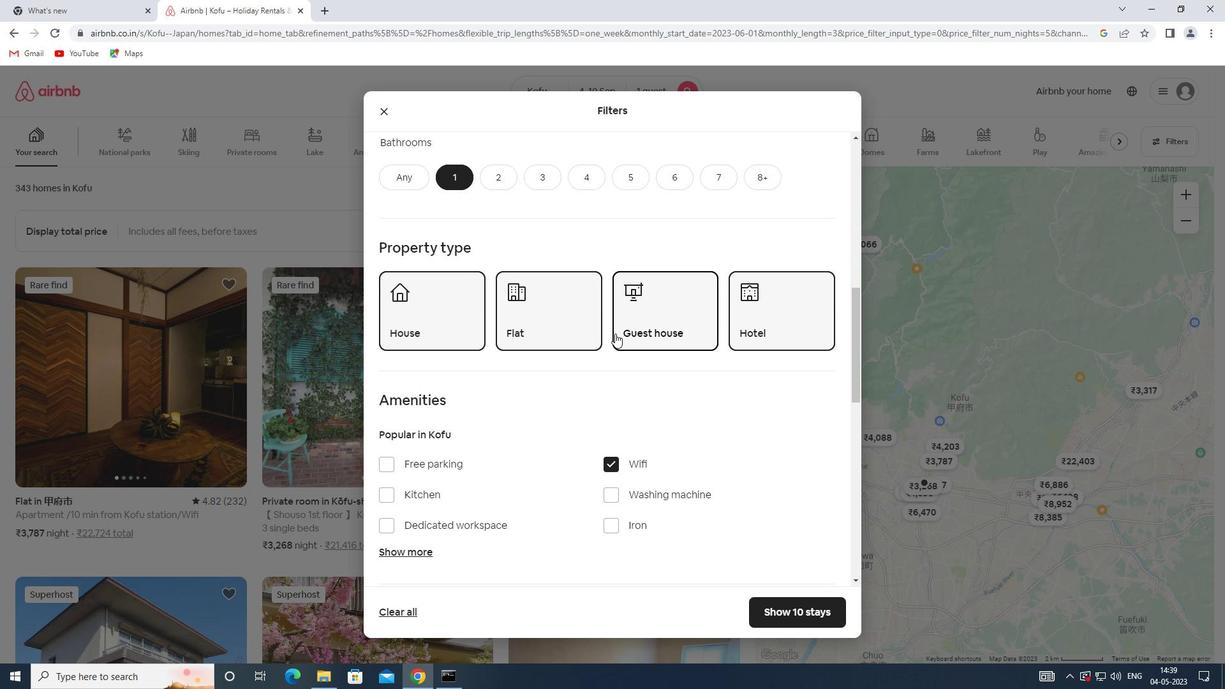 
Action: Mouse moved to (610, 395)
Screenshot: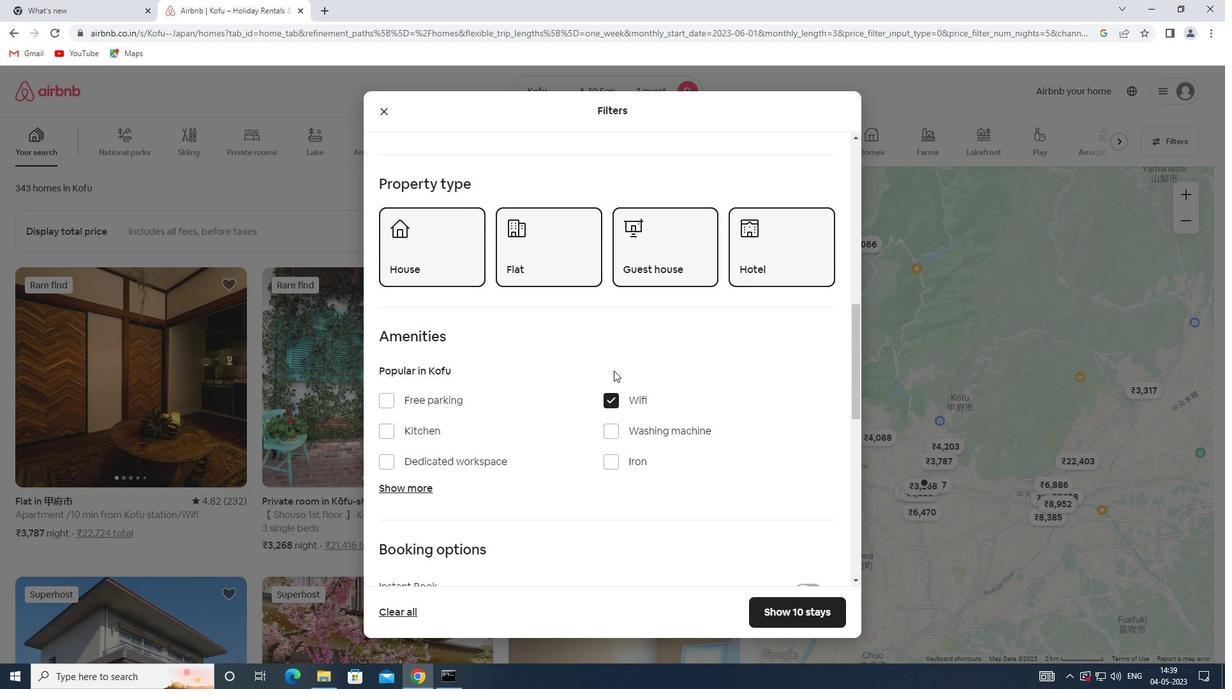 
Action: Mouse pressed left at (610, 395)
Screenshot: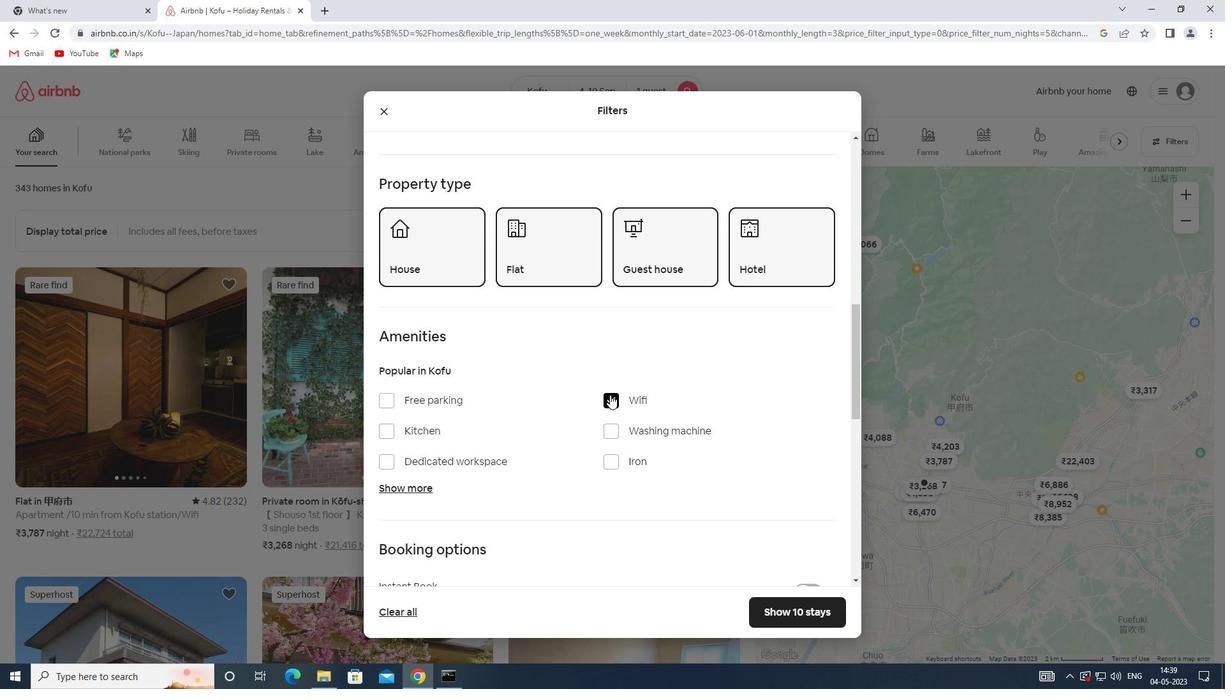 
Action: Mouse scrolled (610, 394) with delta (0, 0)
Screenshot: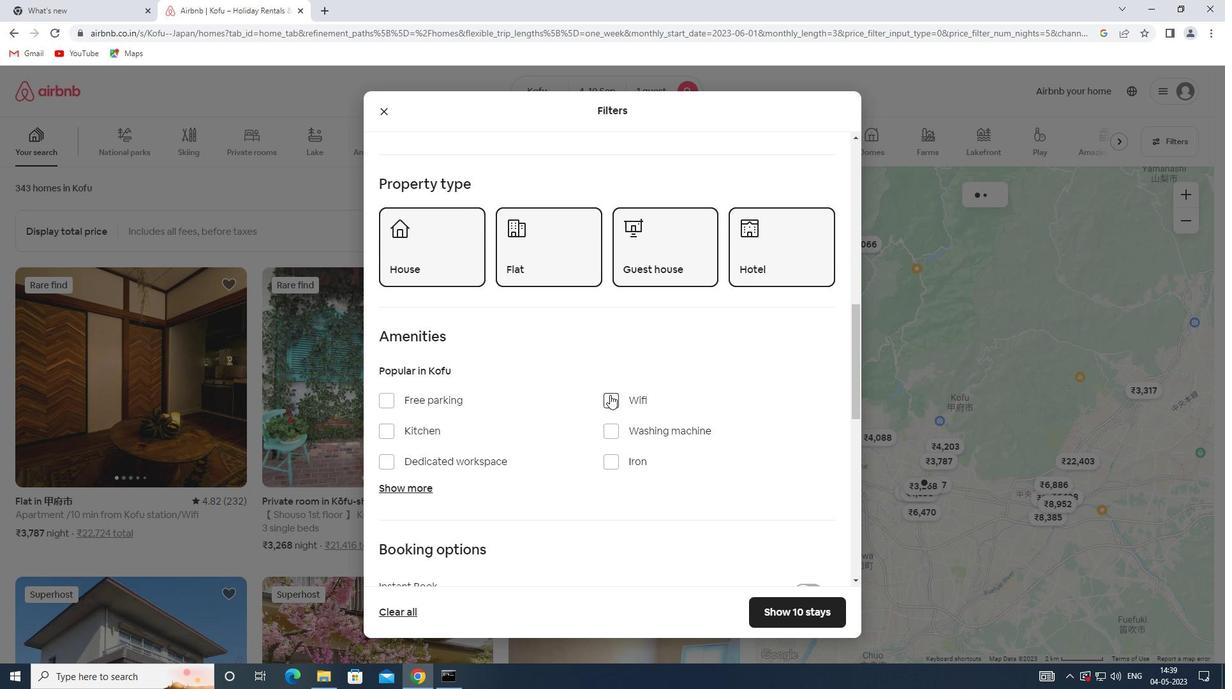 
Action: Mouse scrolled (610, 394) with delta (0, 0)
Screenshot: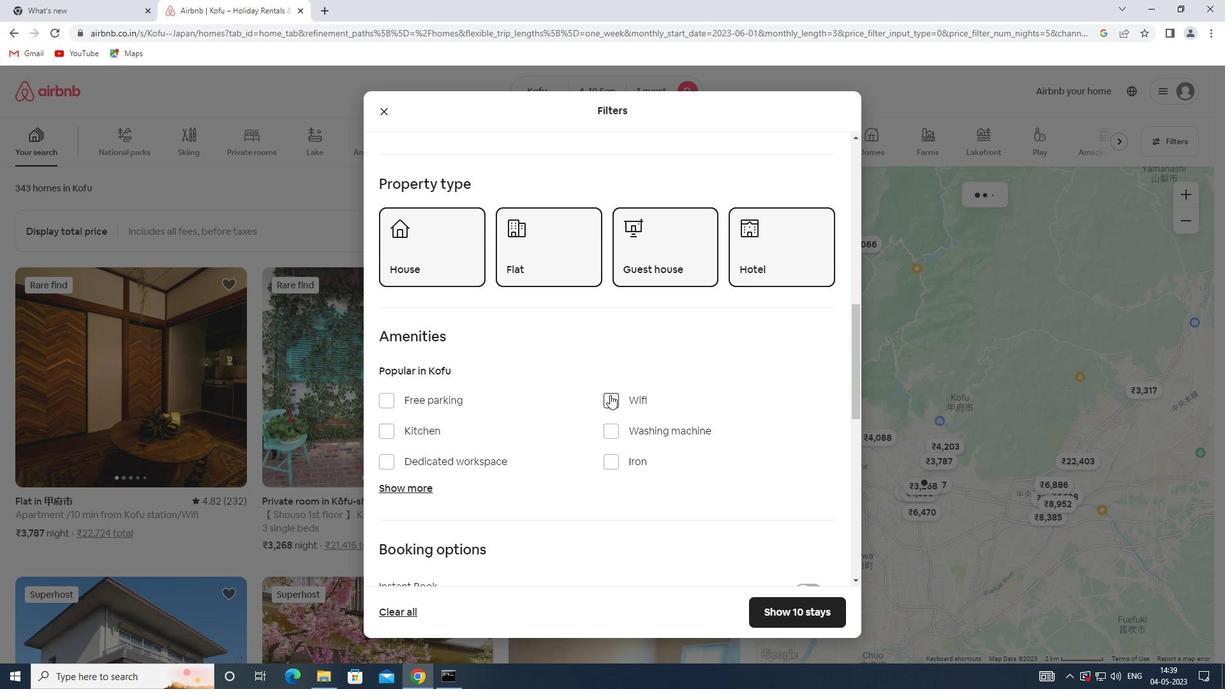 
Action: Mouse scrolled (610, 394) with delta (0, 0)
Screenshot: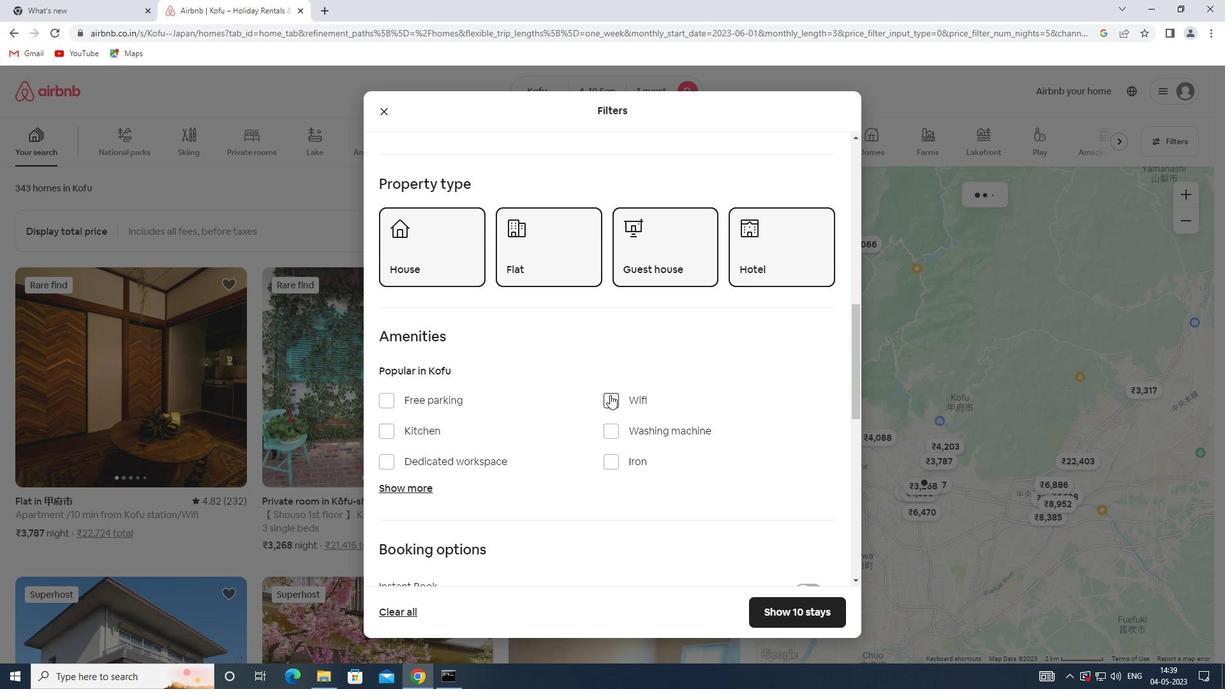 
Action: Mouse moved to (804, 448)
Screenshot: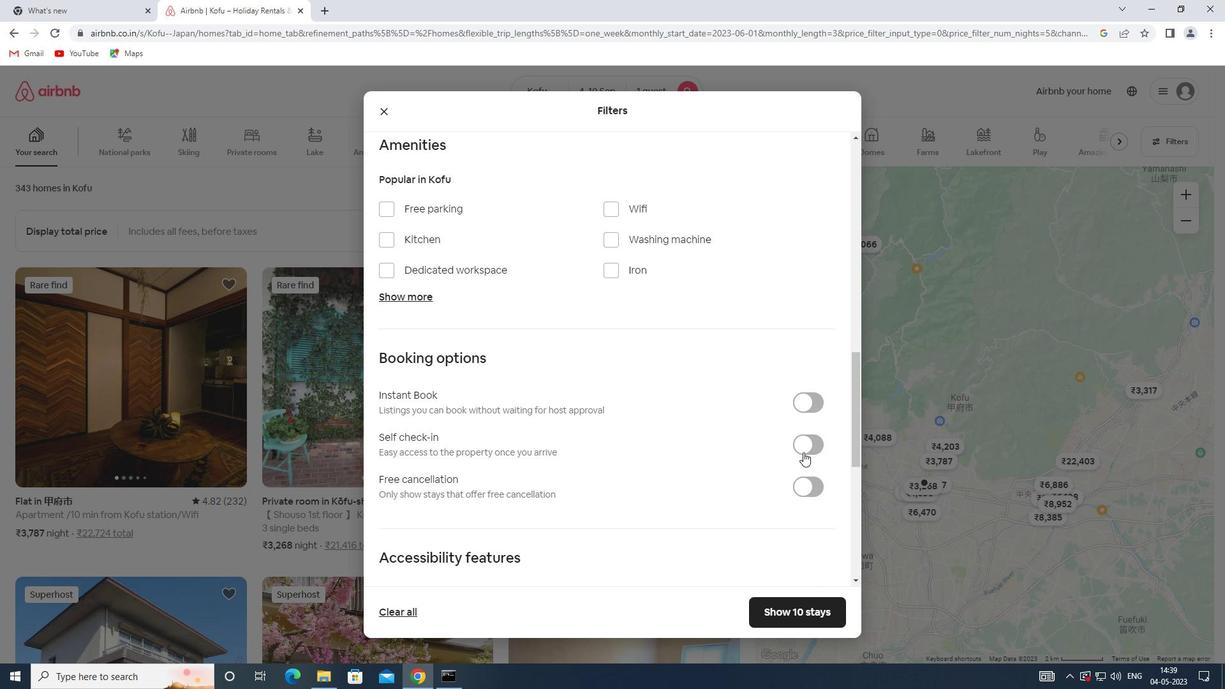 
Action: Mouse pressed left at (804, 448)
Screenshot: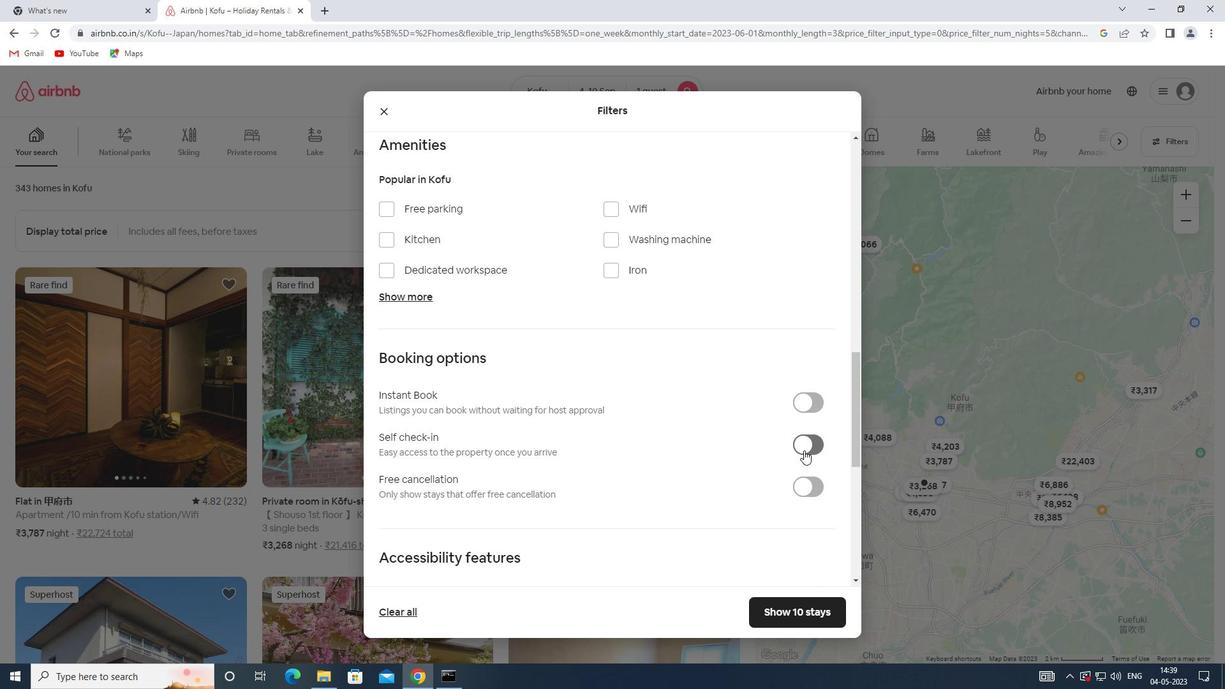 
Action: Mouse moved to (518, 414)
Screenshot: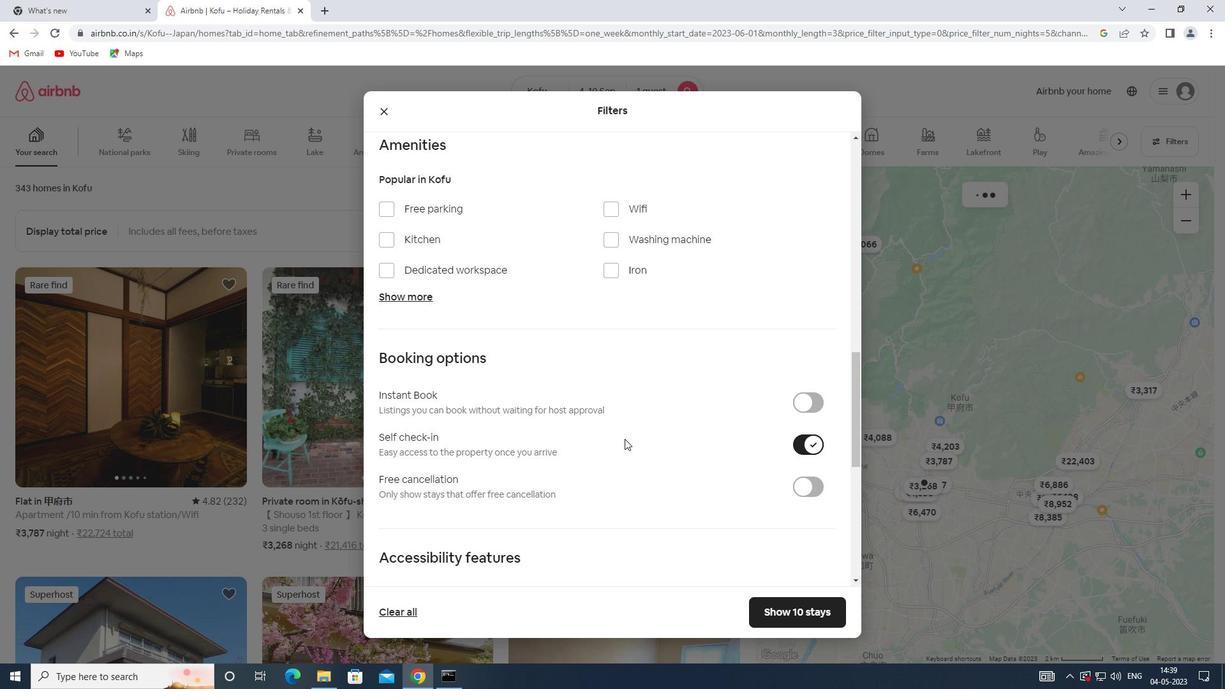 
Action: Mouse scrolled (518, 414) with delta (0, 0)
Screenshot: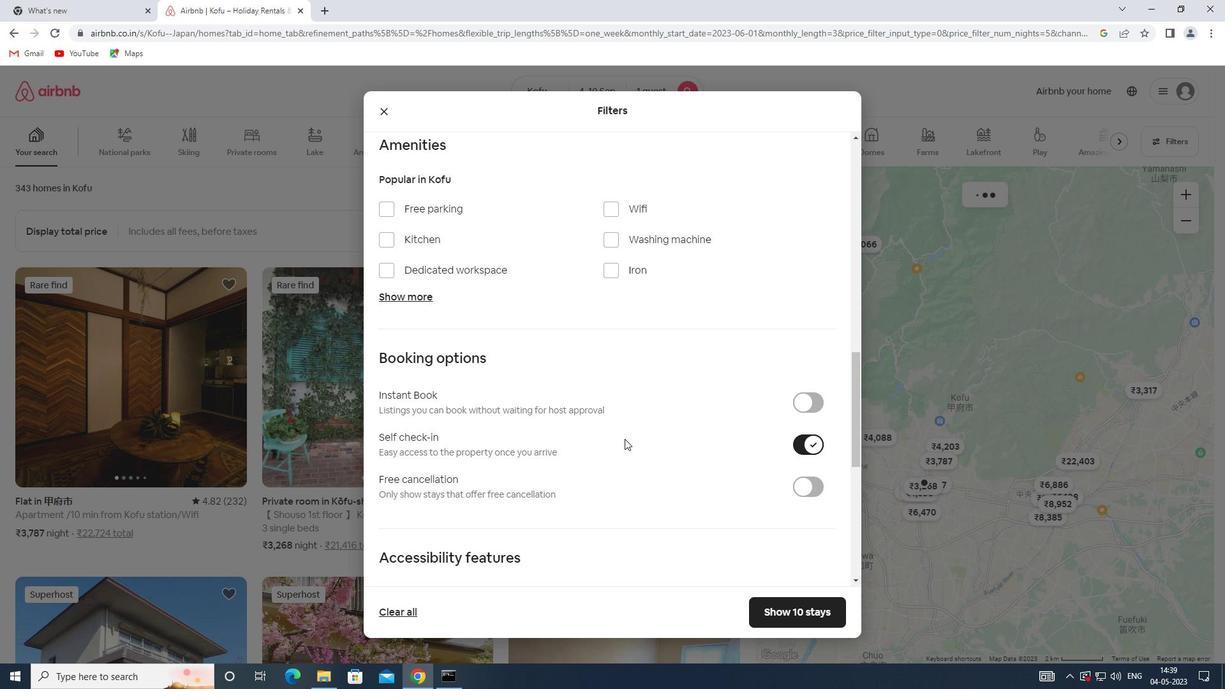 
Action: Mouse scrolled (518, 414) with delta (0, 0)
Screenshot: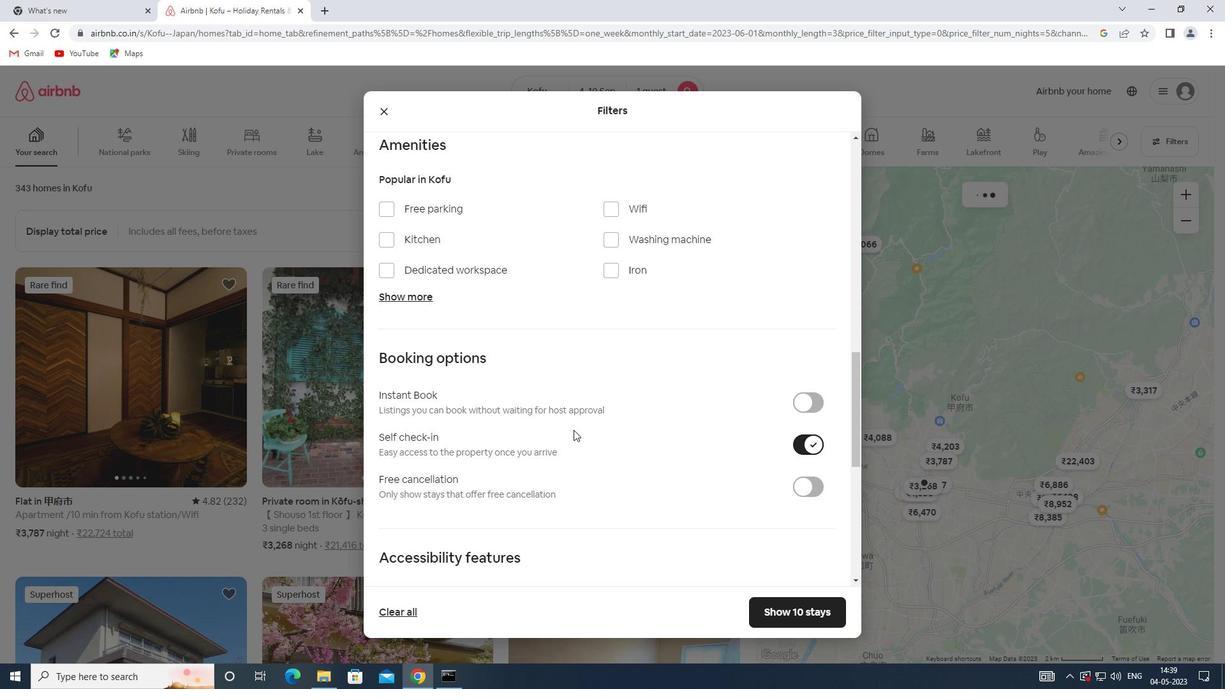
Action: Mouse scrolled (518, 414) with delta (0, 0)
Screenshot: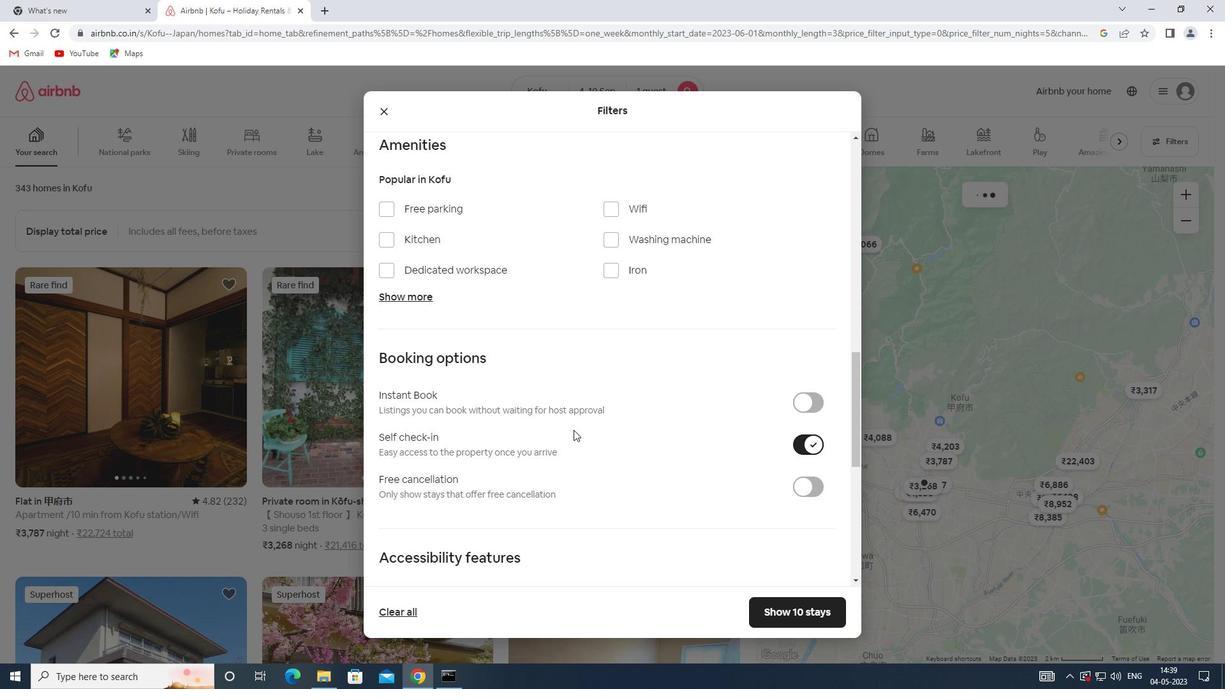
Action: Mouse scrolled (518, 414) with delta (0, 0)
Screenshot: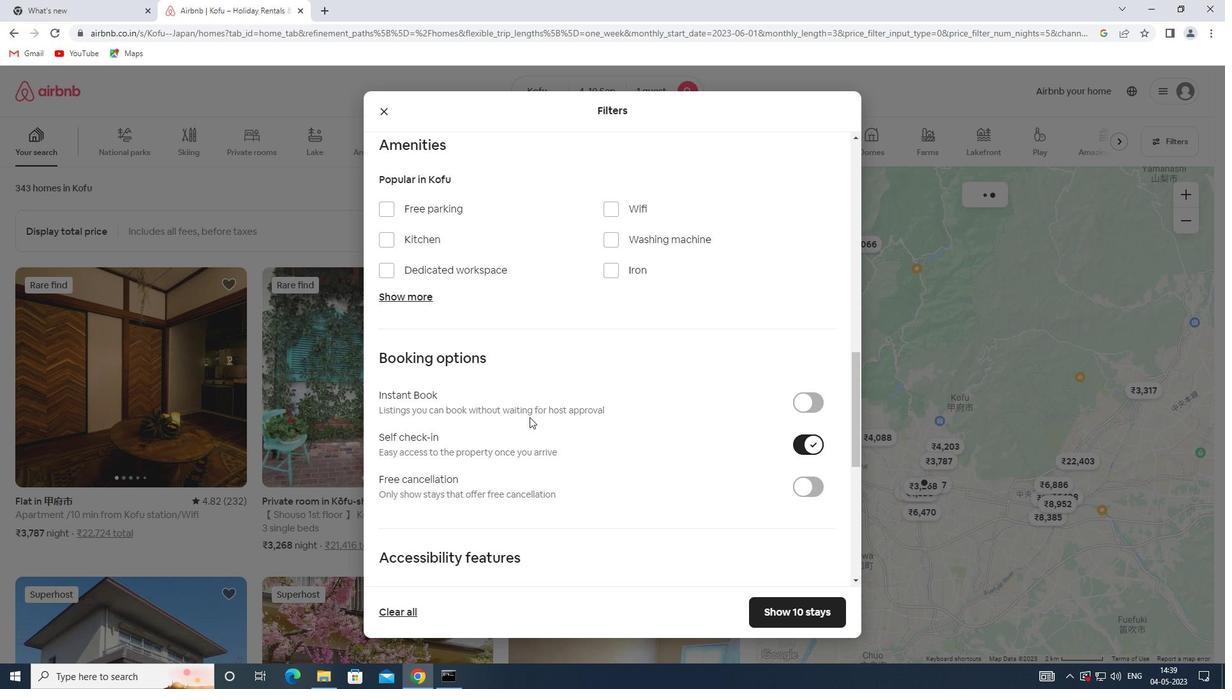 
Action: Mouse scrolled (518, 414) with delta (0, 0)
Screenshot: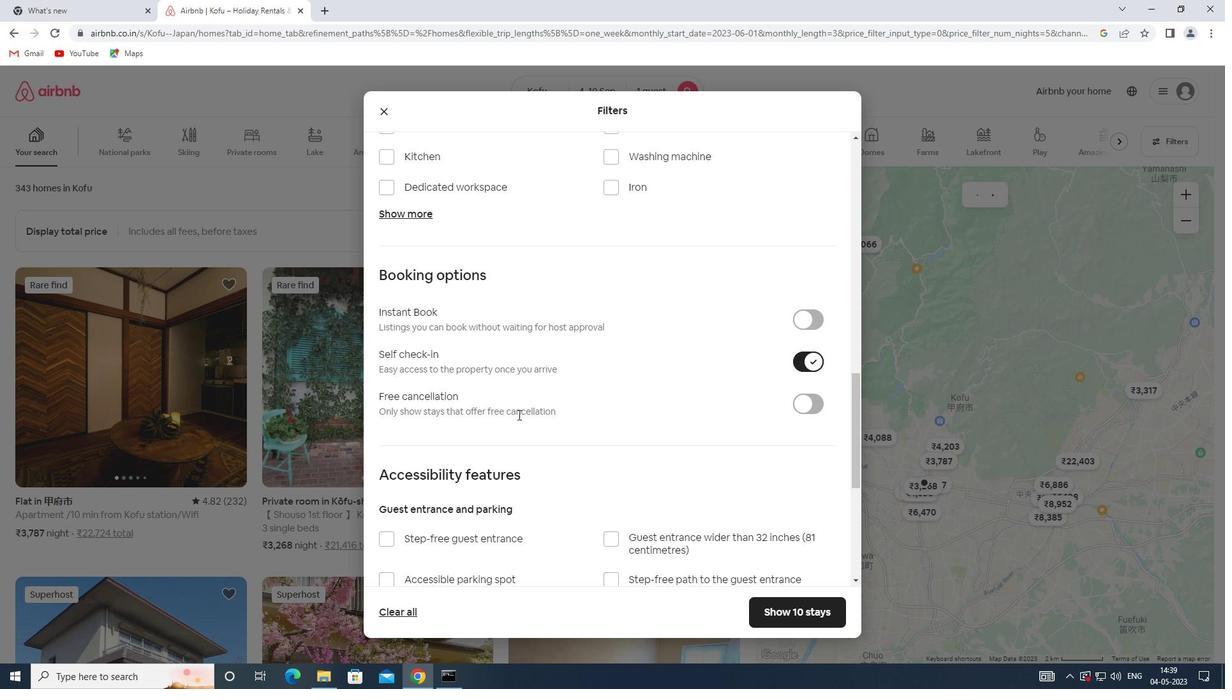 
Action: Mouse scrolled (518, 414) with delta (0, 0)
Screenshot: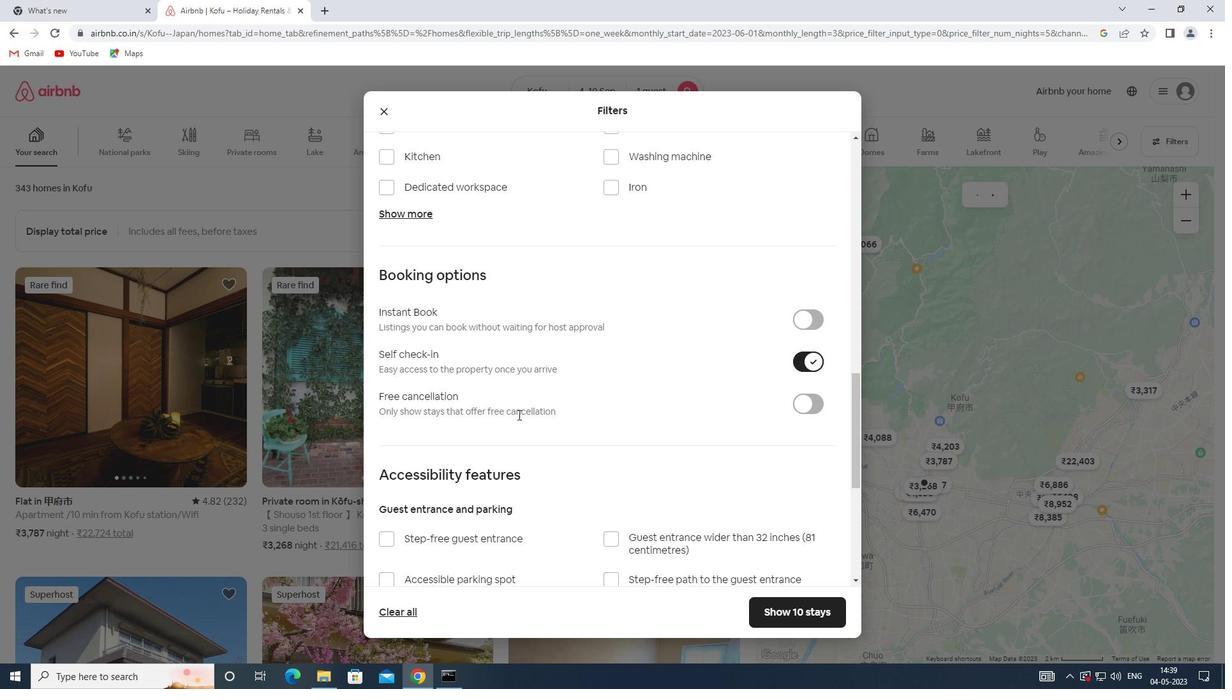 
Action: Mouse scrolled (518, 414) with delta (0, 0)
Screenshot: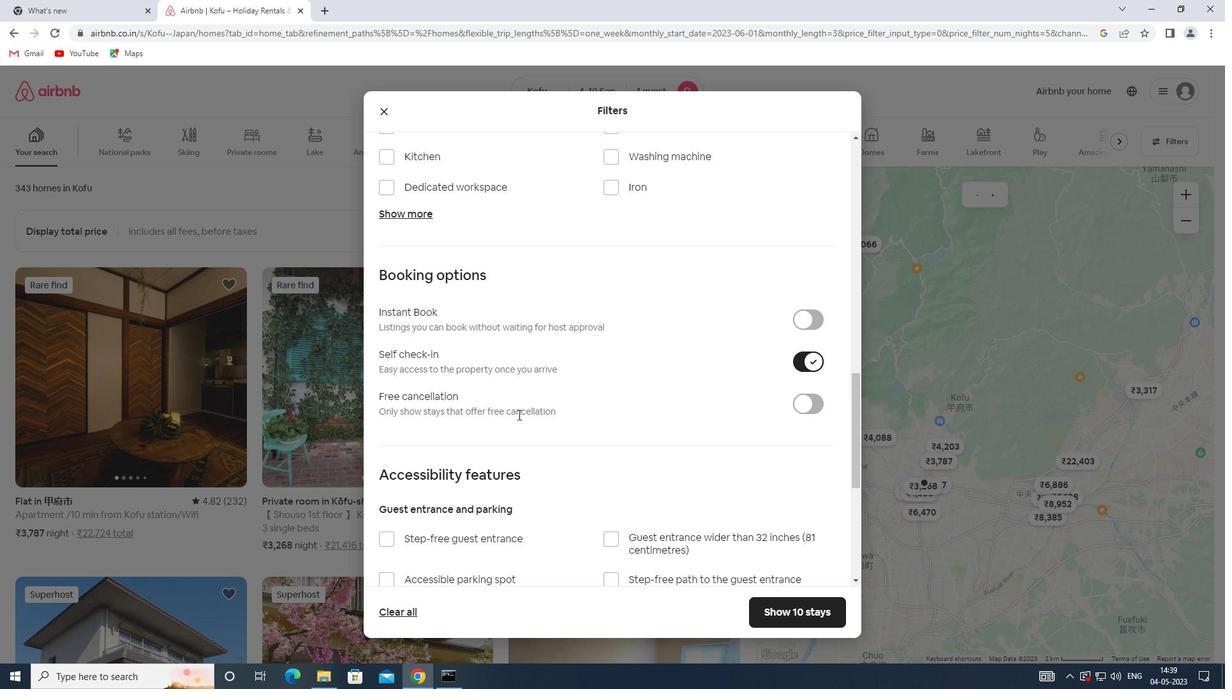 
Action: Mouse scrolled (518, 414) with delta (0, 0)
Screenshot: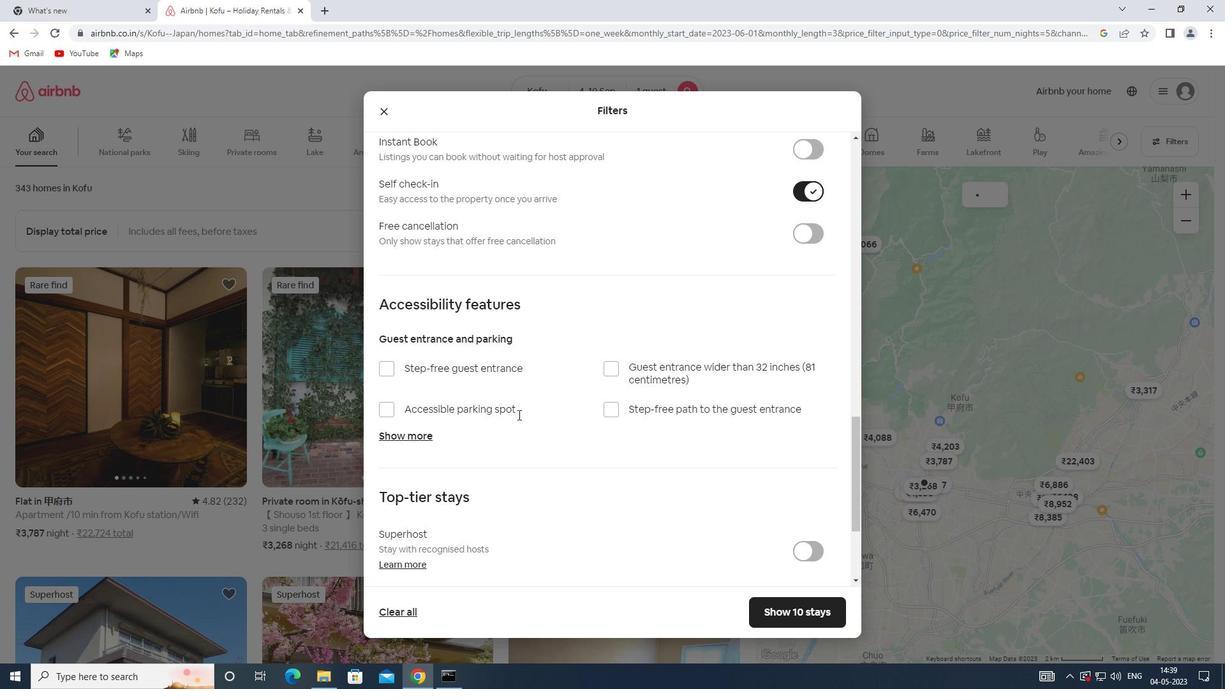 
Action: Mouse moved to (419, 499)
Screenshot: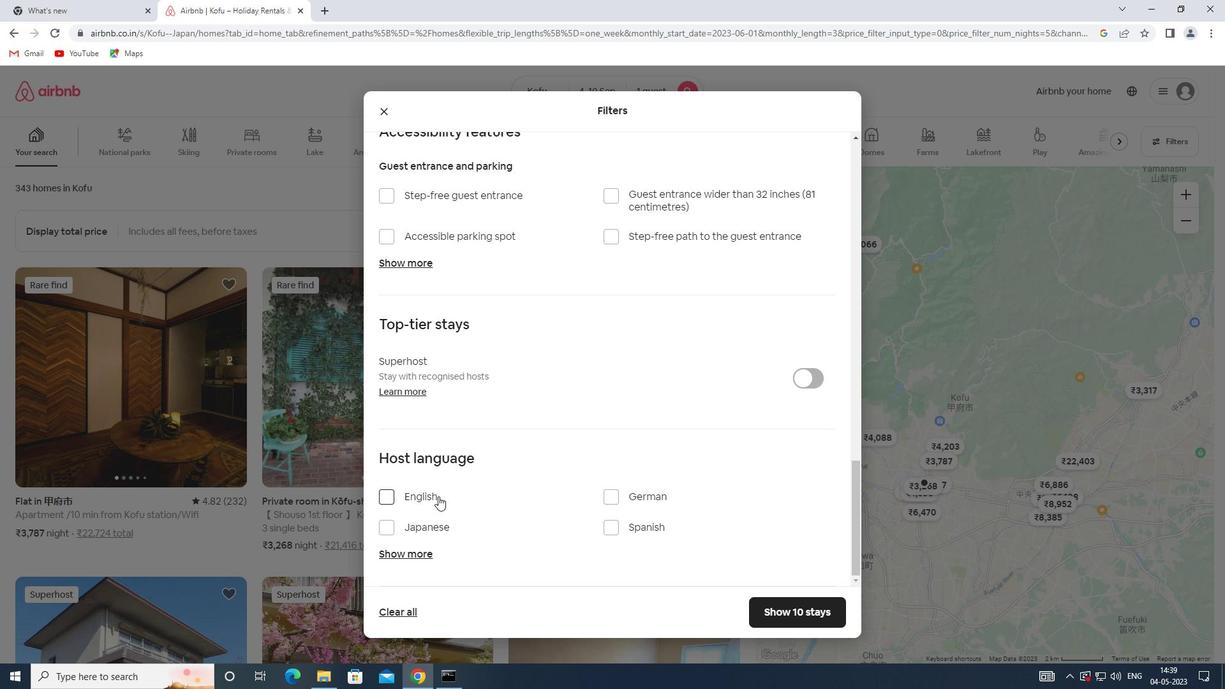 
Action: Mouse pressed left at (419, 499)
Screenshot: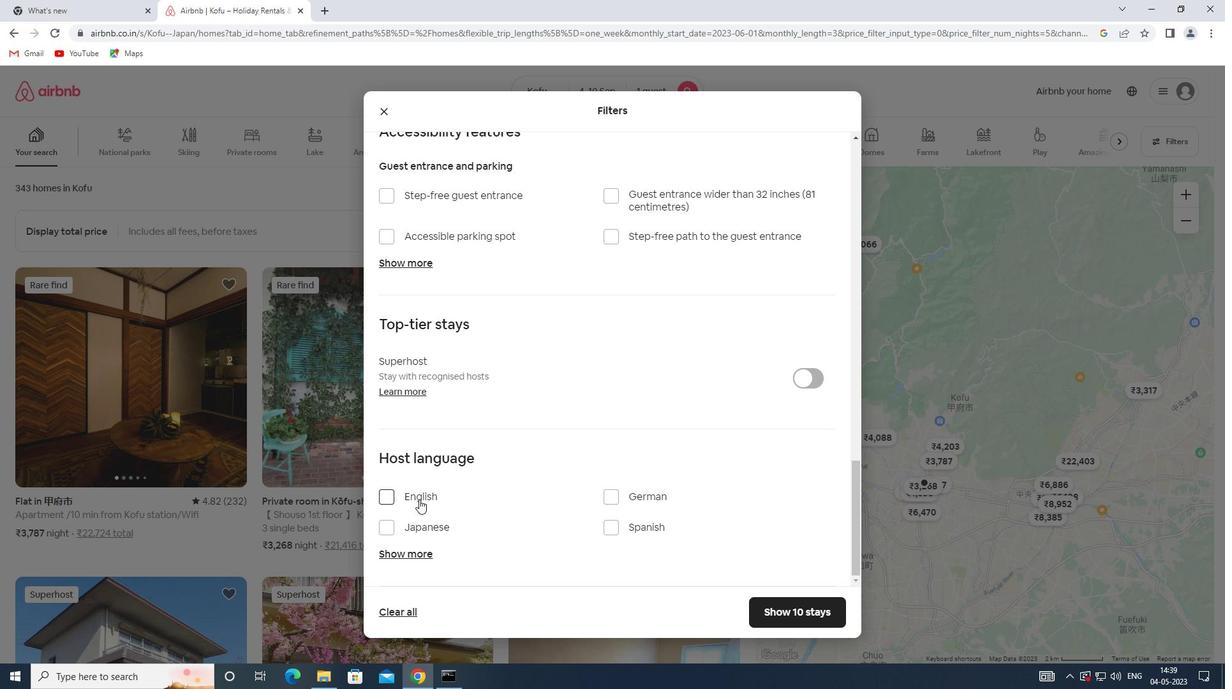 
Action: Mouse moved to (797, 620)
Screenshot: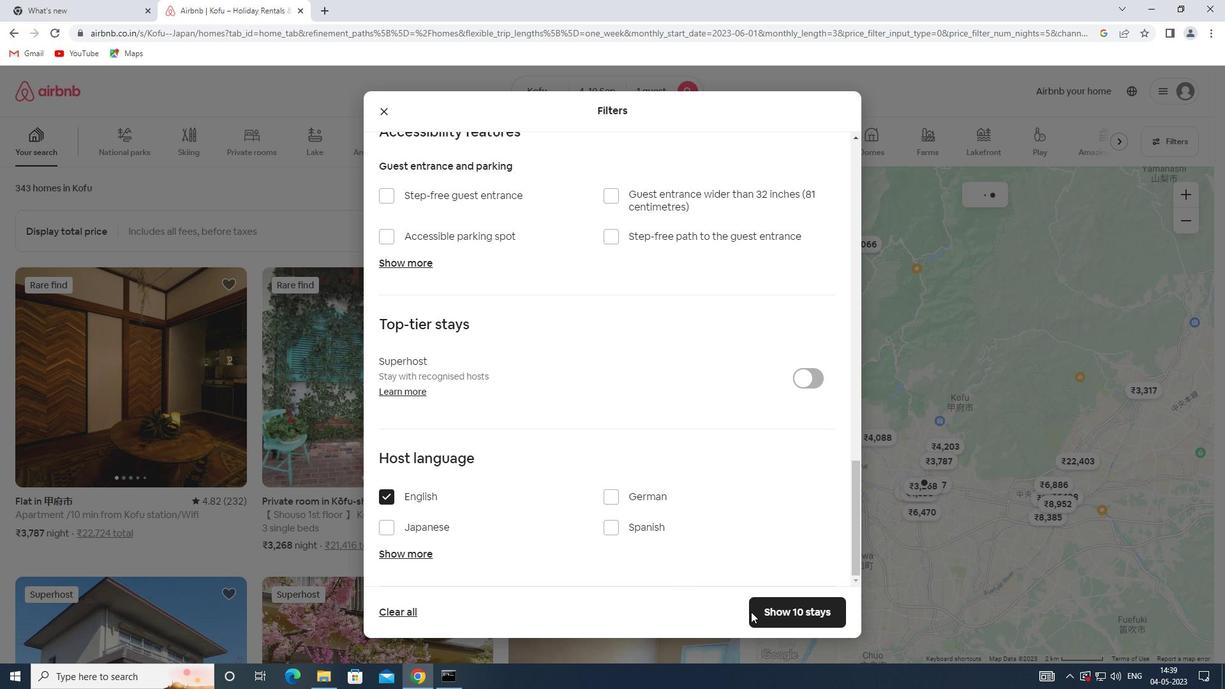 
Action: Mouse pressed left at (797, 620)
Screenshot: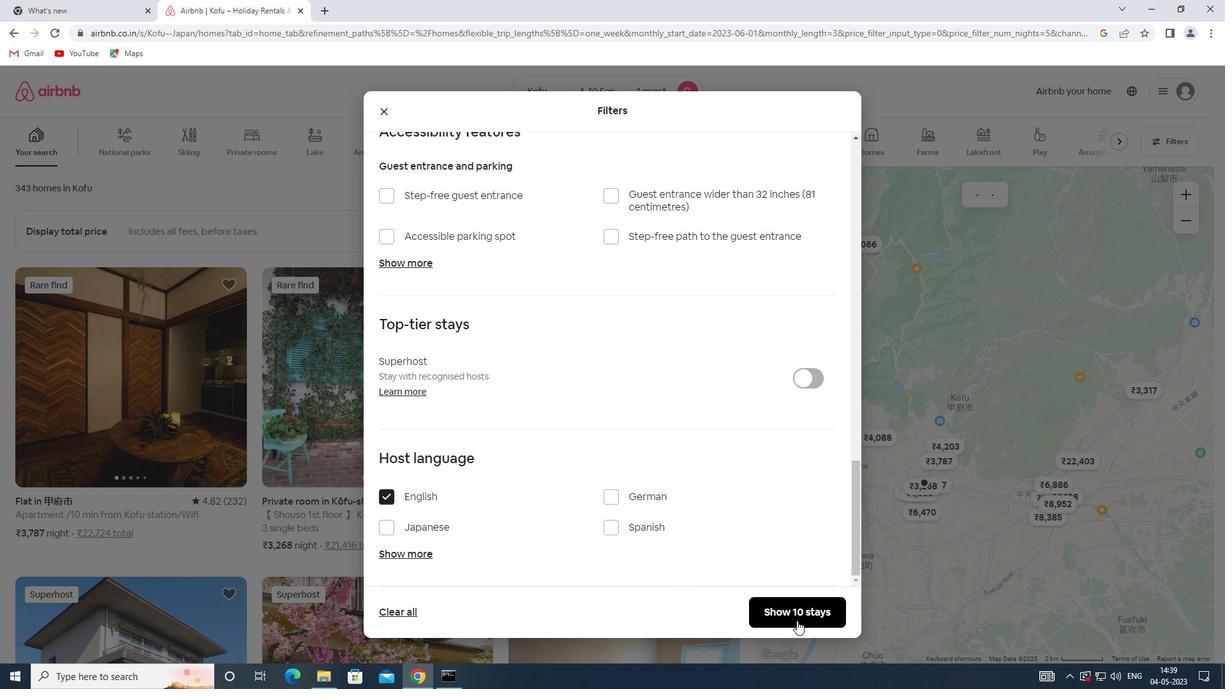 
Action: Mouse moved to (802, 624)
Screenshot: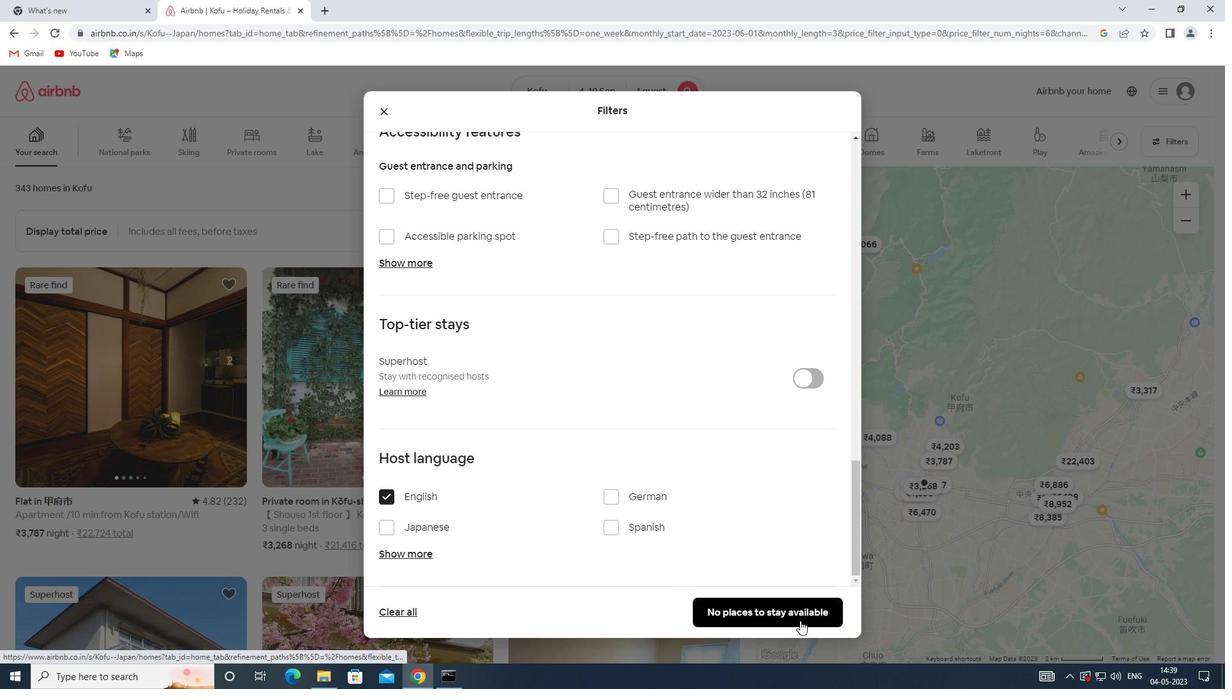 
